 Task: Find connections with filter location Jewar with filter topic #jobsearching with filter profile language French with filter current company Delhivery with filter school Siddharth Institute of Engineering & Technology, Puttur with filter industry Online and Mail Order Retail with filter service category Relocation with filter keywords title Cruise Director
Action: Mouse moved to (642, 81)
Screenshot: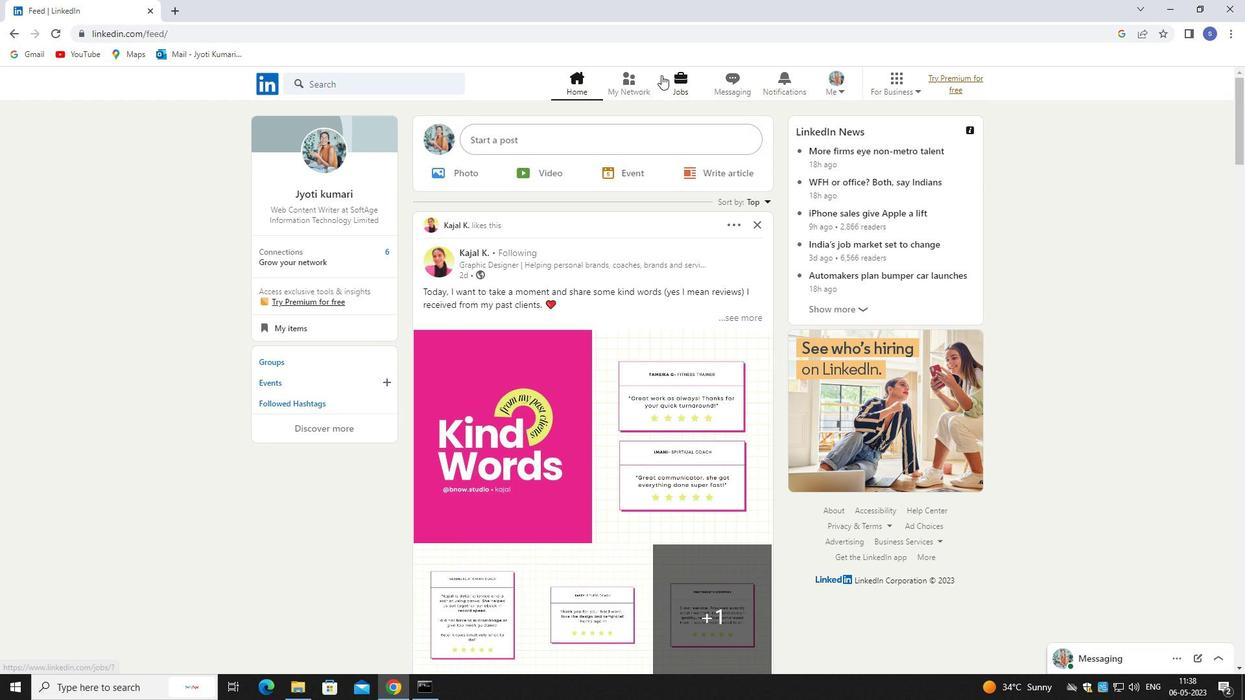 
Action: Mouse pressed left at (642, 81)
Screenshot: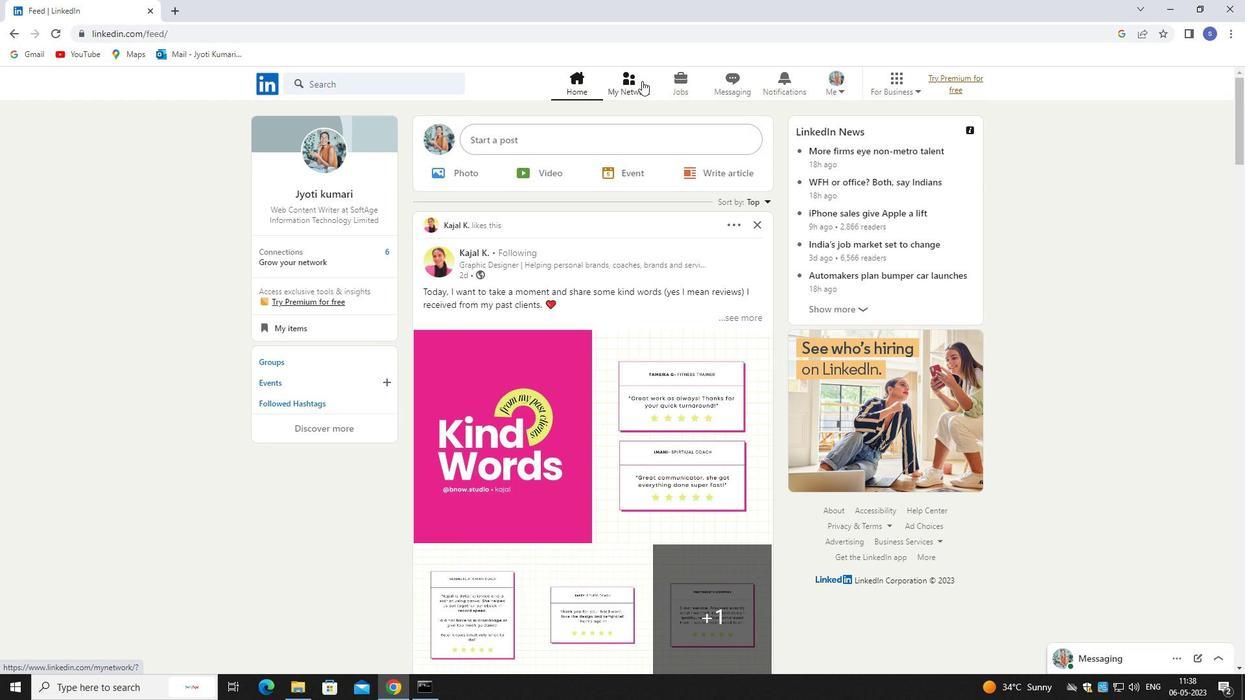 
Action: Mouse moved to (642, 82)
Screenshot: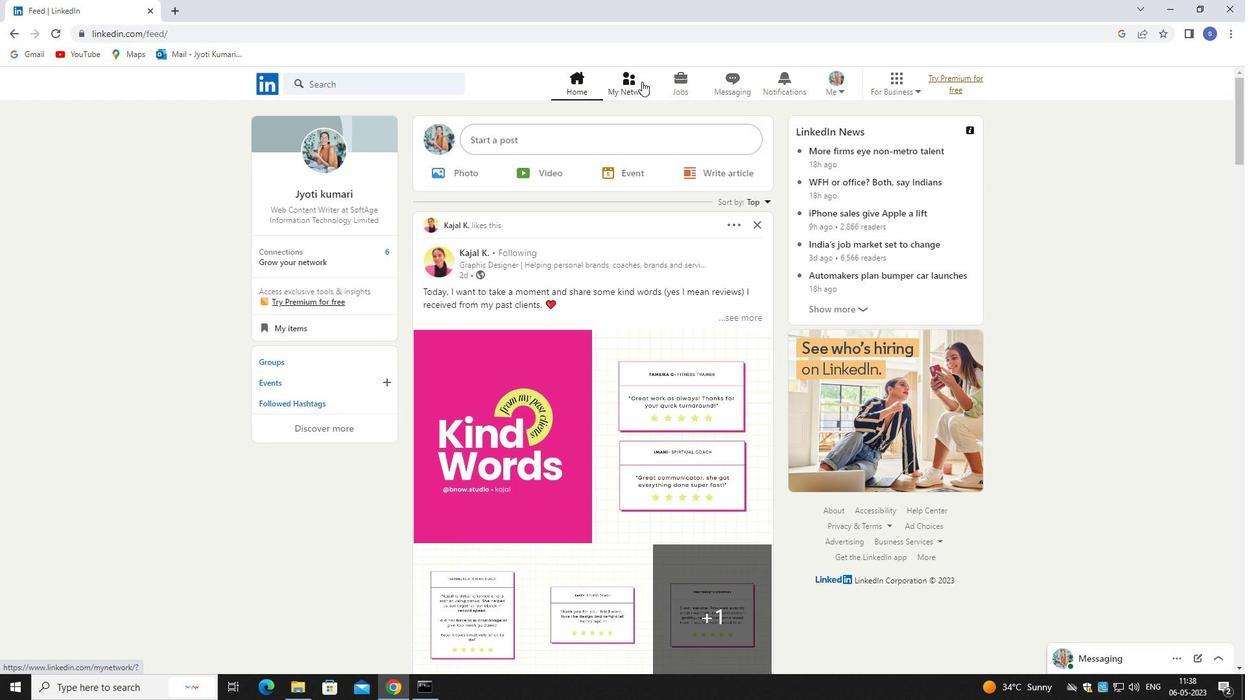 
Action: Mouse pressed left at (642, 82)
Screenshot: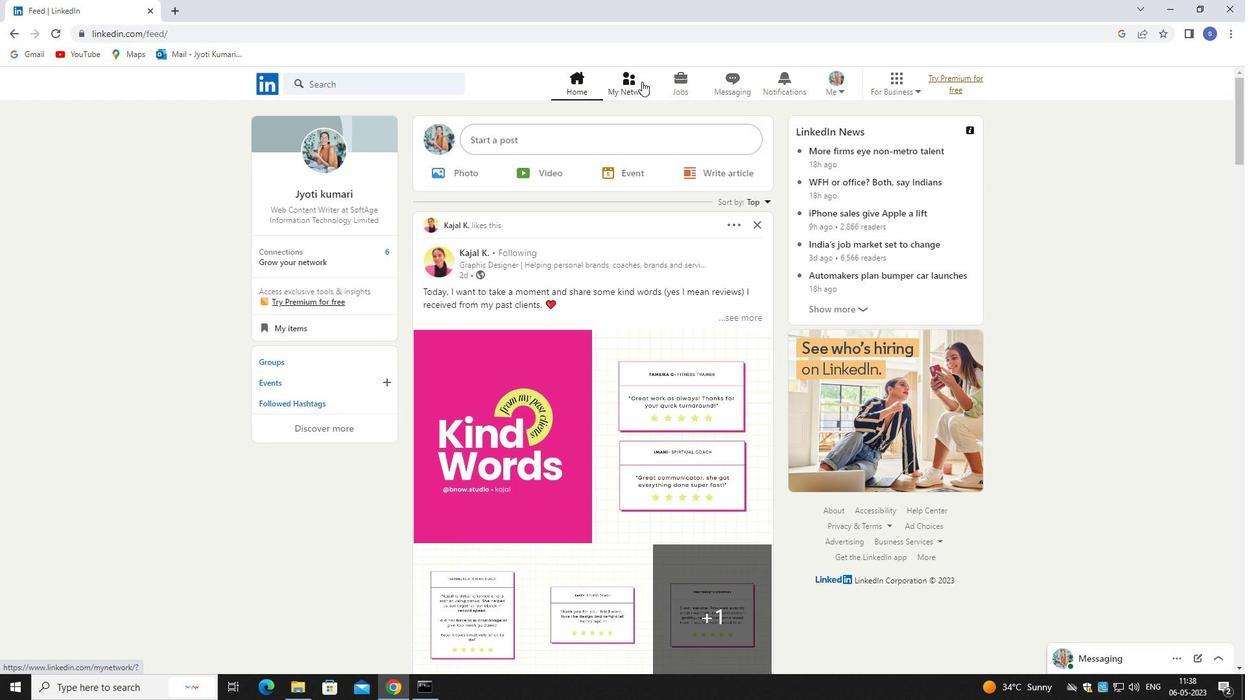
Action: Mouse moved to (378, 147)
Screenshot: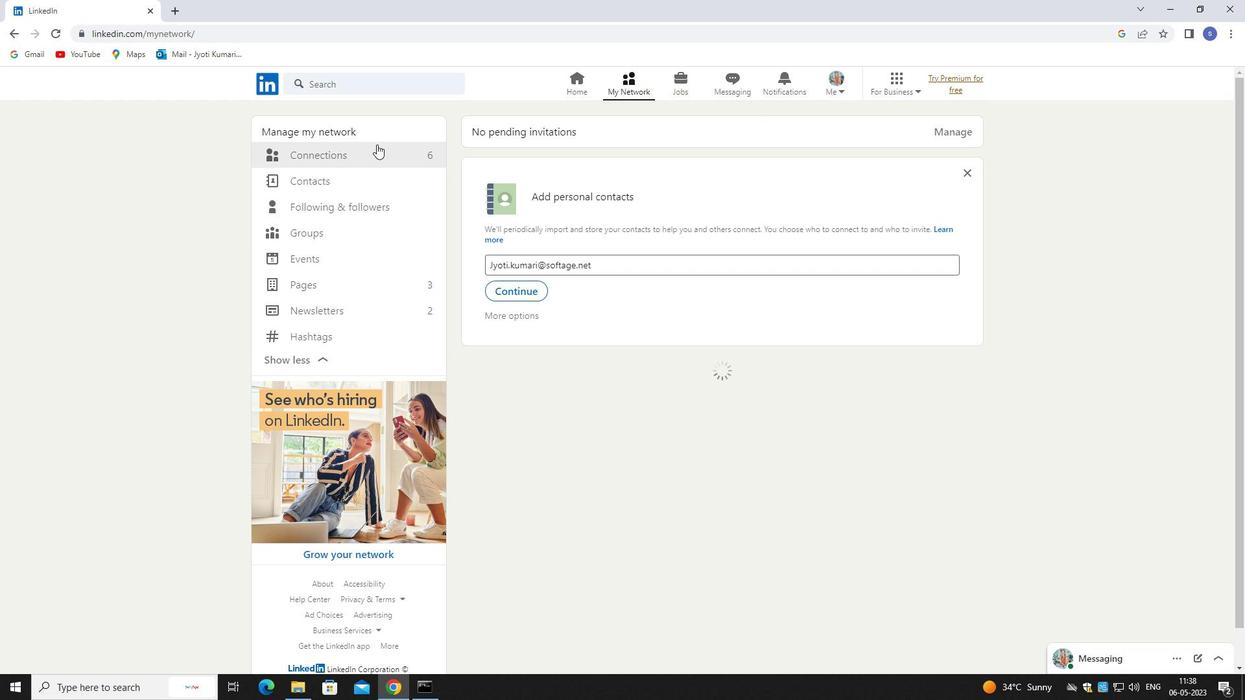 
Action: Mouse pressed left at (378, 147)
Screenshot: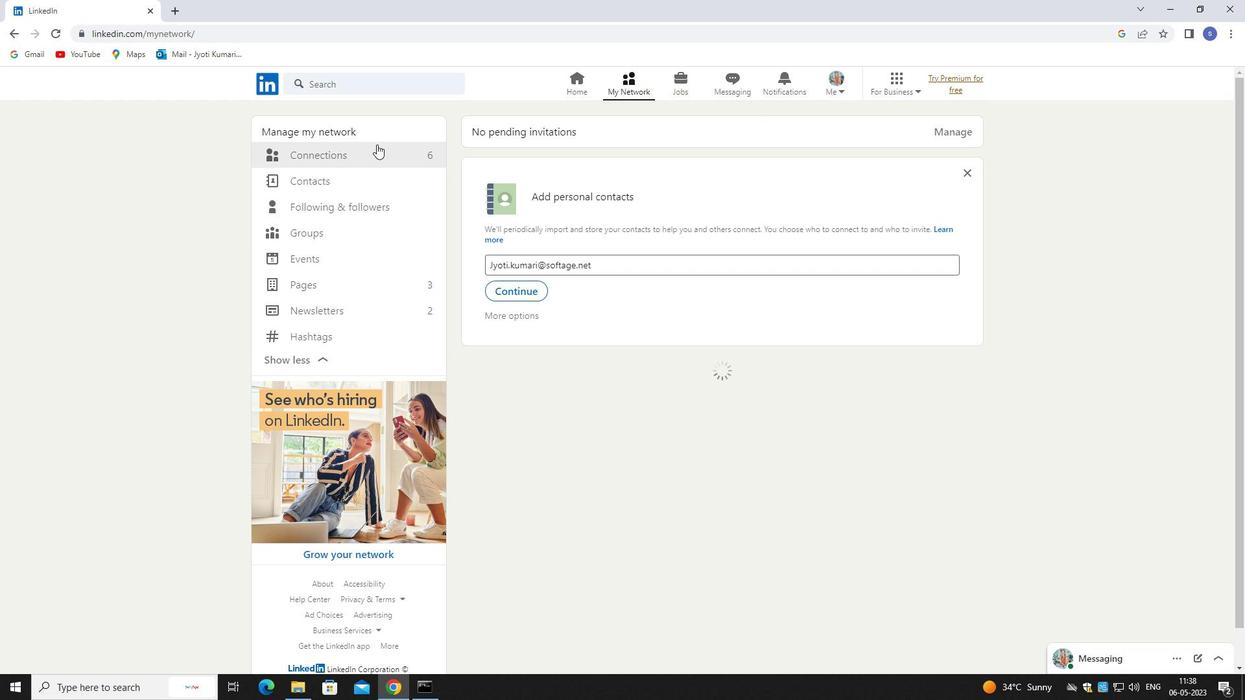 
Action: Mouse moved to (378, 147)
Screenshot: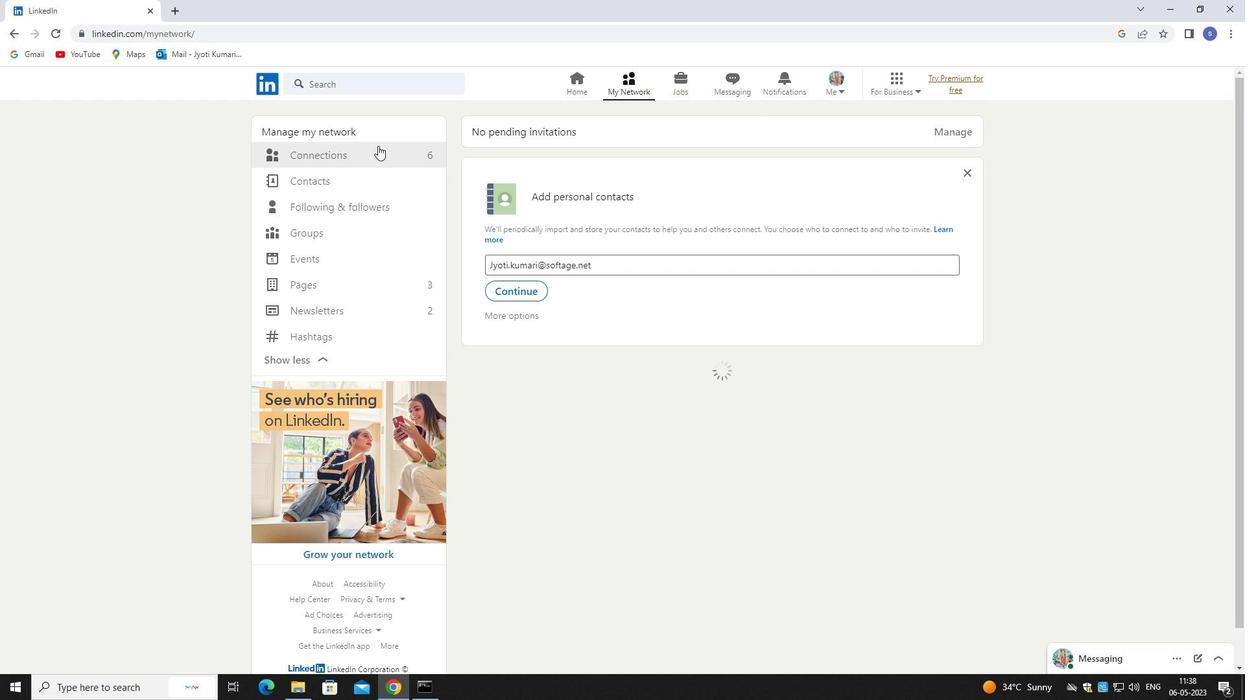 
Action: Mouse pressed left at (378, 147)
Screenshot: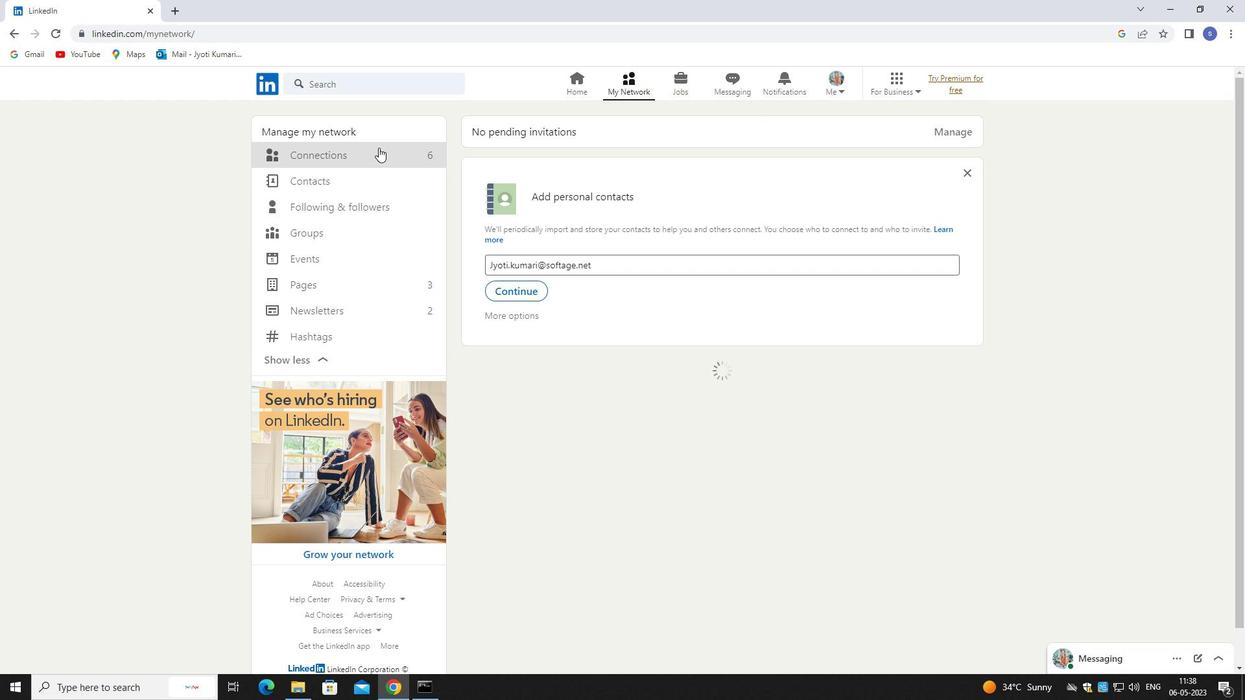 
Action: Mouse moved to (694, 153)
Screenshot: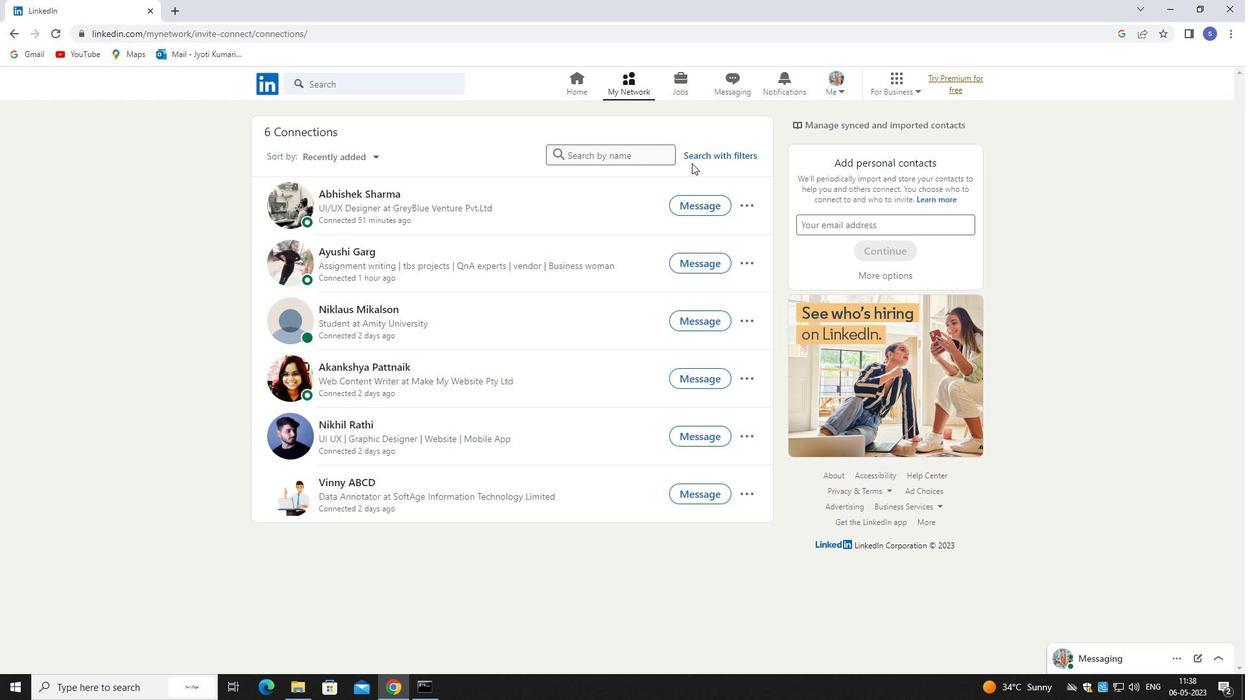 
Action: Mouse pressed left at (694, 153)
Screenshot: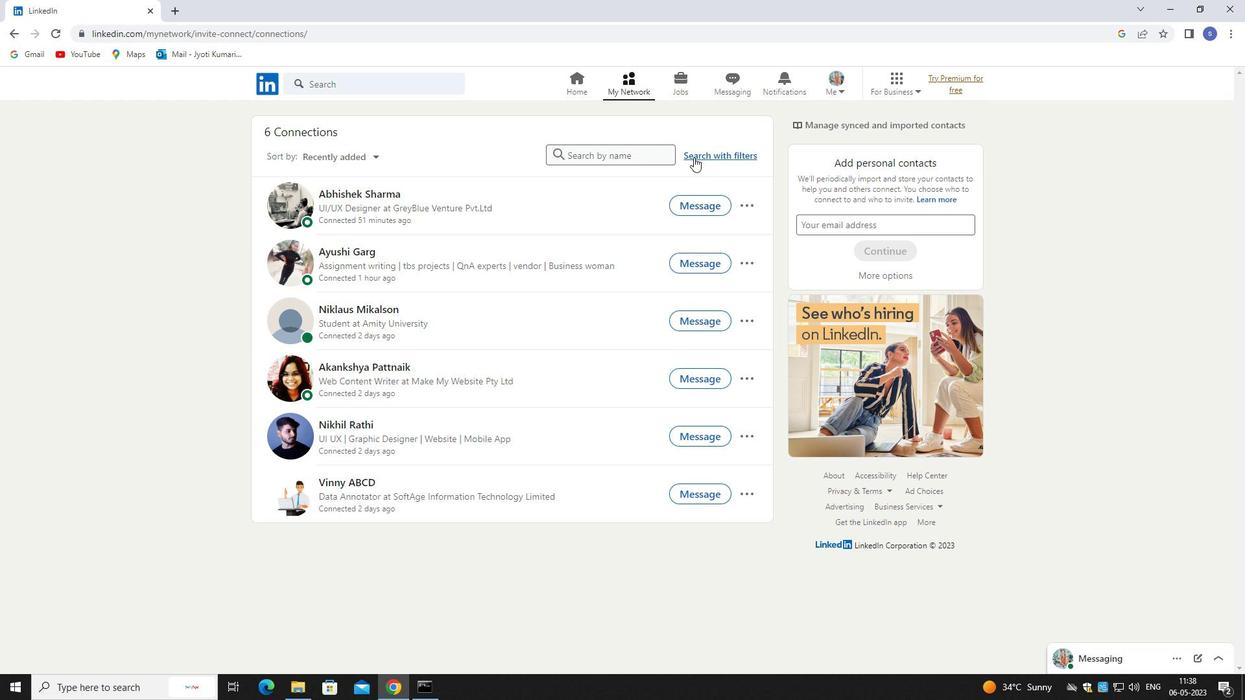 
Action: Mouse moved to (672, 121)
Screenshot: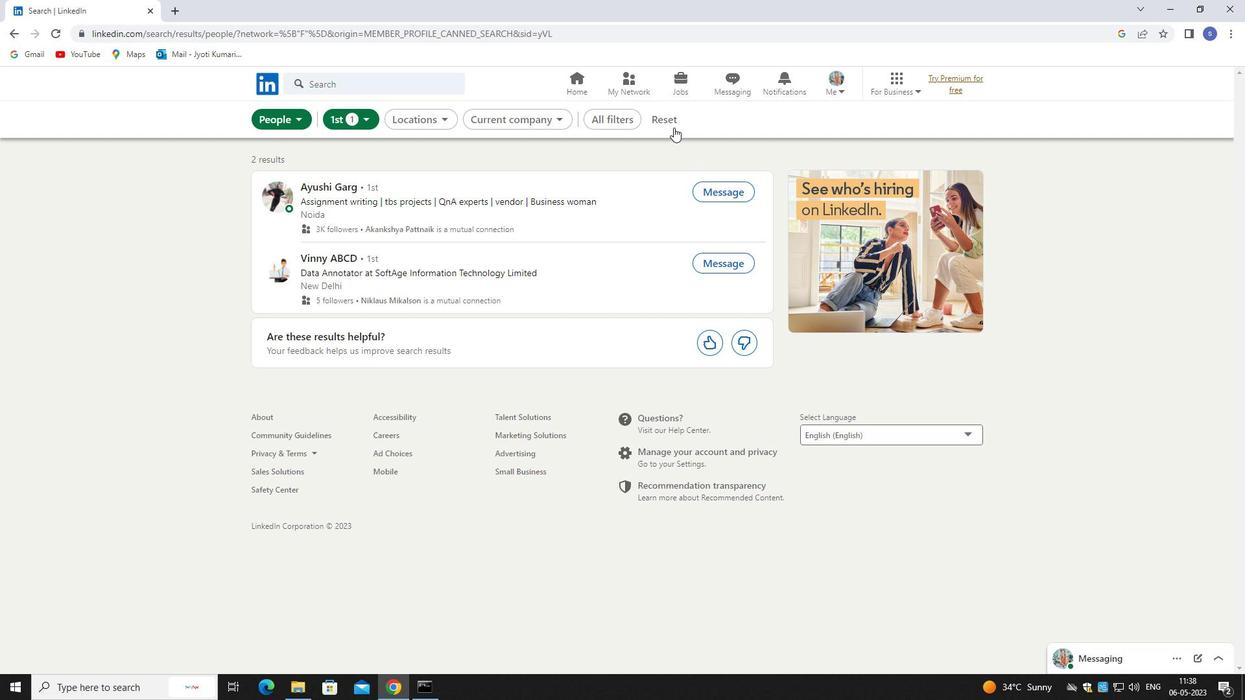 
Action: Mouse pressed left at (672, 121)
Screenshot: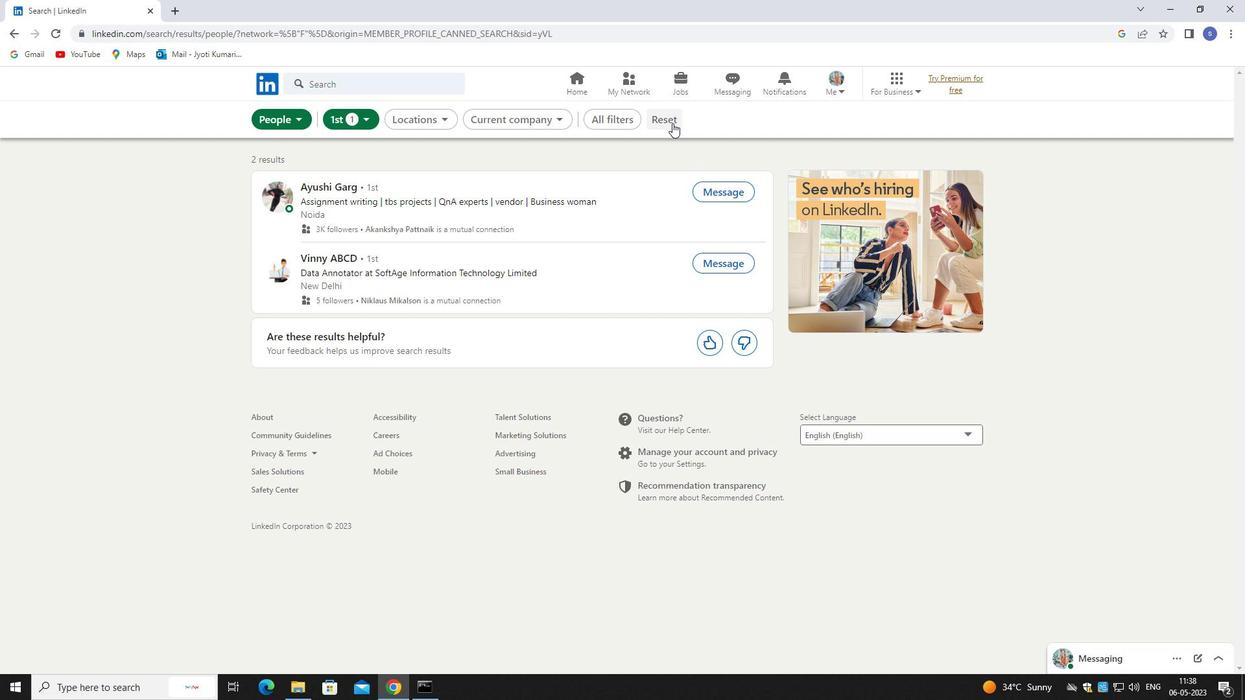 
Action: Mouse moved to (653, 119)
Screenshot: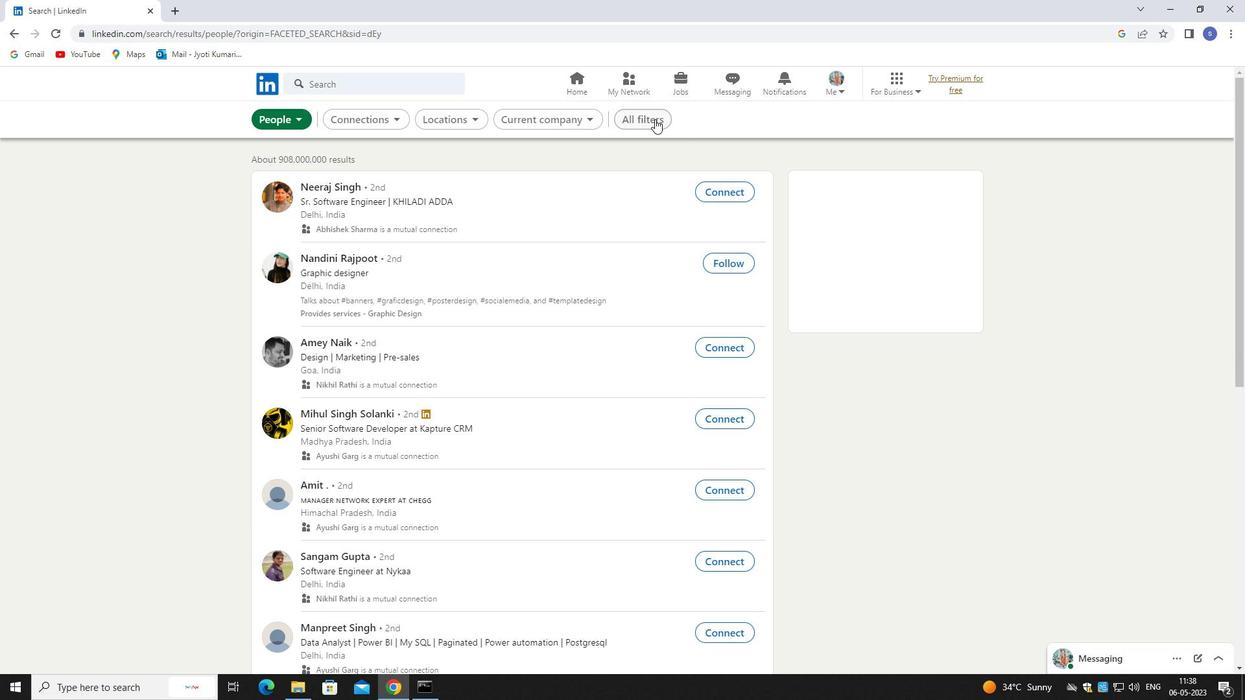 
Action: Mouse pressed left at (653, 119)
Screenshot: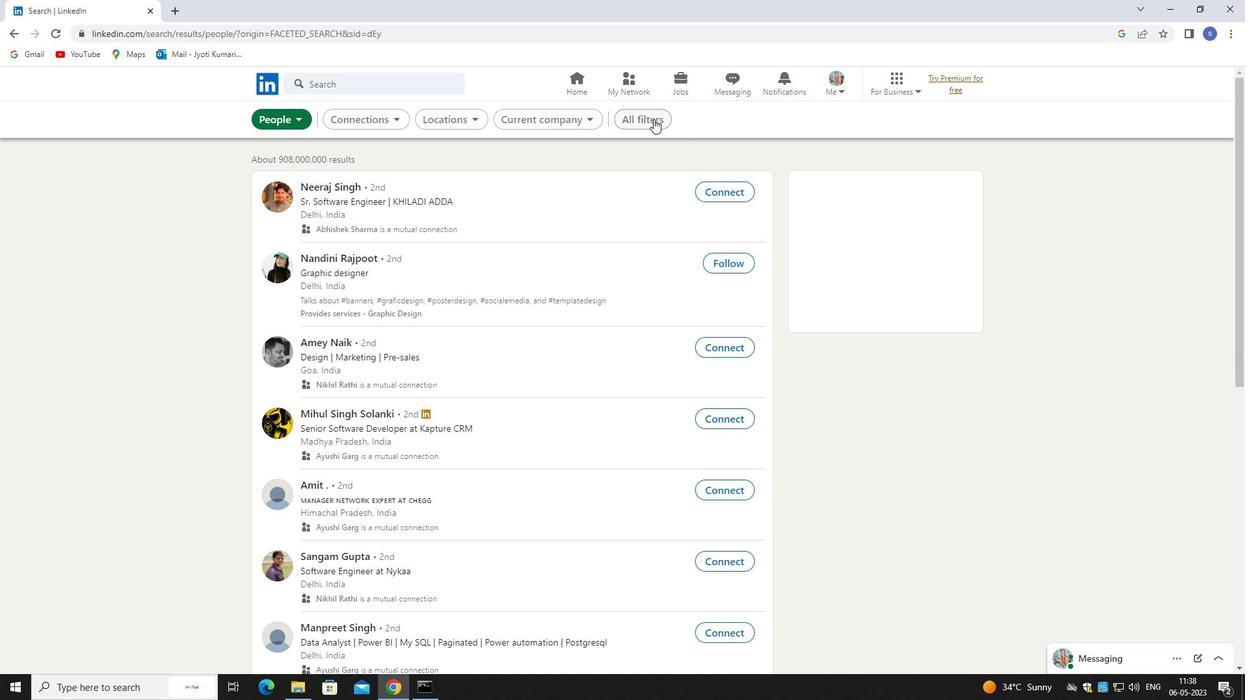 
Action: Mouse moved to (1107, 505)
Screenshot: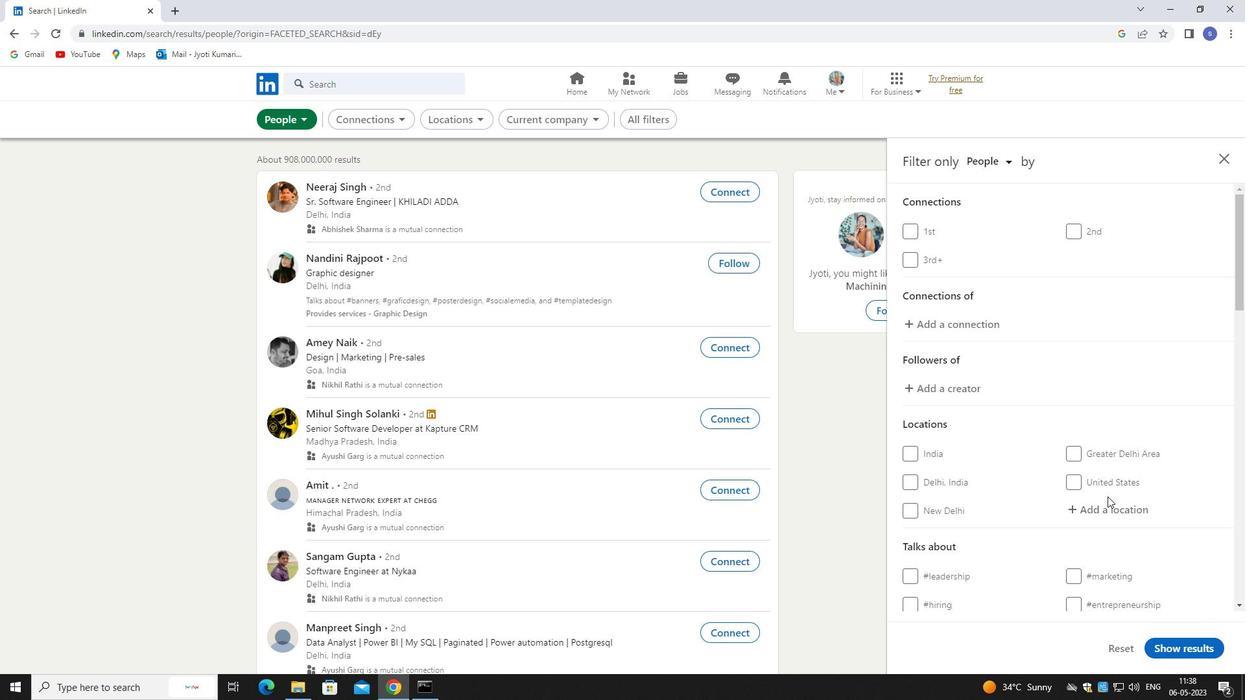 
Action: Mouse pressed left at (1107, 505)
Screenshot: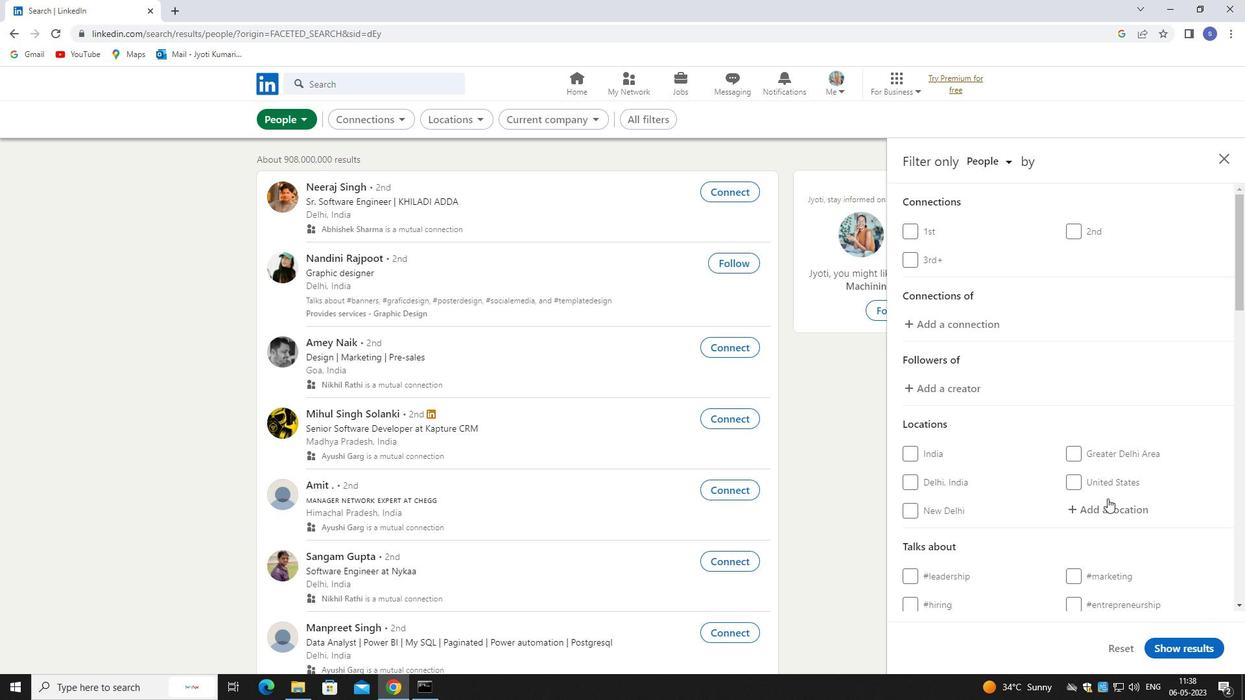 
Action: Mouse moved to (1107, 505)
Screenshot: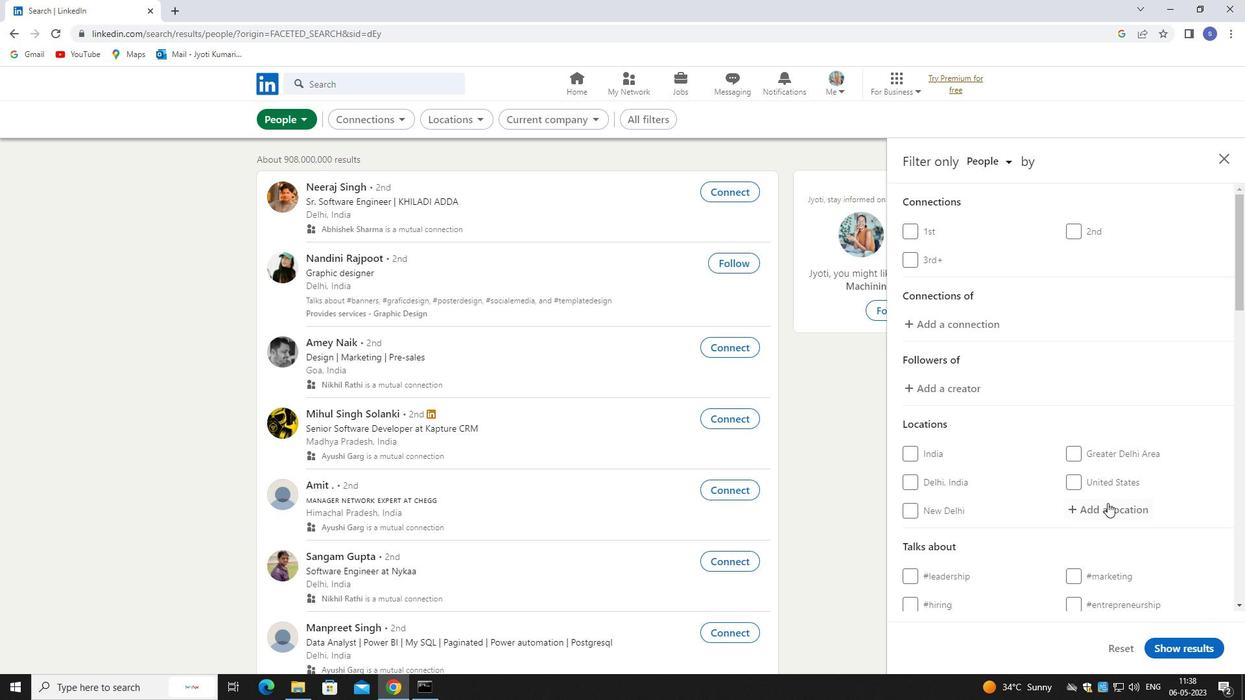 
Action: Key pressed jewar
Screenshot: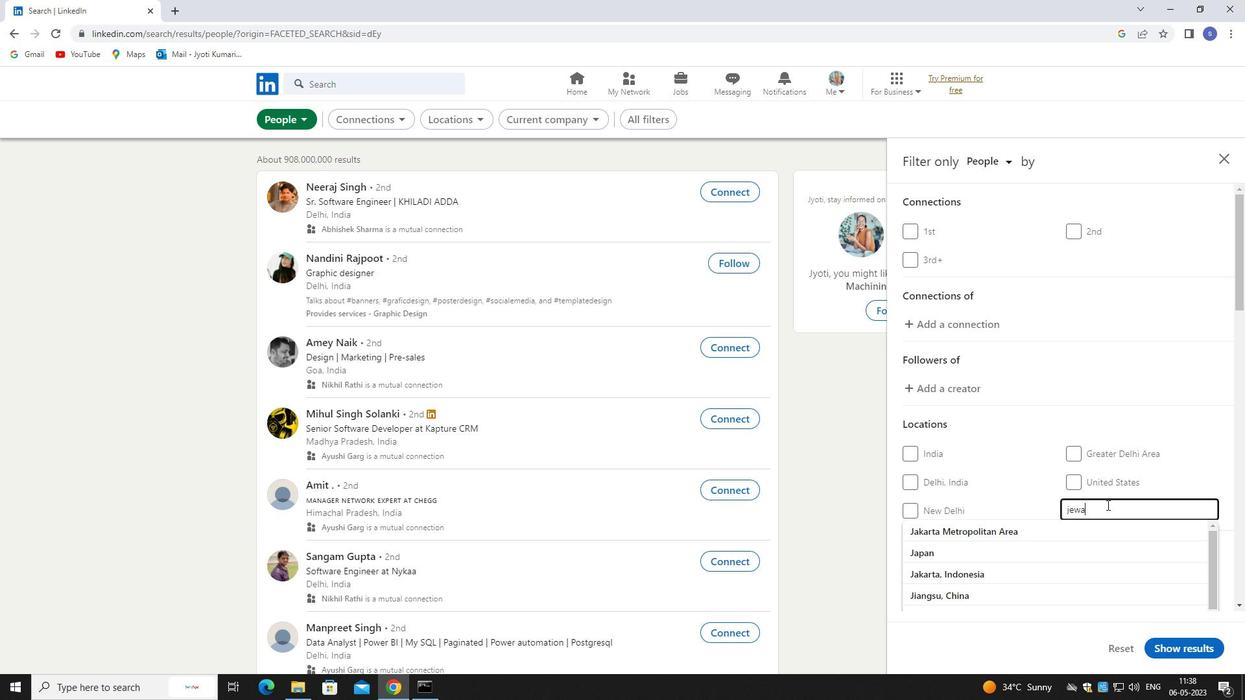 
Action: Mouse moved to (1099, 530)
Screenshot: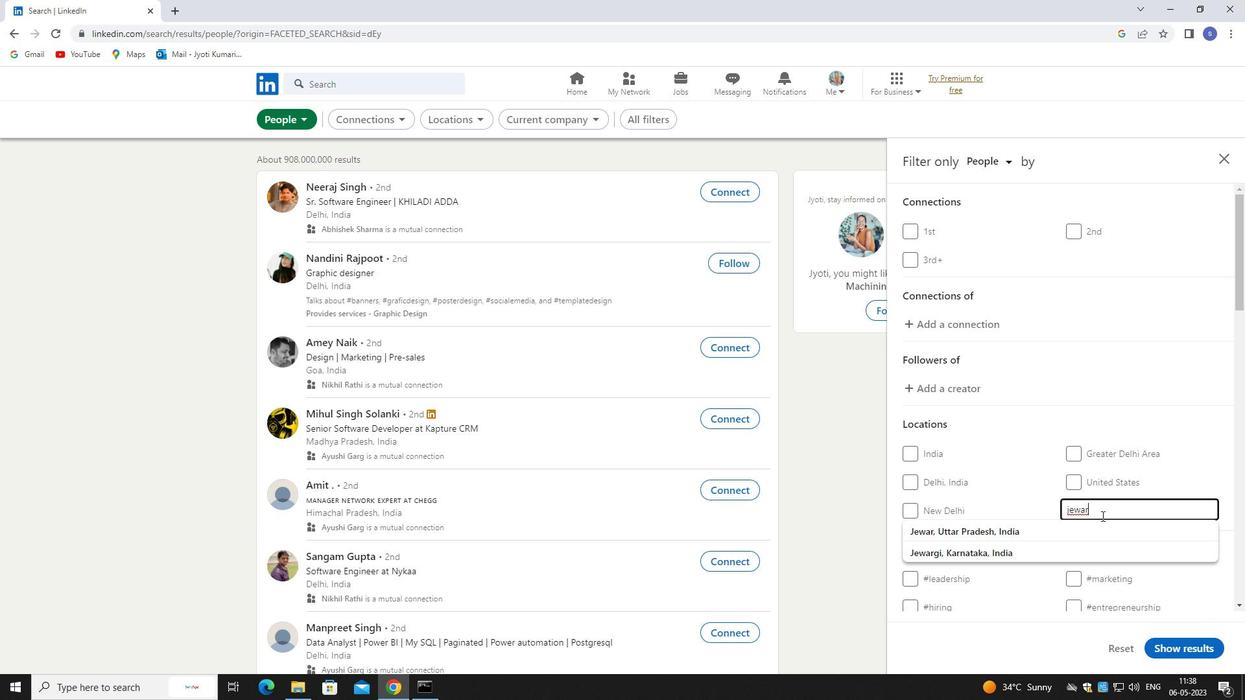 
Action: Mouse pressed left at (1099, 530)
Screenshot: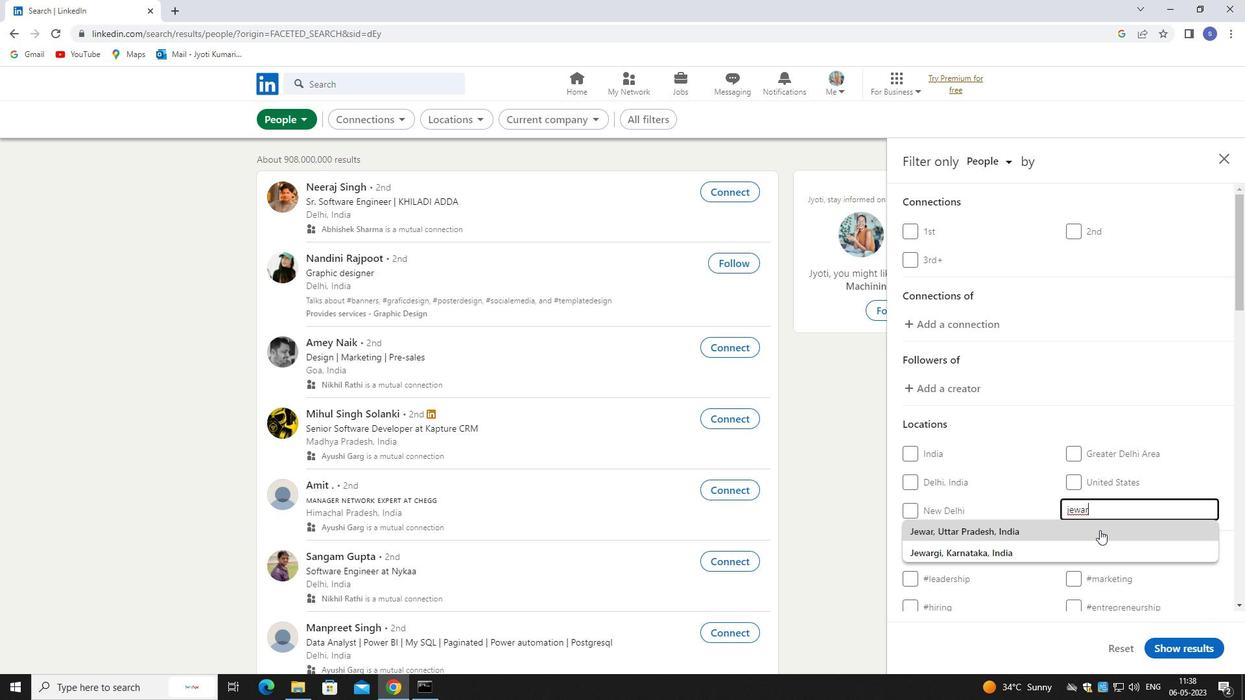 
Action: Mouse moved to (1099, 531)
Screenshot: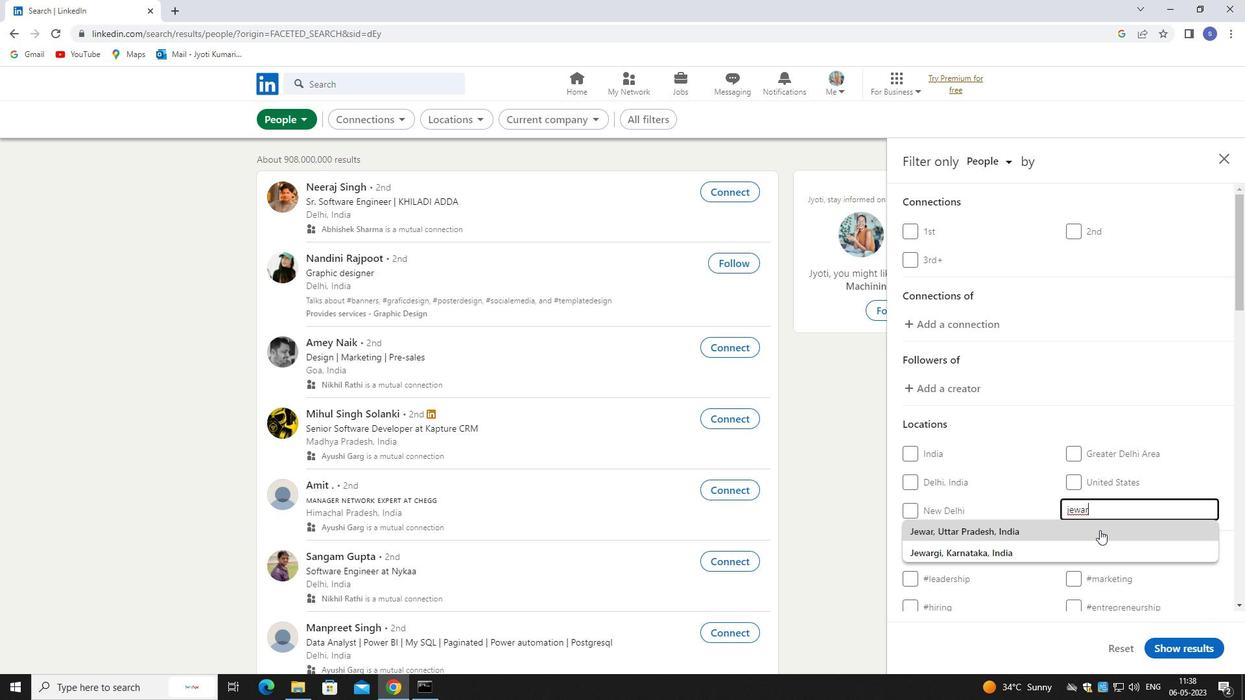 
Action: Mouse scrolled (1099, 530) with delta (0, 0)
Screenshot: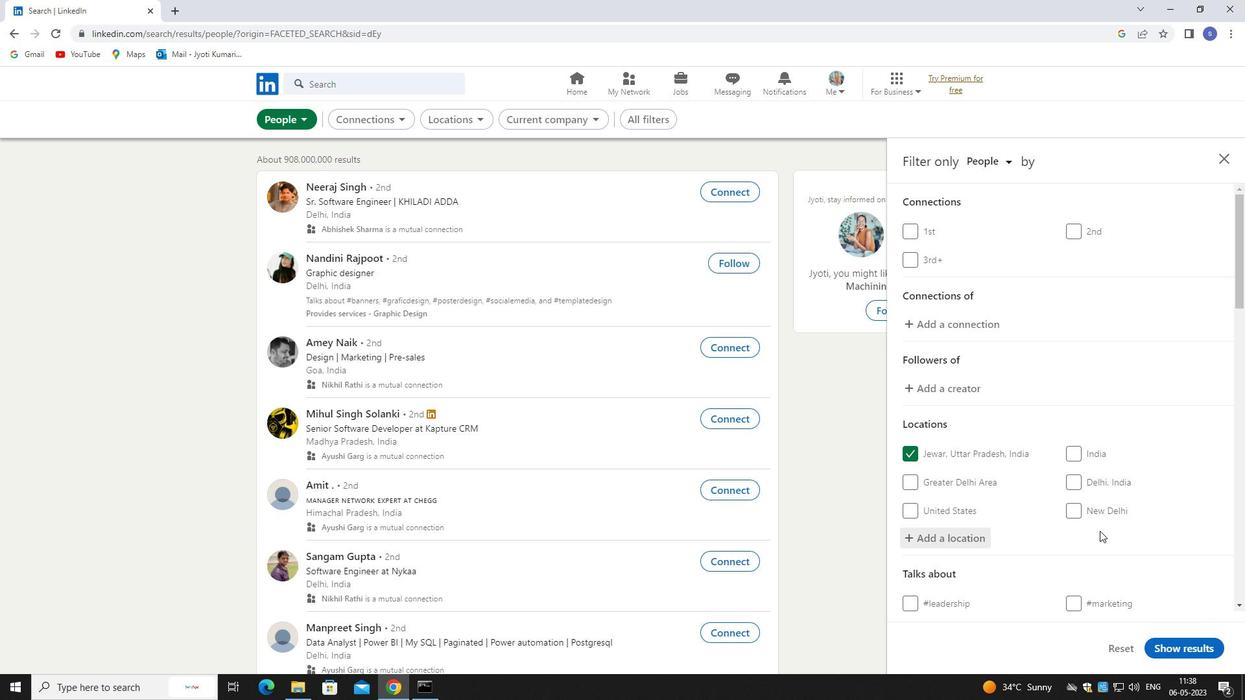 
Action: Mouse scrolled (1099, 530) with delta (0, 0)
Screenshot: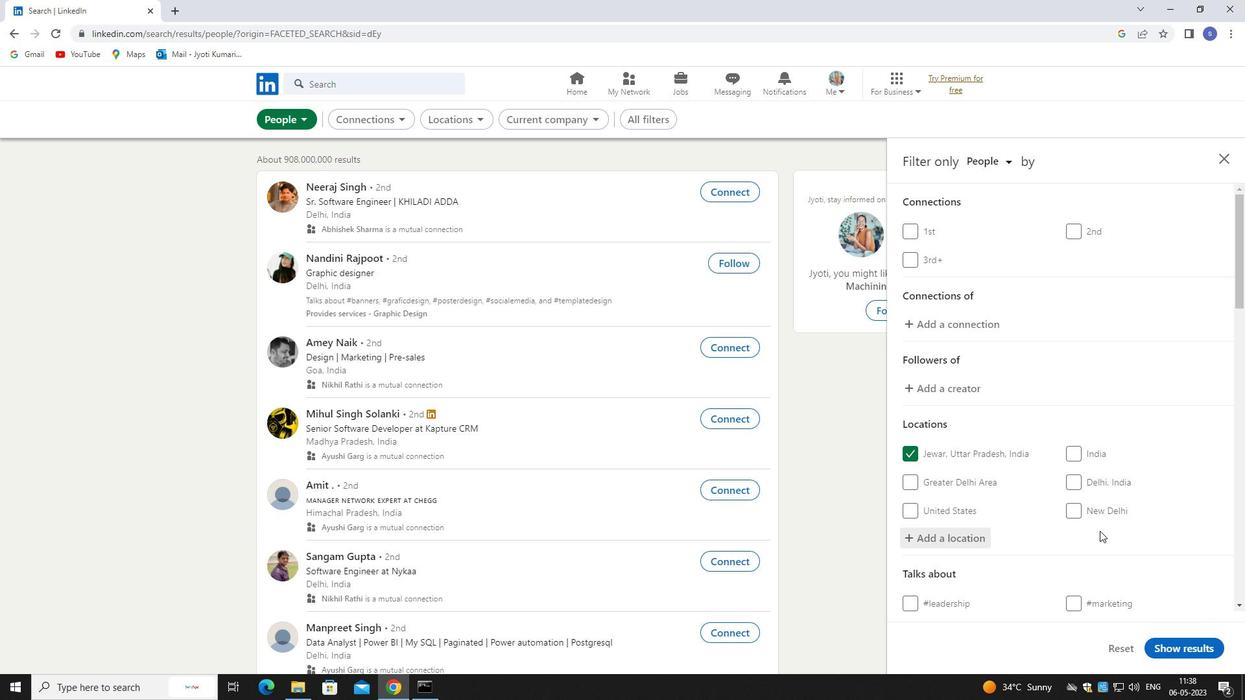 
Action: Mouse scrolled (1099, 530) with delta (0, 0)
Screenshot: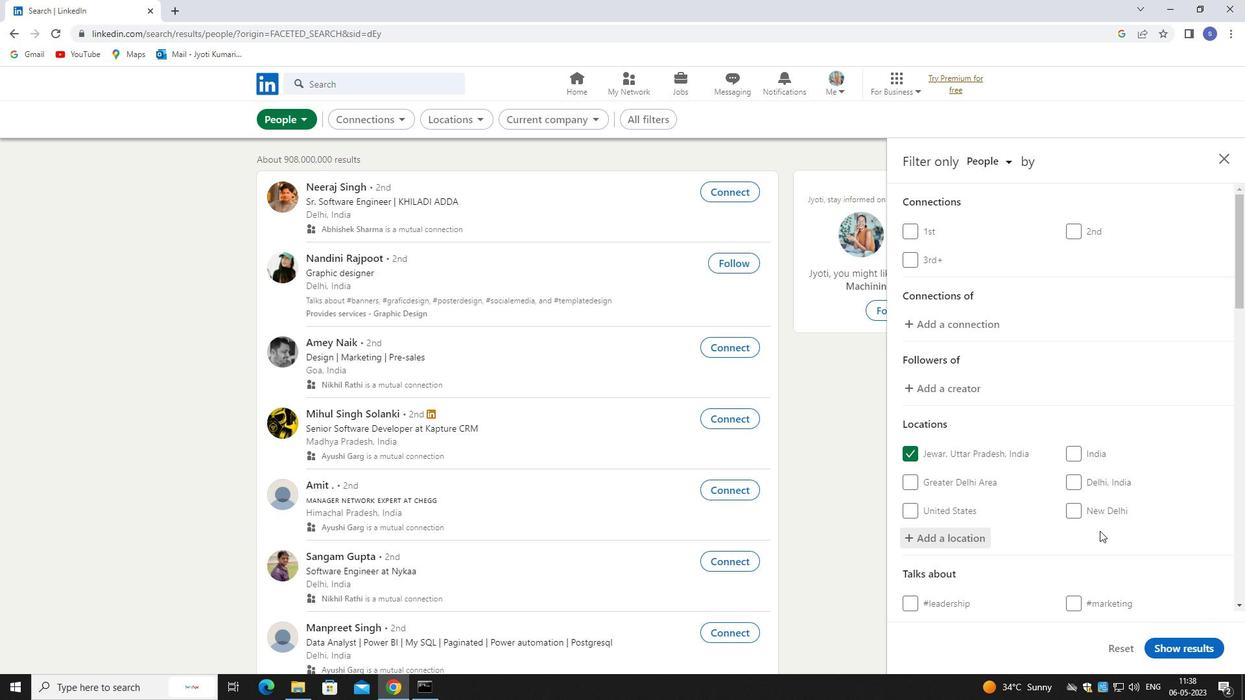 
Action: Mouse scrolled (1099, 530) with delta (0, 0)
Screenshot: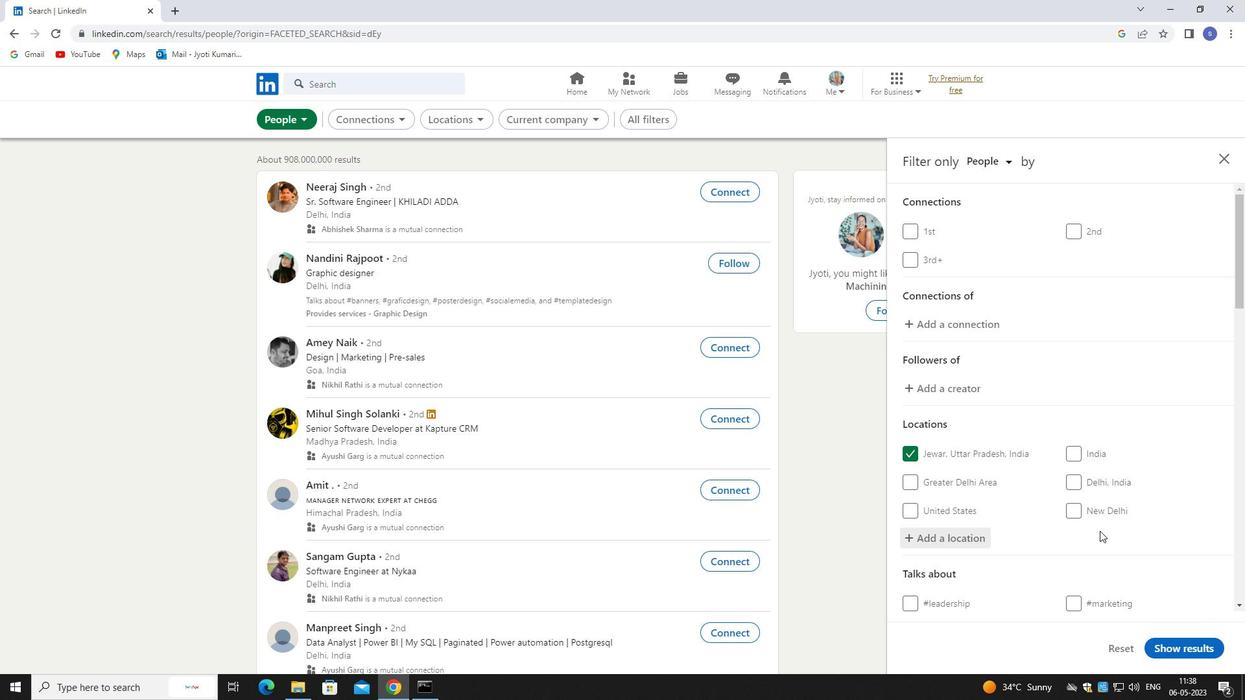 
Action: Mouse moved to (1100, 396)
Screenshot: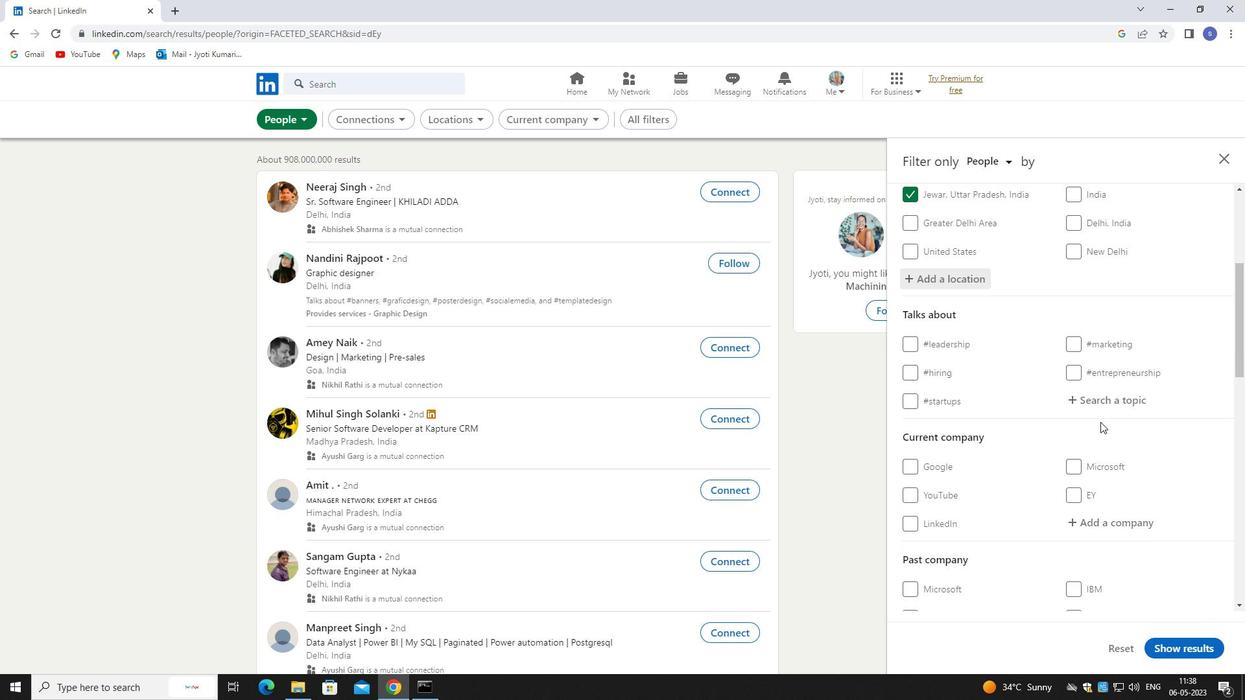 
Action: Mouse pressed left at (1100, 396)
Screenshot: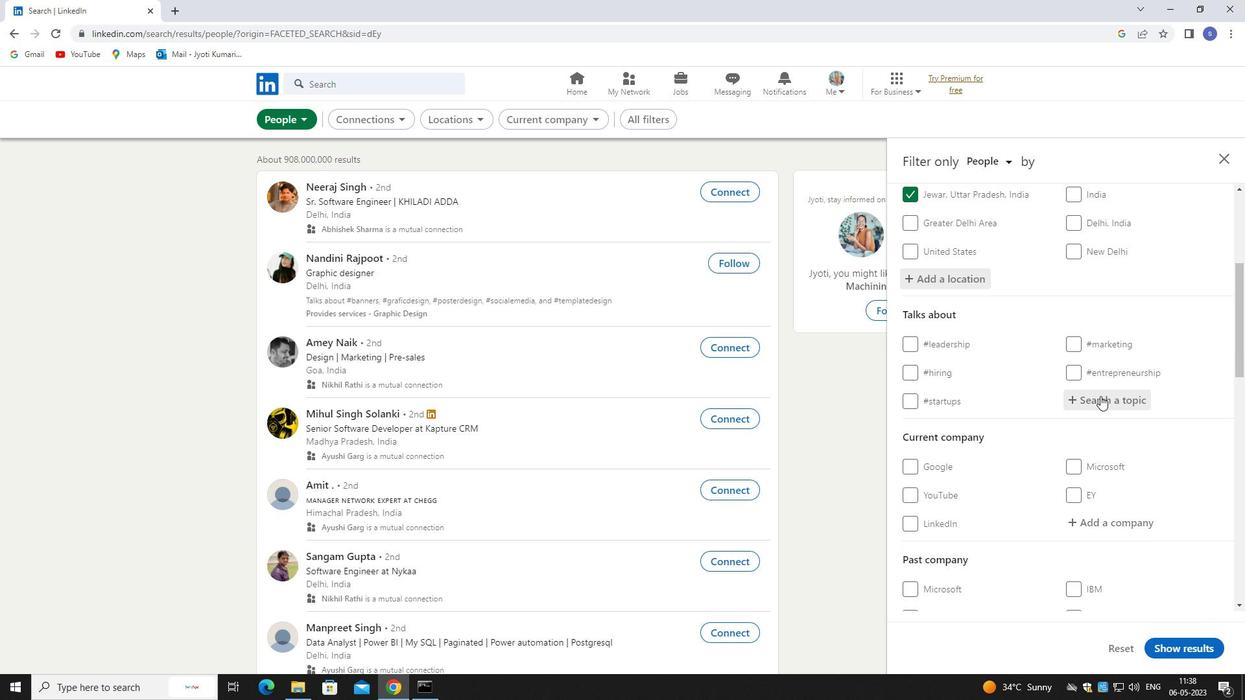 
Action: Key pressed jobsea
Screenshot: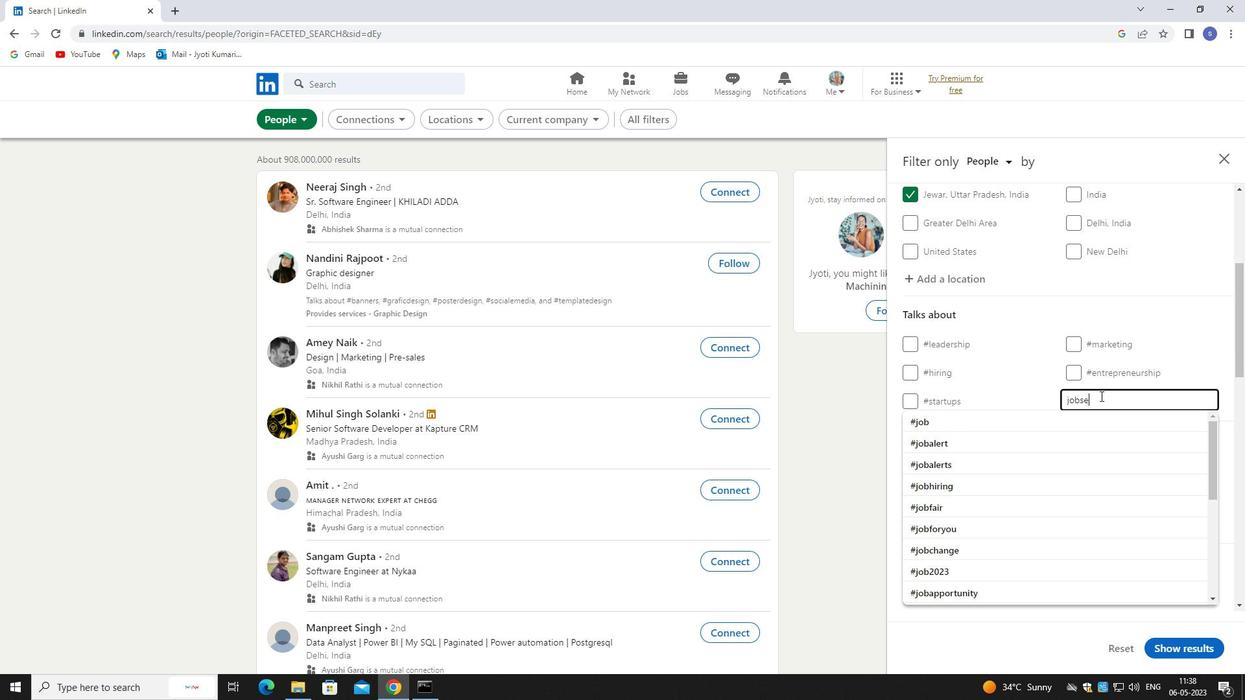 
Action: Mouse moved to (1091, 440)
Screenshot: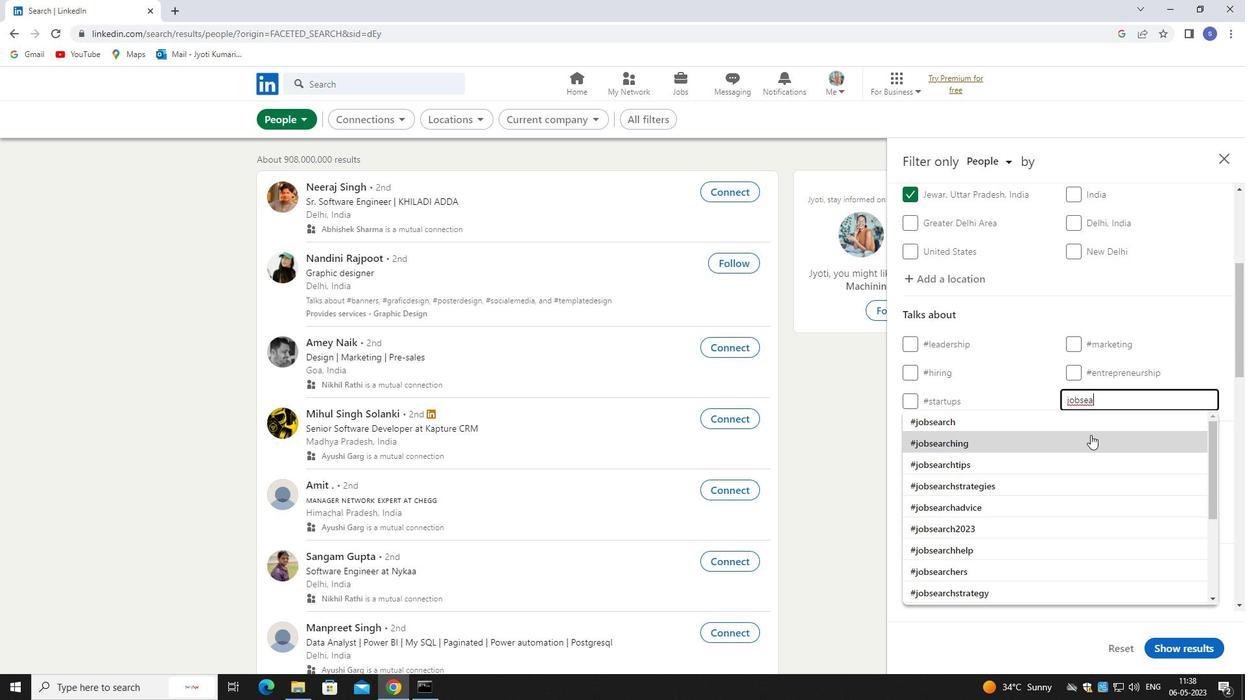 
Action: Mouse pressed left at (1091, 440)
Screenshot: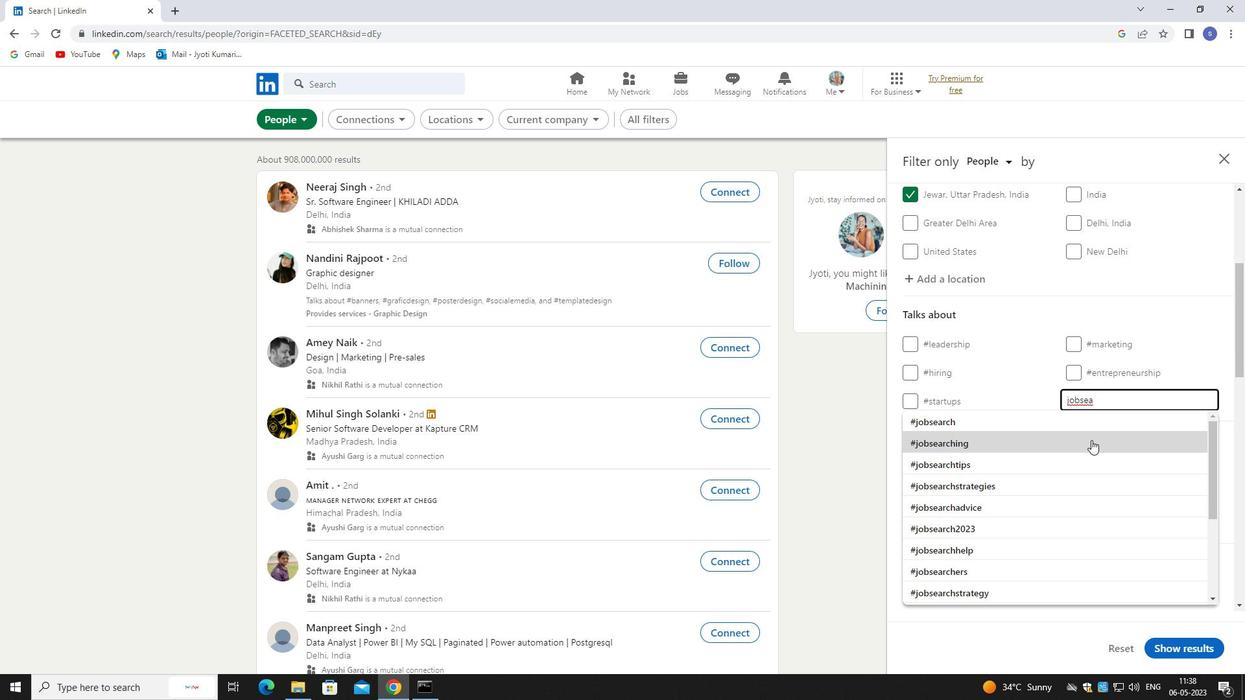 
Action: Mouse moved to (1073, 449)
Screenshot: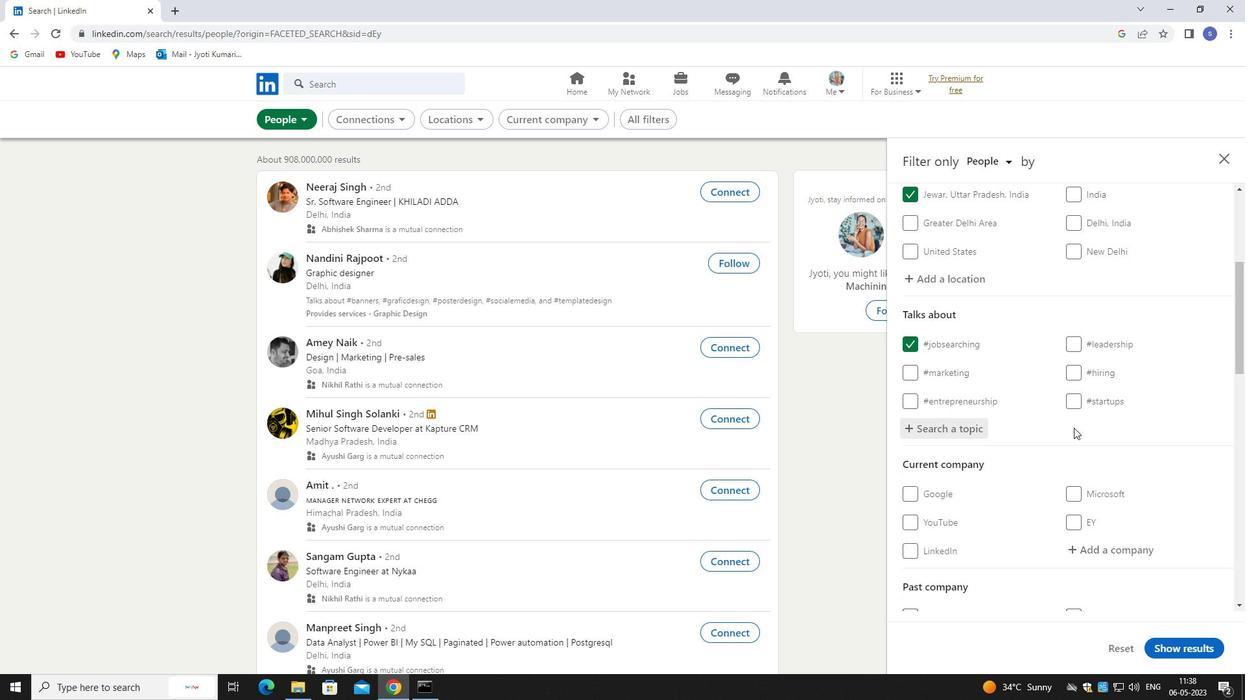 
Action: Mouse scrolled (1073, 448) with delta (0, 0)
Screenshot: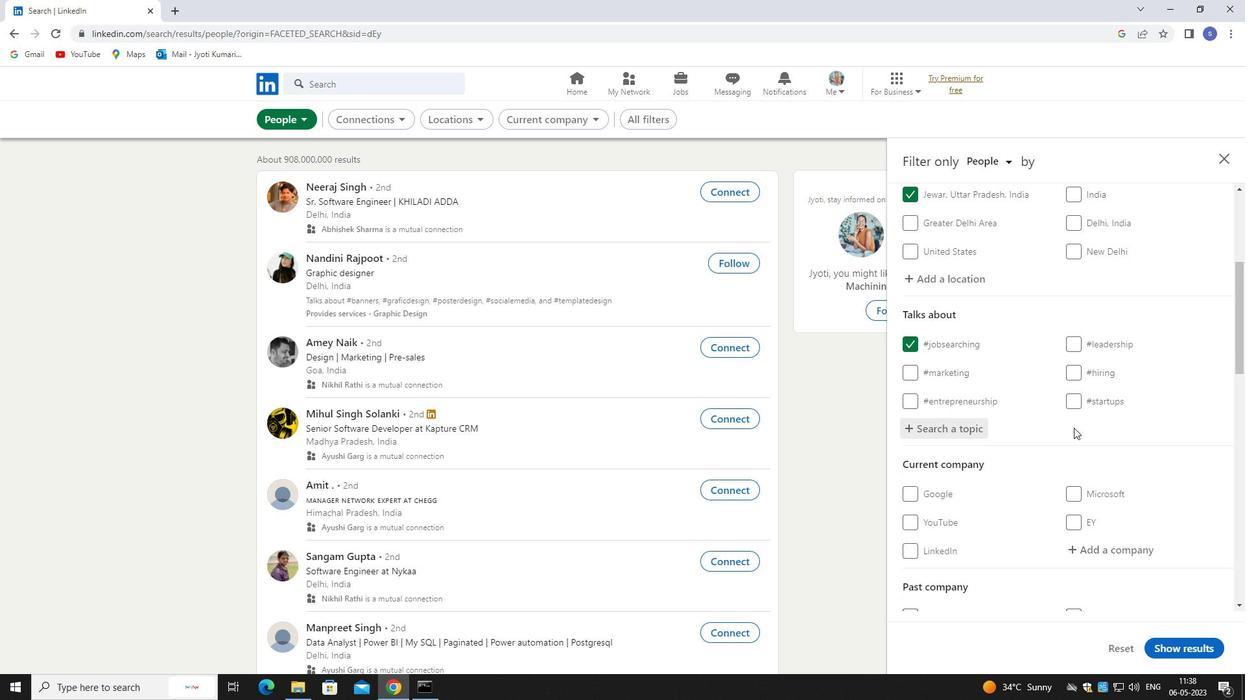 
Action: Mouse moved to (1074, 454)
Screenshot: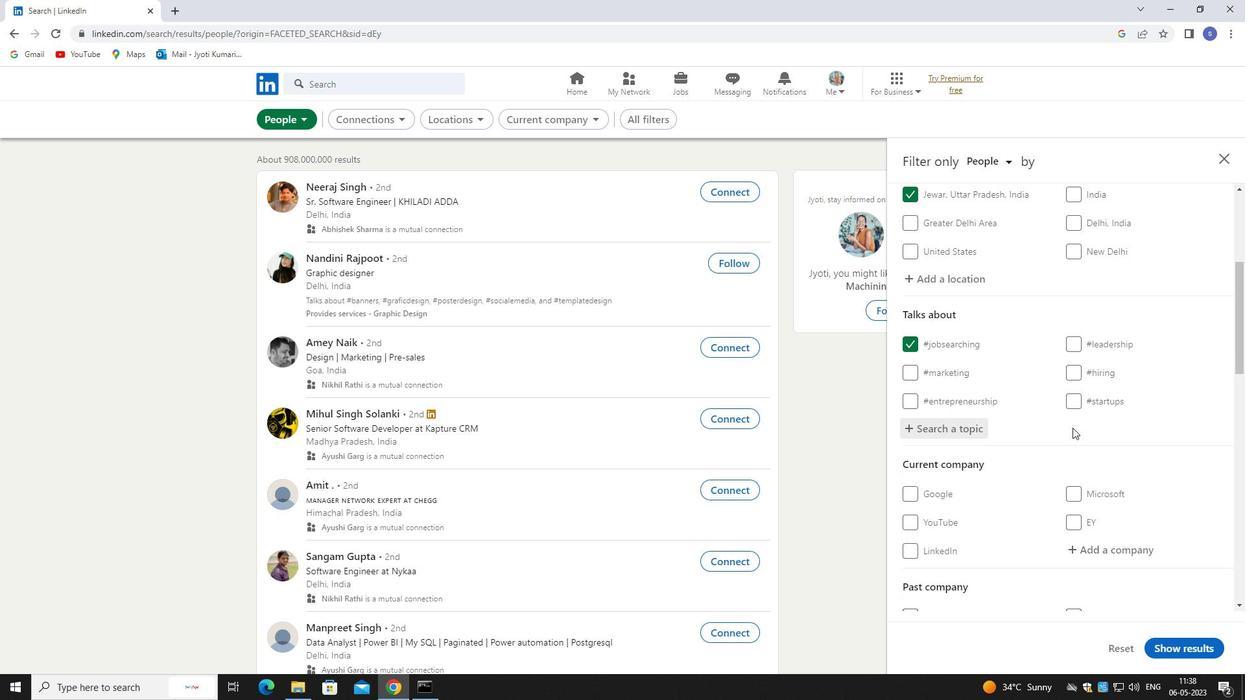 
Action: Mouse scrolled (1074, 453) with delta (0, 0)
Screenshot: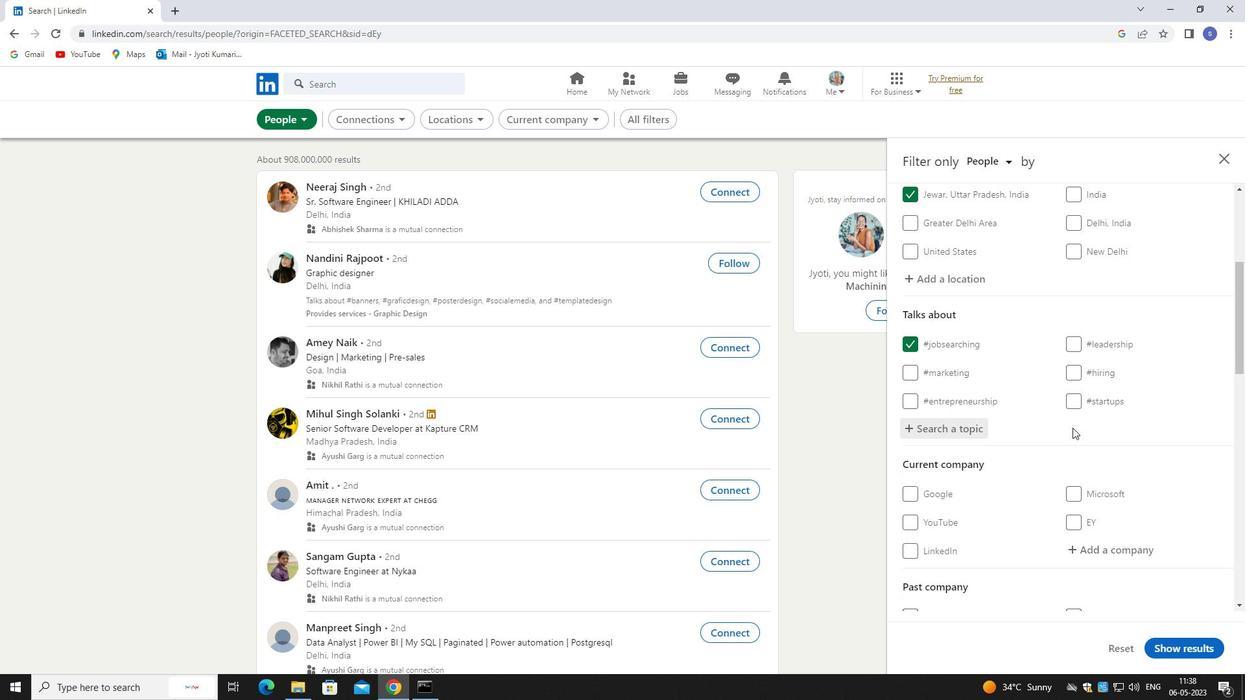 
Action: Mouse moved to (1088, 422)
Screenshot: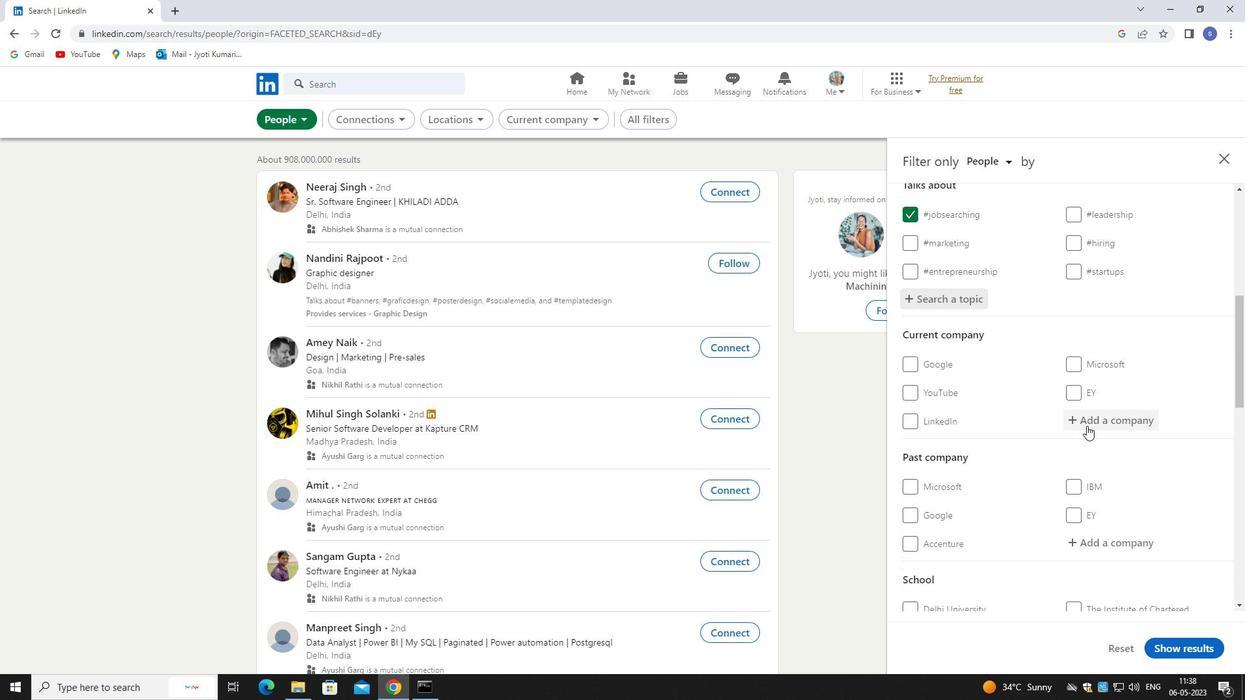 
Action: Mouse pressed left at (1088, 422)
Screenshot: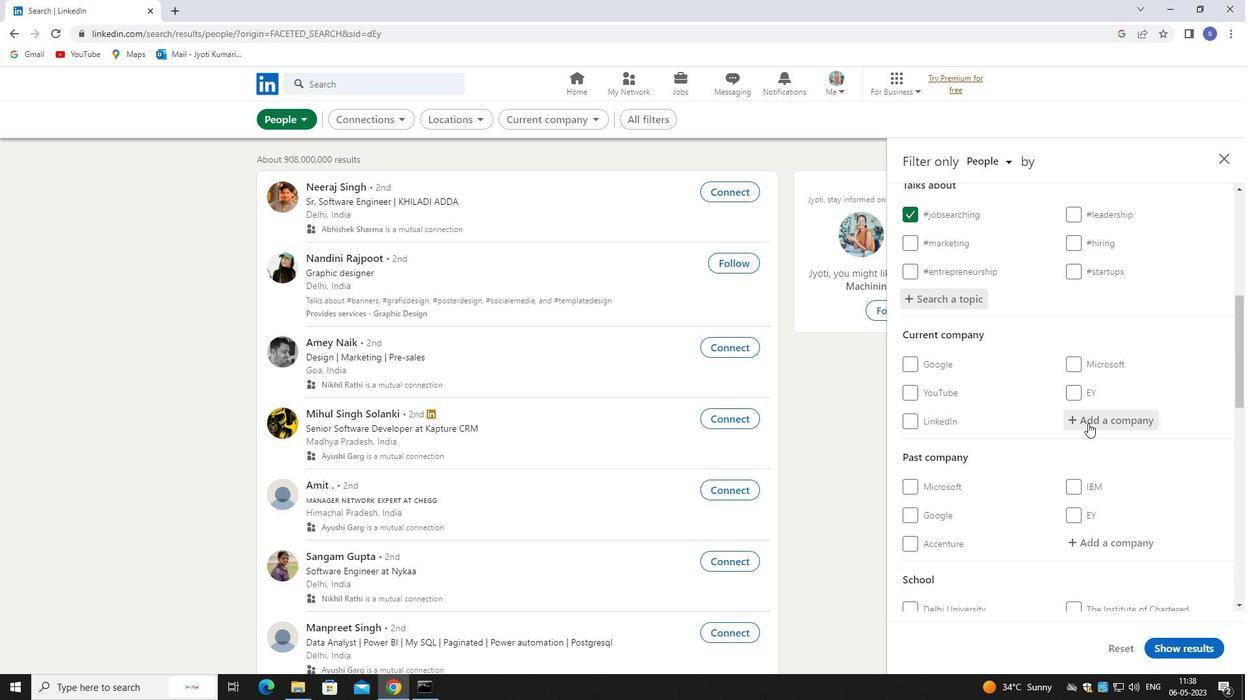 
Action: Mouse moved to (1086, 422)
Screenshot: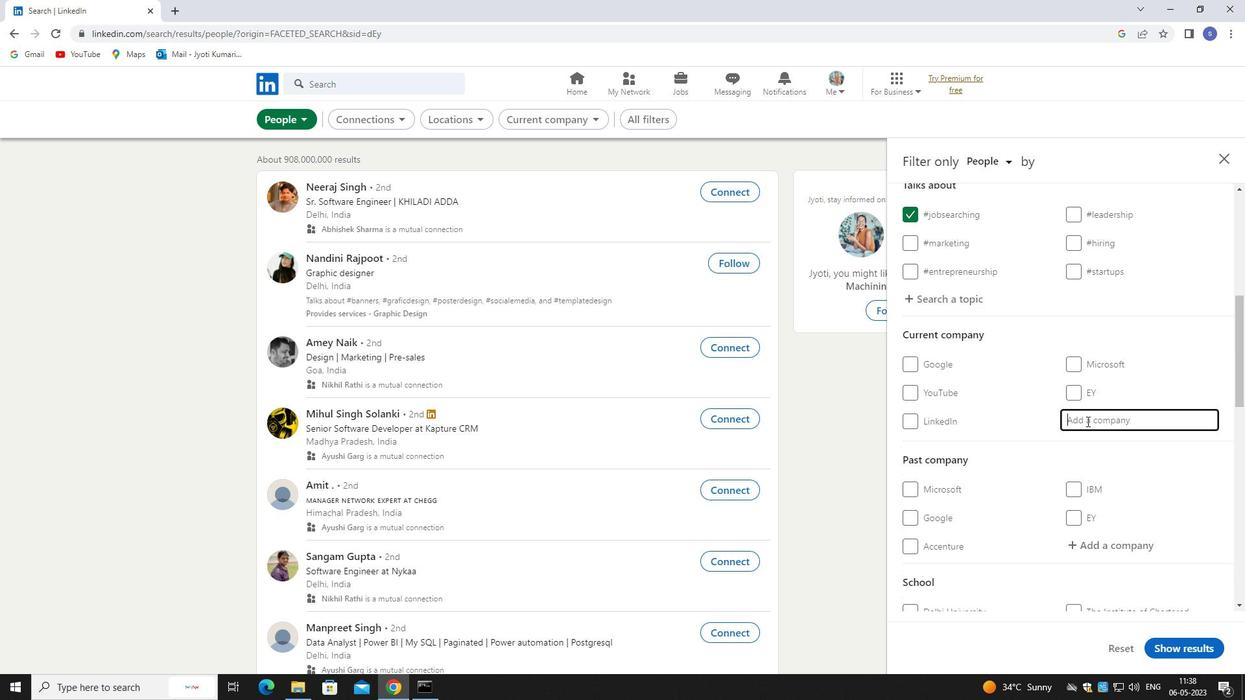 
Action: Key pressed delhi
Screenshot: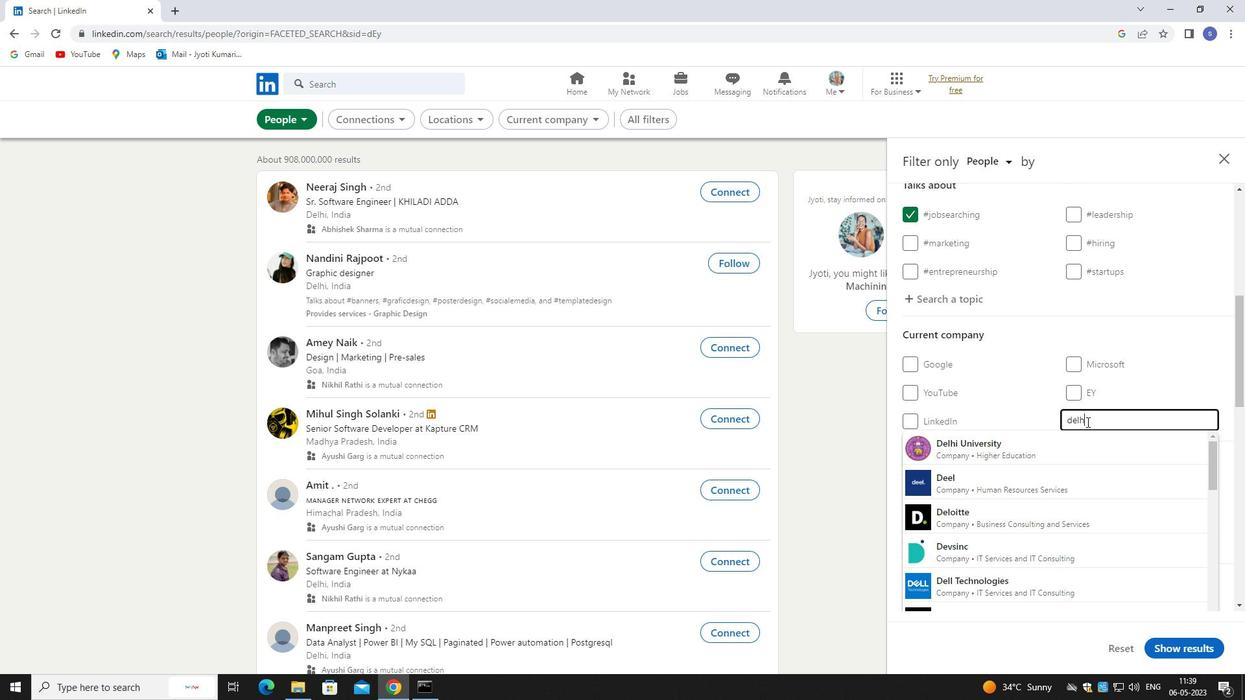 
Action: Mouse moved to (1029, 480)
Screenshot: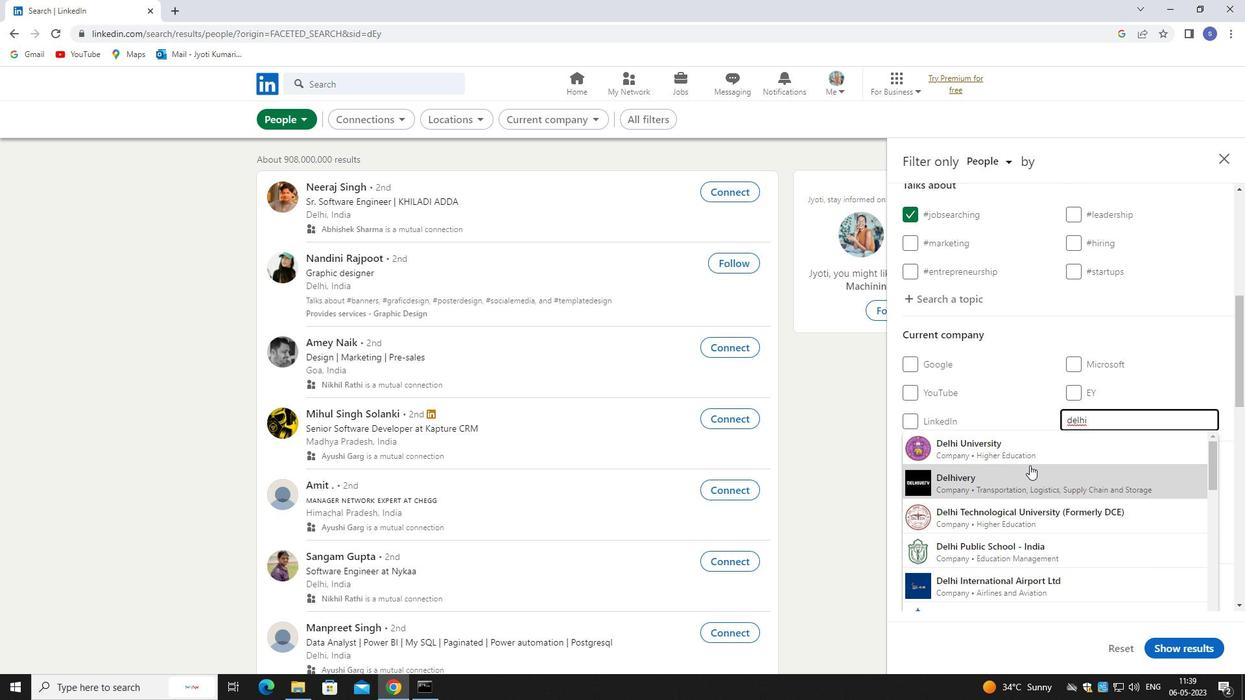 
Action: Mouse pressed left at (1029, 480)
Screenshot: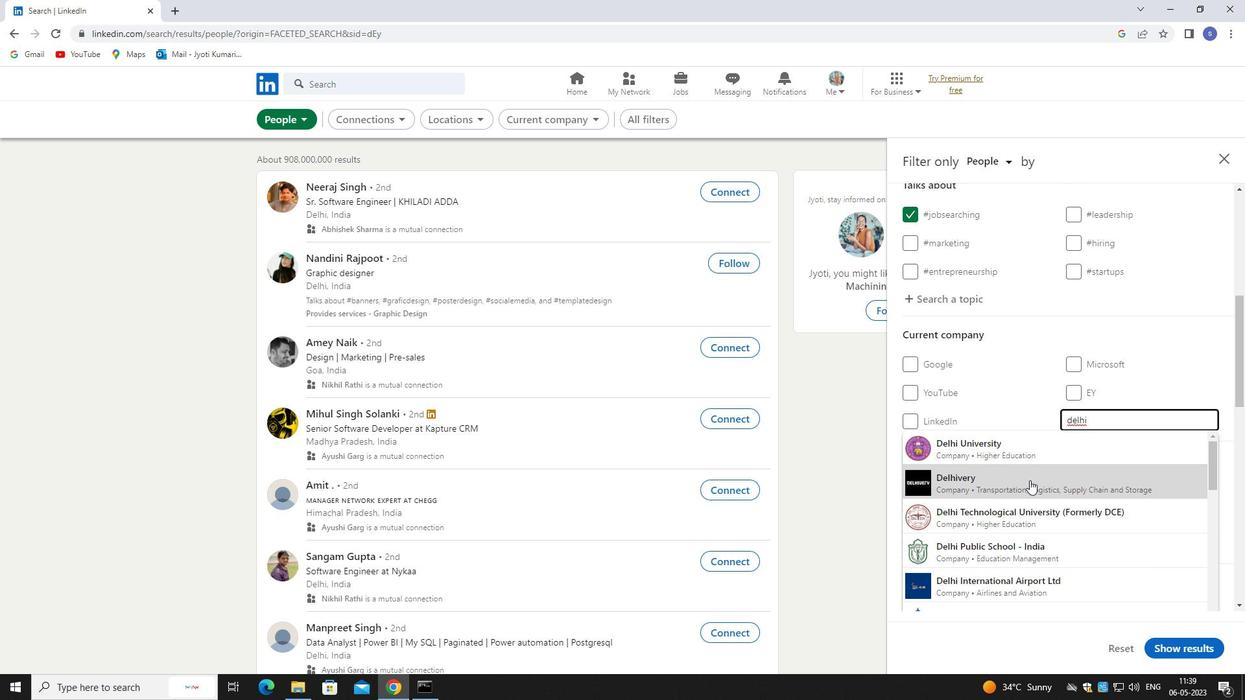 
Action: Mouse scrolled (1029, 479) with delta (0, 0)
Screenshot: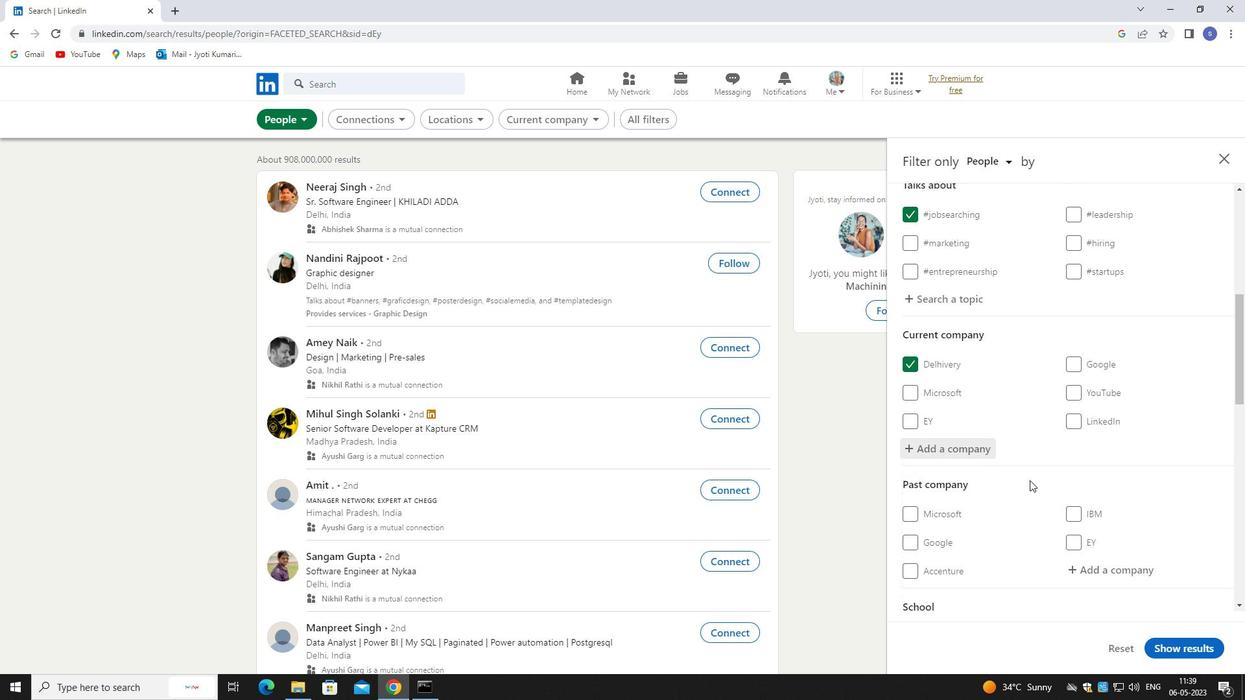 
Action: Mouse moved to (1031, 481)
Screenshot: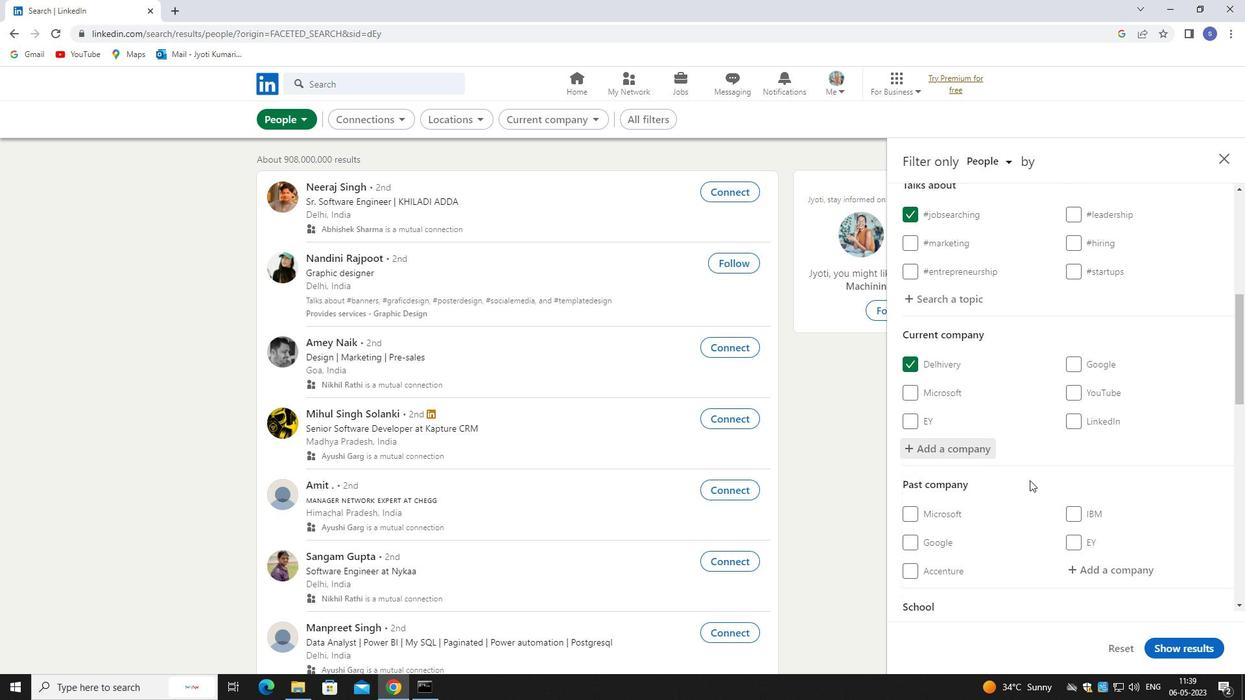 
Action: Mouse scrolled (1031, 481) with delta (0, 0)
Screenshot: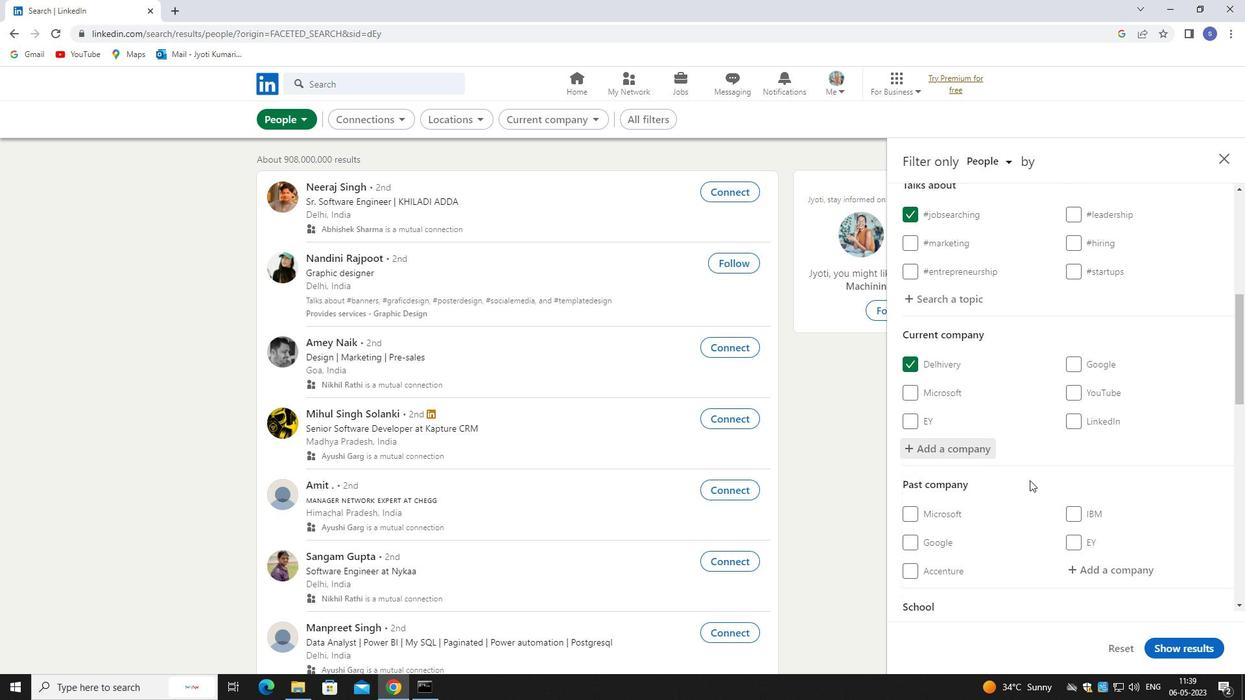 
Action: Mouse moved to (1032, 482)
Screenshot: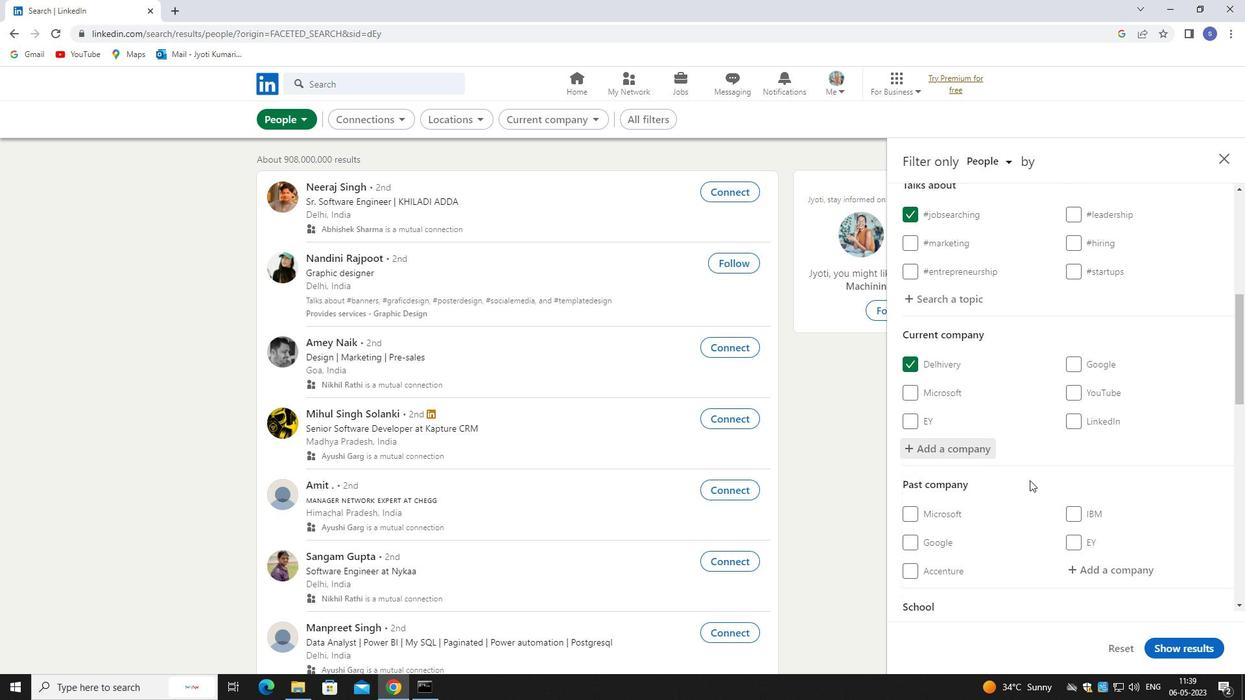 
Action: Mouse scrolled (1032, 481) with delta (0, 0)
Screenshot: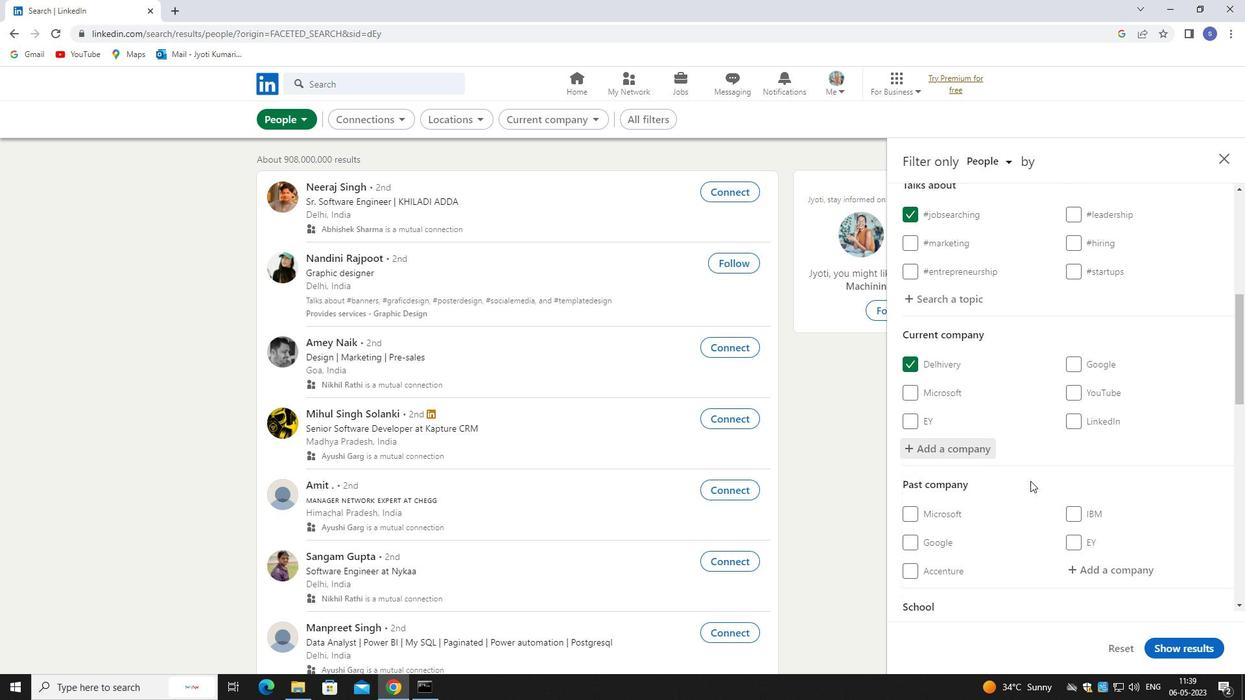 
Action: Mouse moved to (1115, 508)
Screenshot: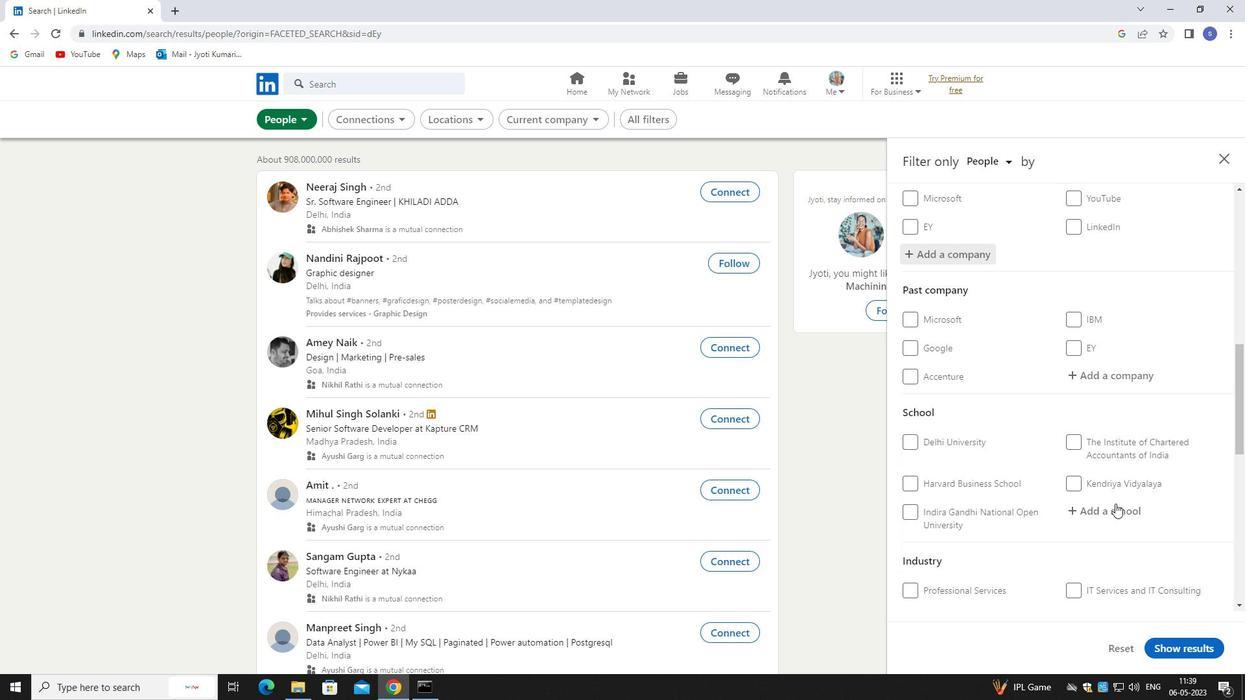
Action: Mouse pressed left at (1115, 508)
Screenshot: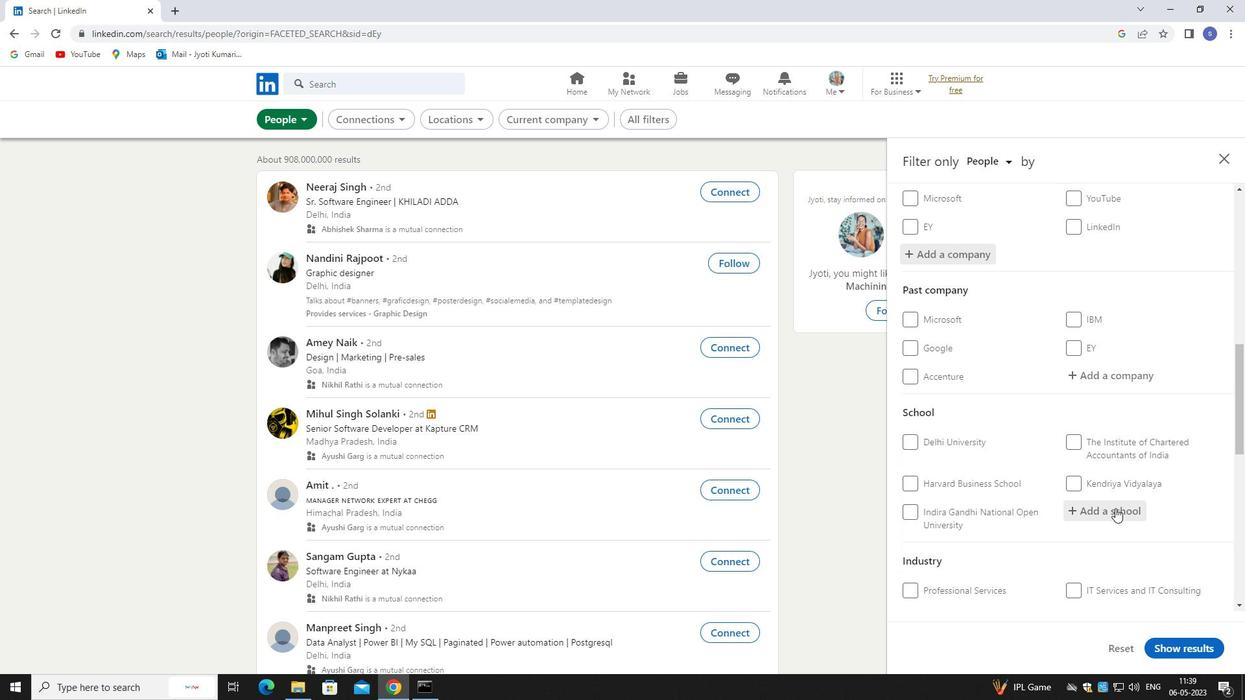 
Action: Mouse moved to (1104, 517)
Screenshot: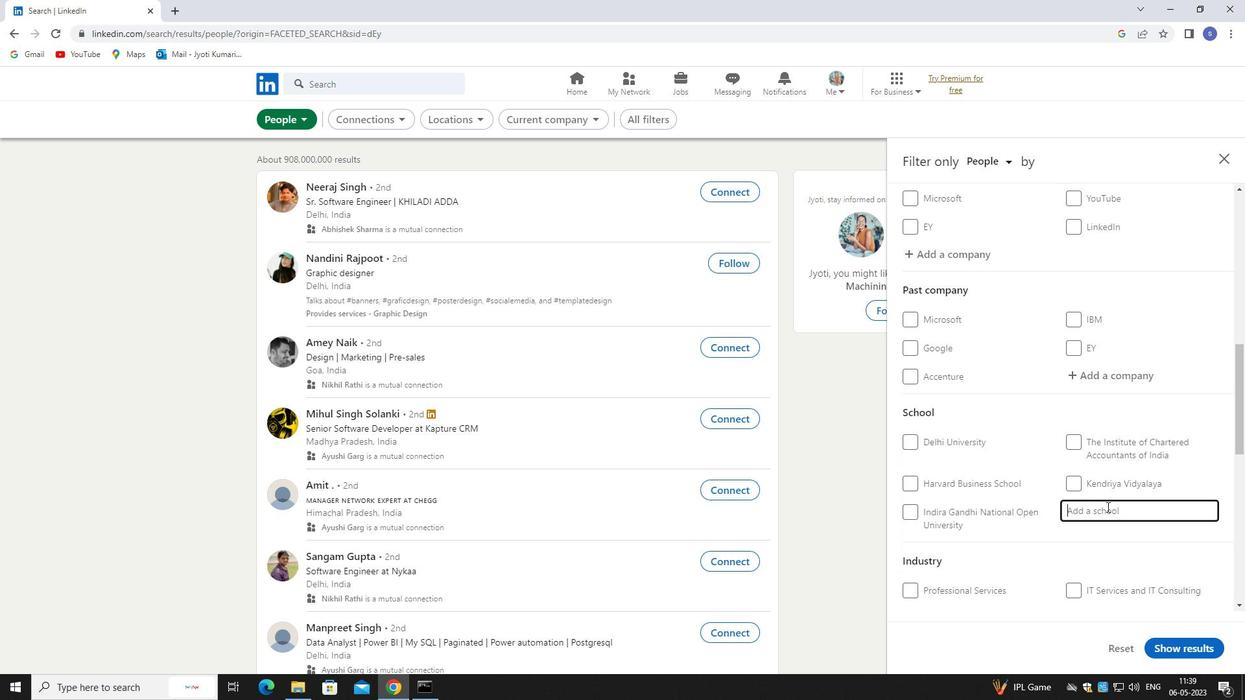 
Action: Key pressed sidd
Screenshot: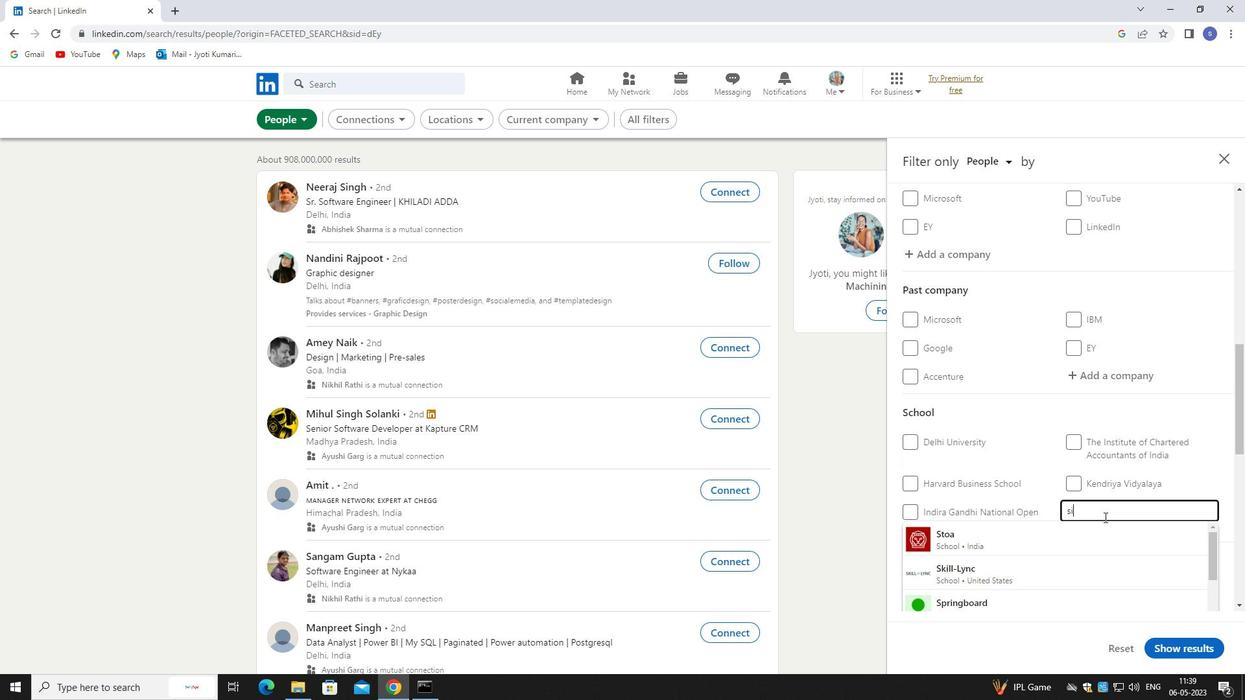 
Action: Mouse moved to (1093, 597)
Screenshot: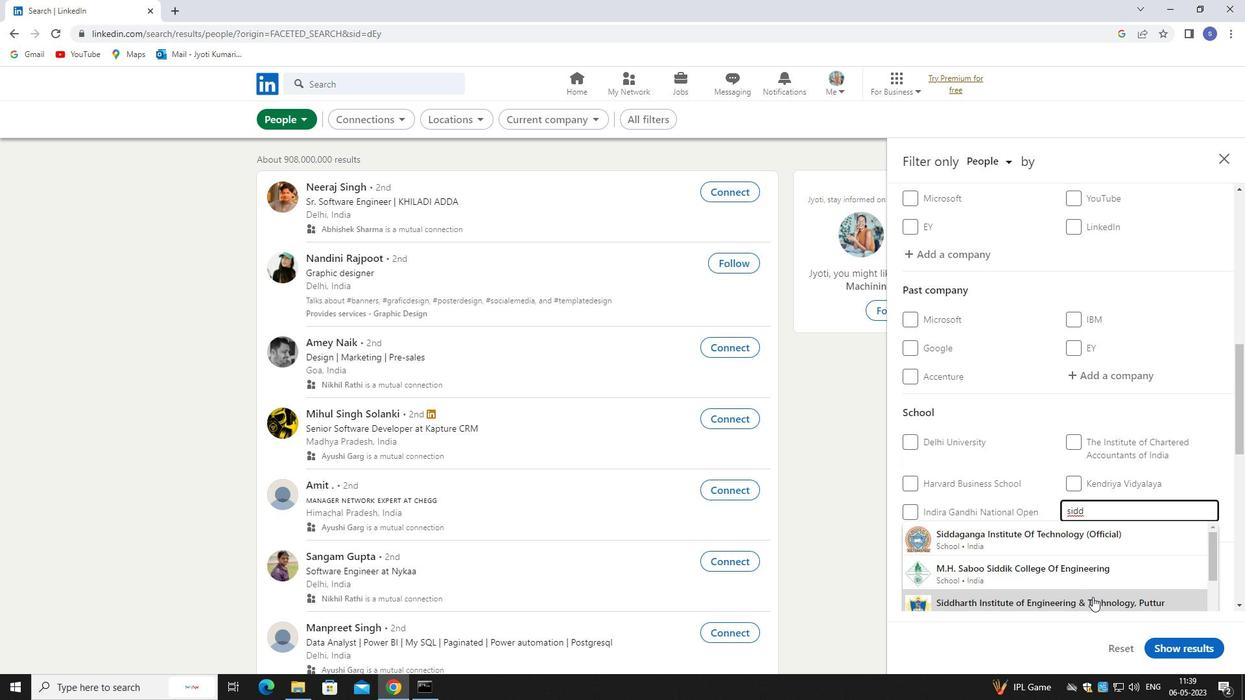 
Action: Mouse pressed left at (1093, 597)
Screenshot: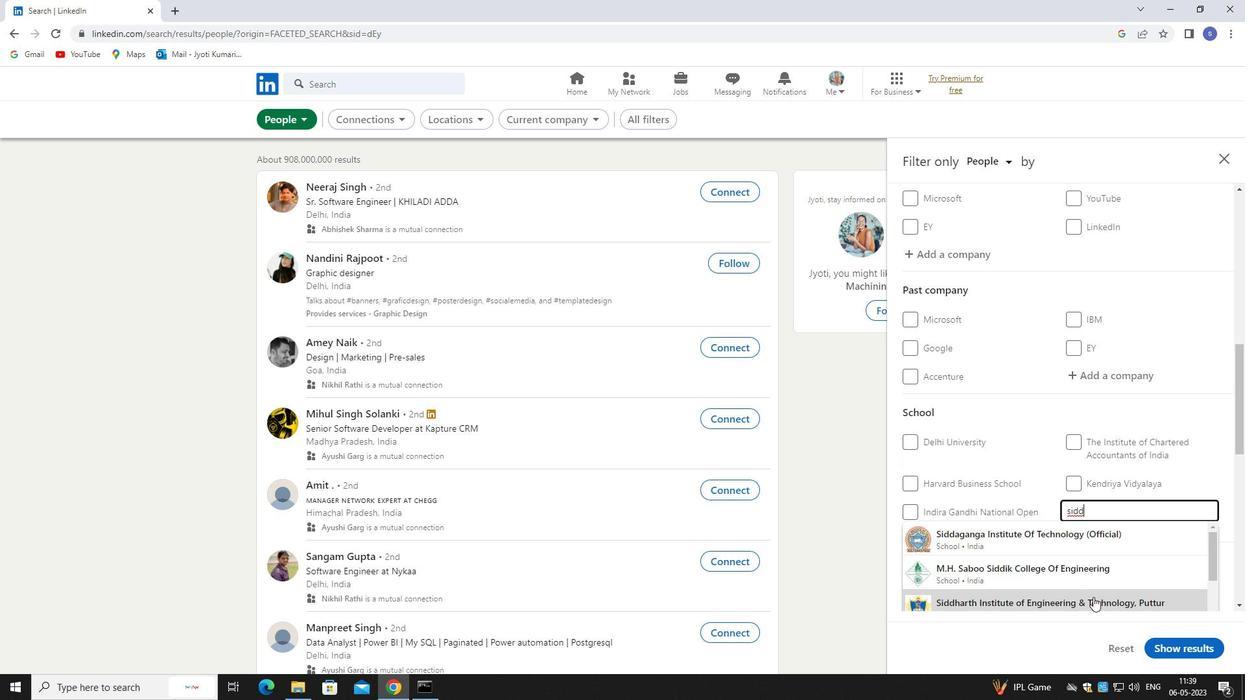 
Action: Mouse moved to (1096, 544)
Screenshot: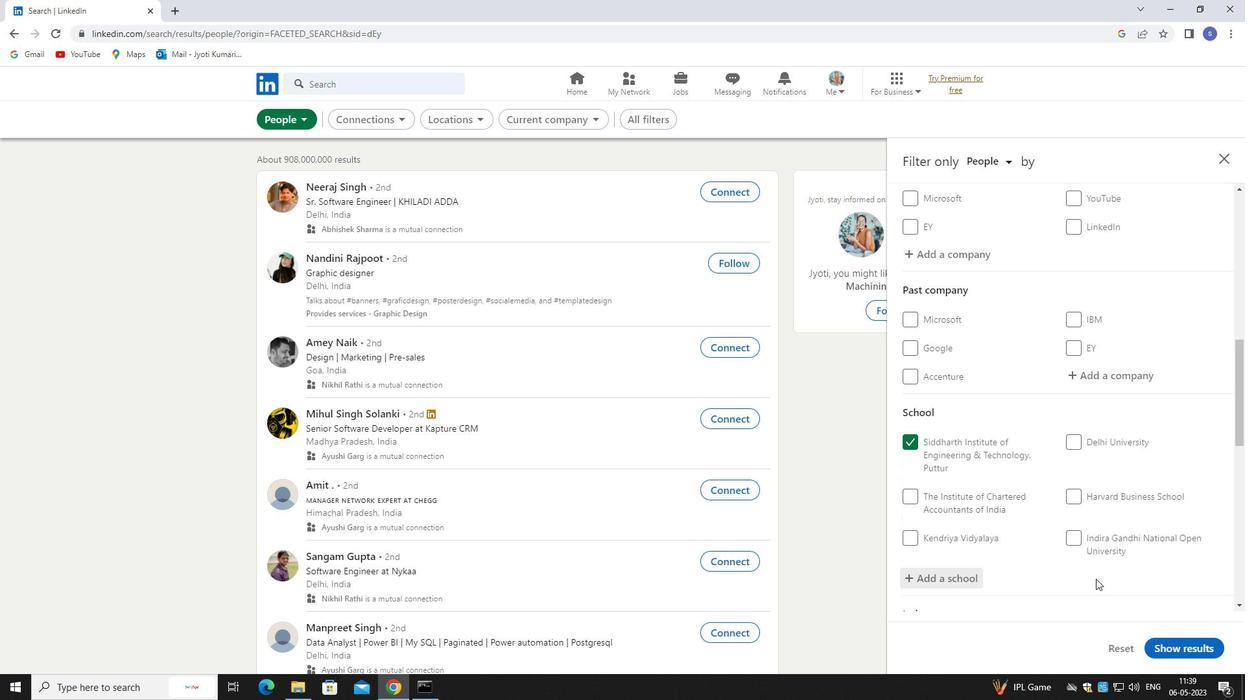 
Action: Mouse scrolled (1096, 543) with delta (0, 0)
Screenshot: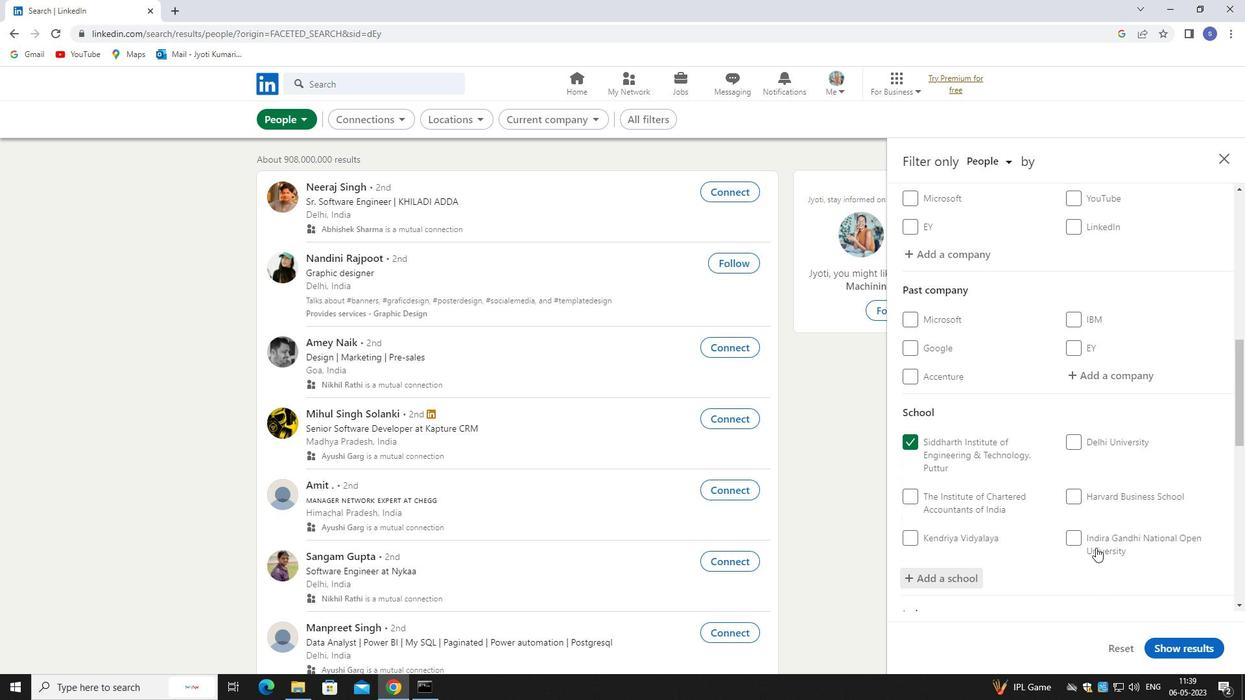 
Action: Mouse scrolled (1096, 543) with delta (0, 0)
Screenshot: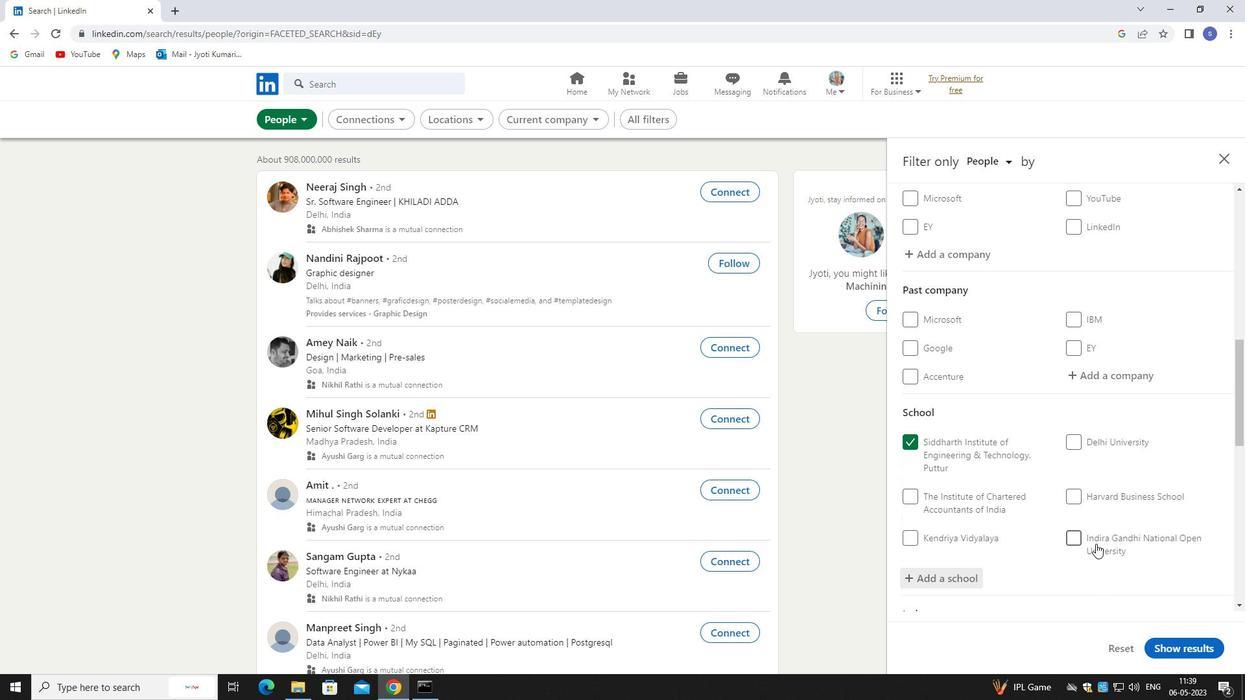 
Action: Mouse scrolled (1096, 543) with delta (0, 0)
Screenshot: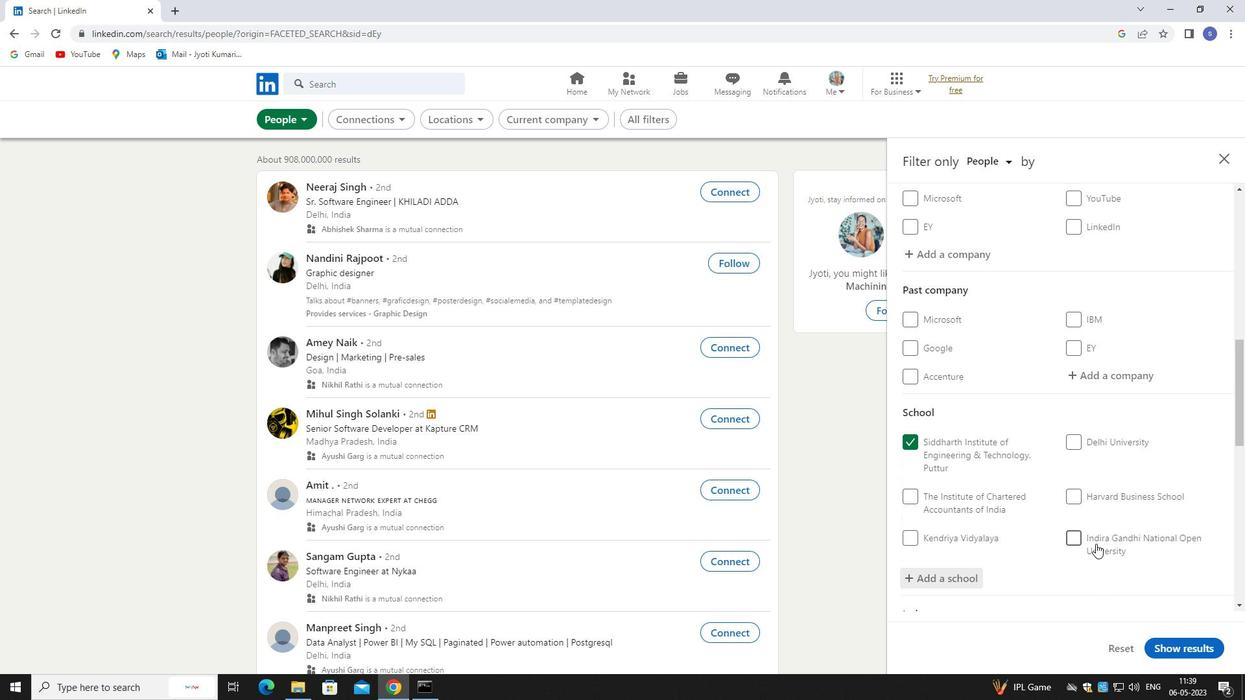 
Action: Mouse scrolled (1096, 543) with delta (0, 0)
Screenshot: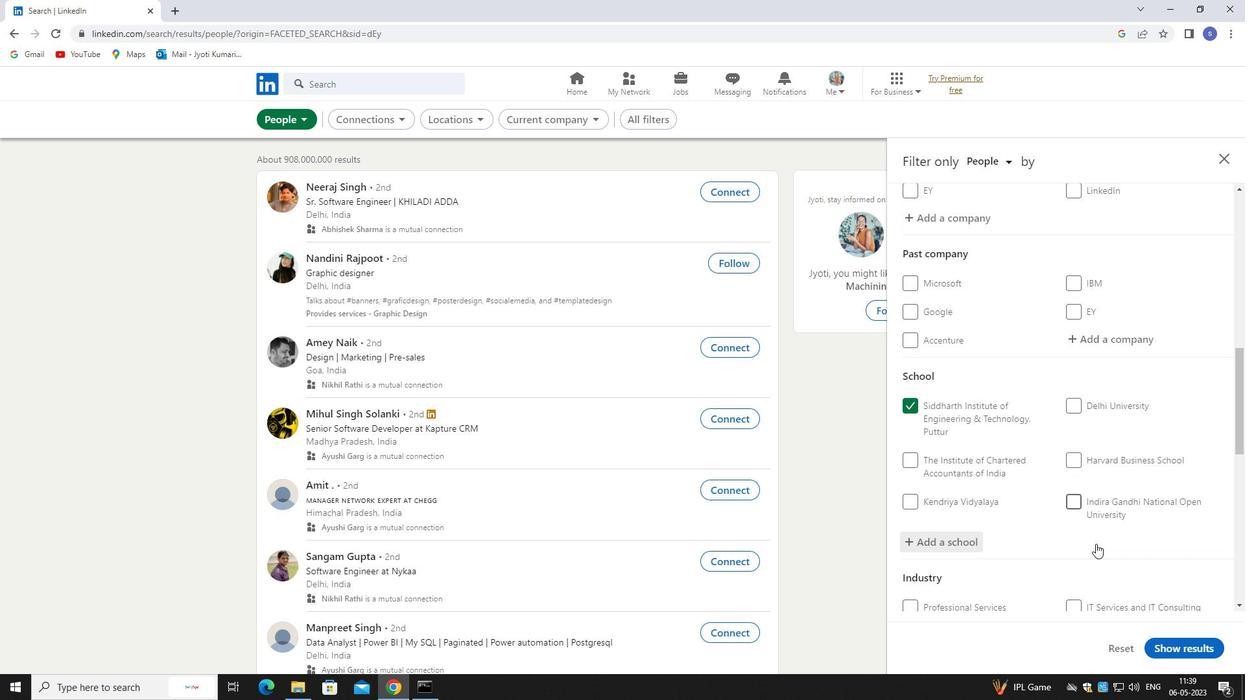 
Action: Mouse moved to (1096, 449)
Screenshot: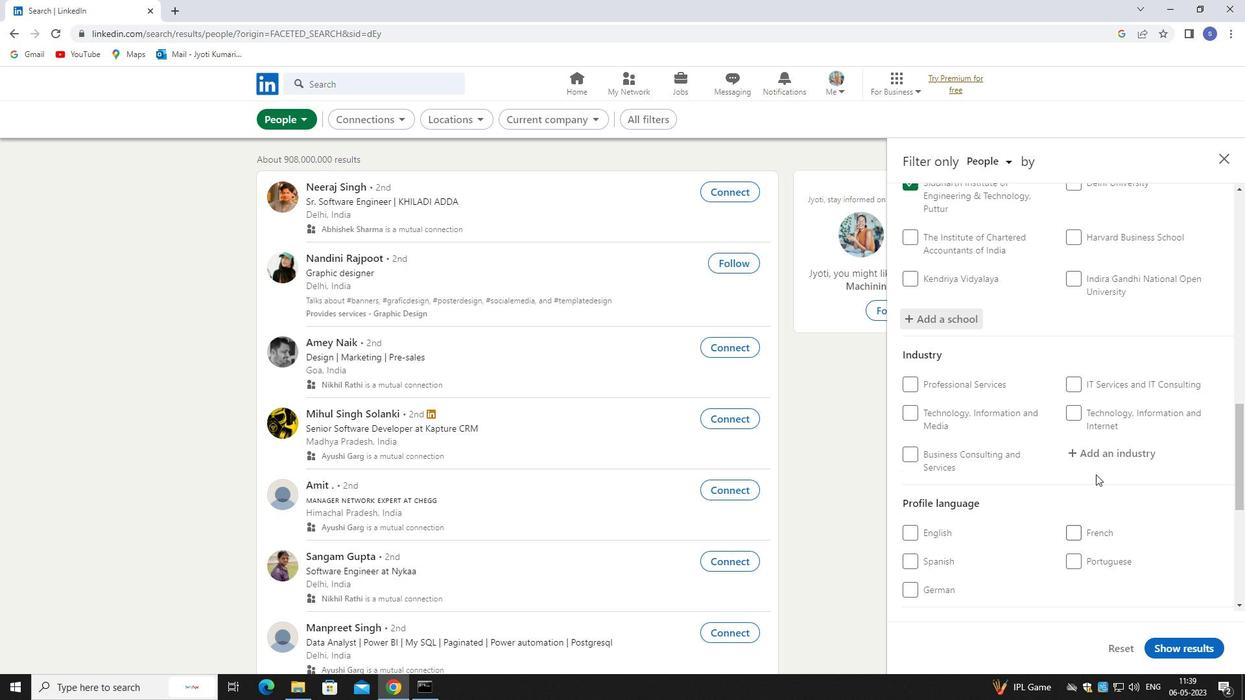 
Action: Mouse pressed left at (1096, 449)
Screenshot: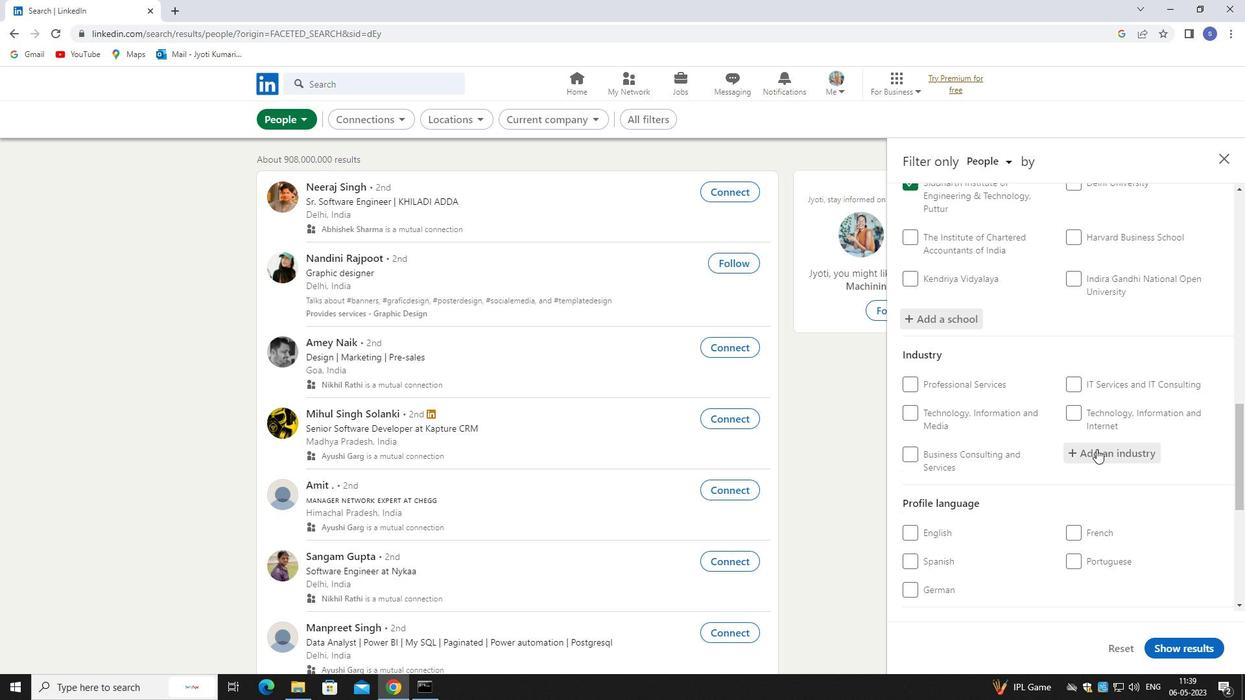 
Action: Key pressed onlie
Screenshot: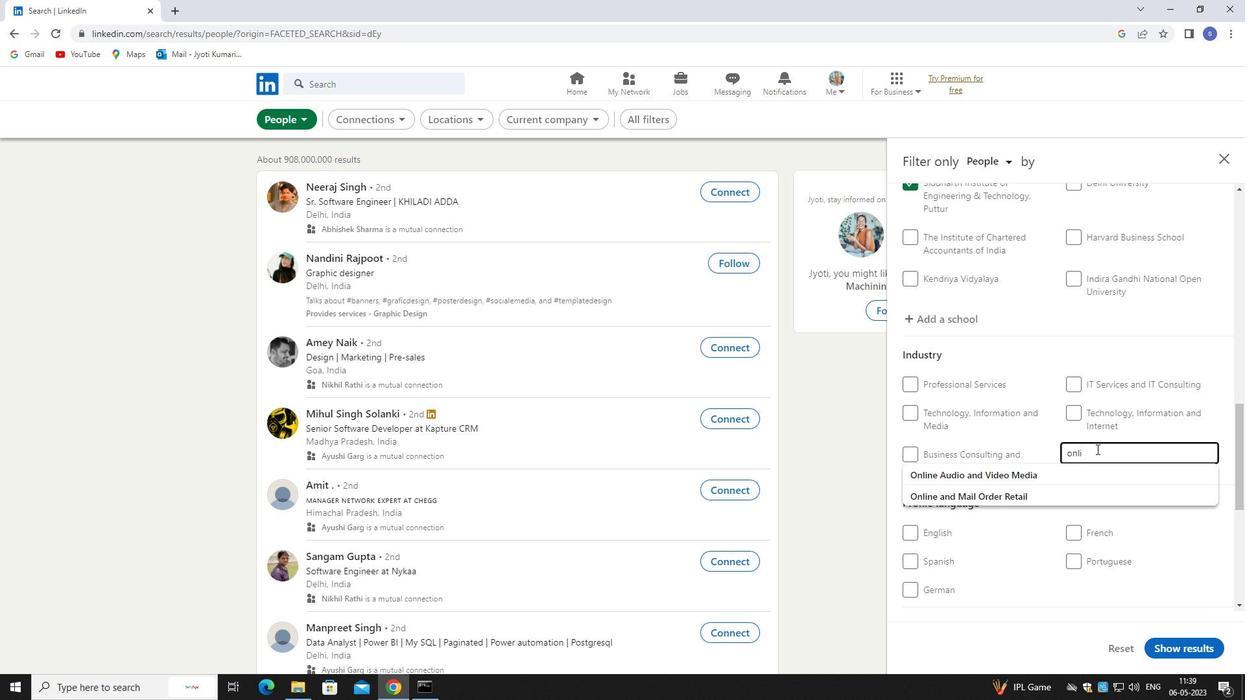 
Action: Mouse moved to (1101, 466)
Screenshot: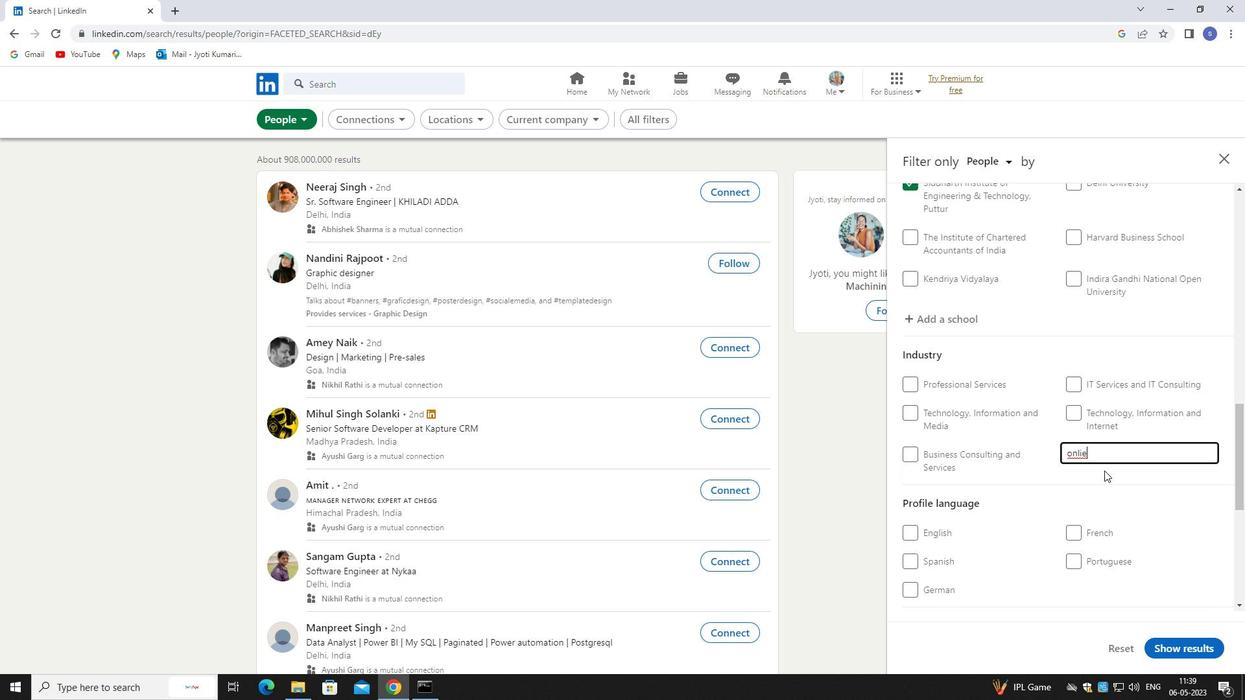 
Action: Key pressed <Key.backspace>
Screenshot: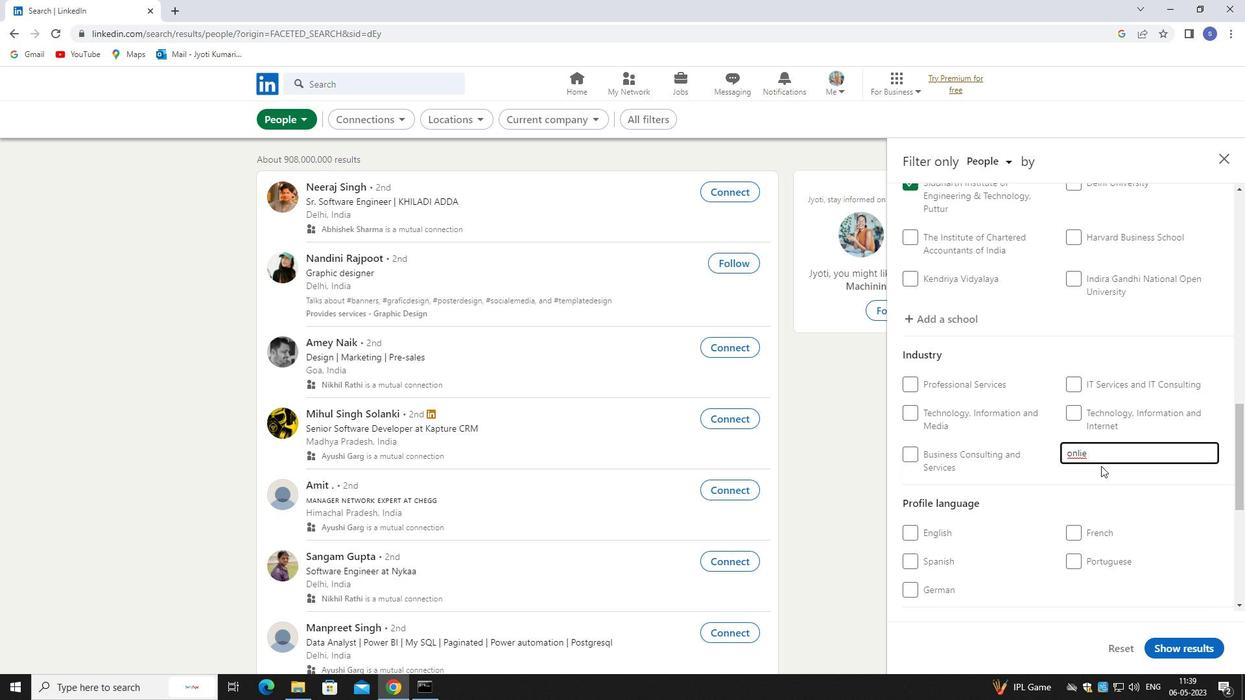 
Action: Mouse moved to (1097, 490)
Screenshot: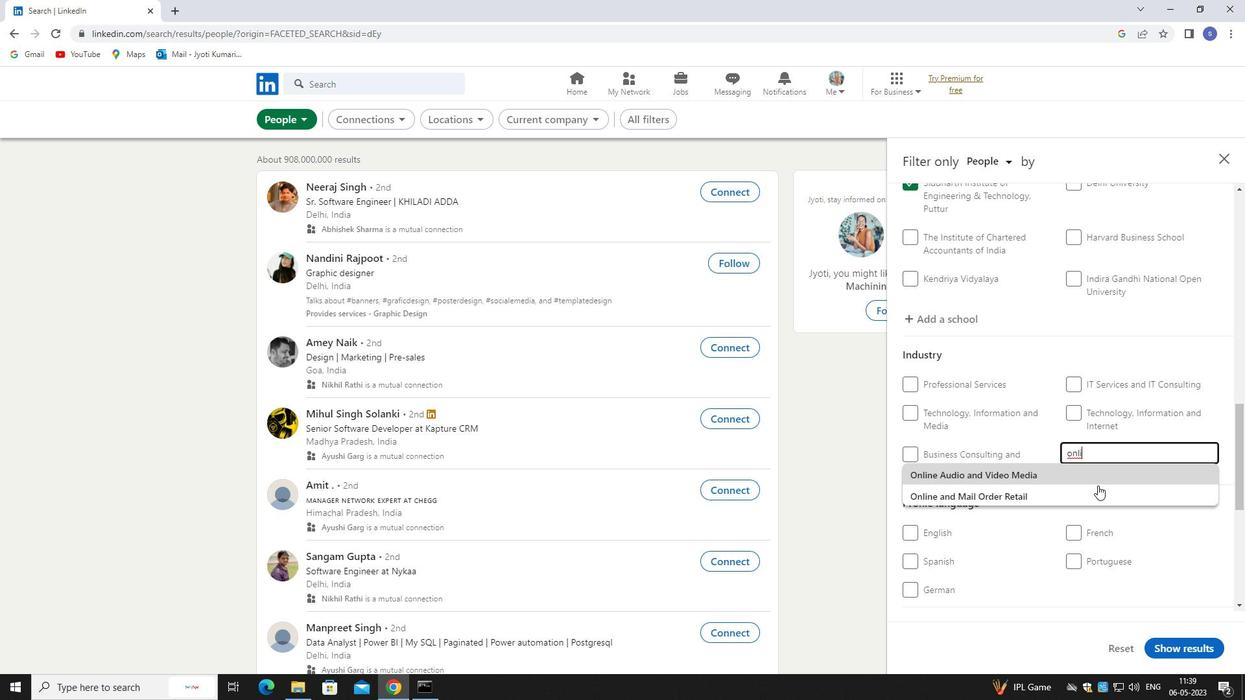 
Action: Mouse pressed left at (1097, 490)
Screenshot: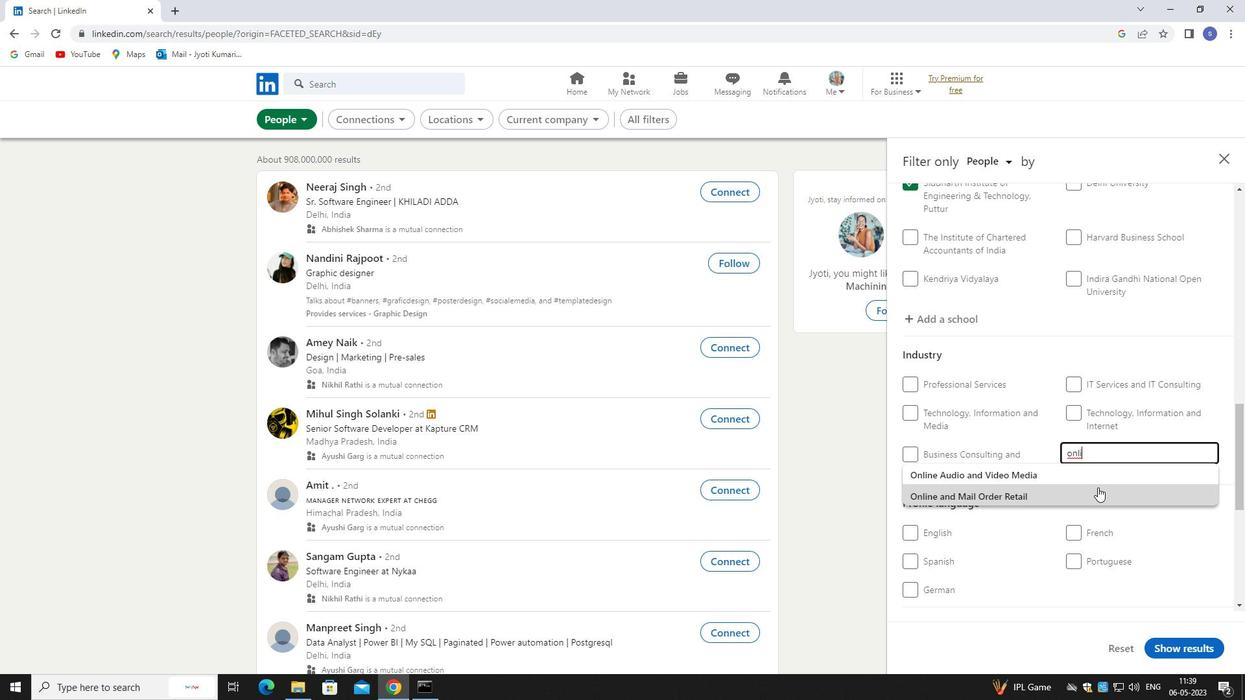 
Action: Mouse moved to (1096, 489)
Screenshot: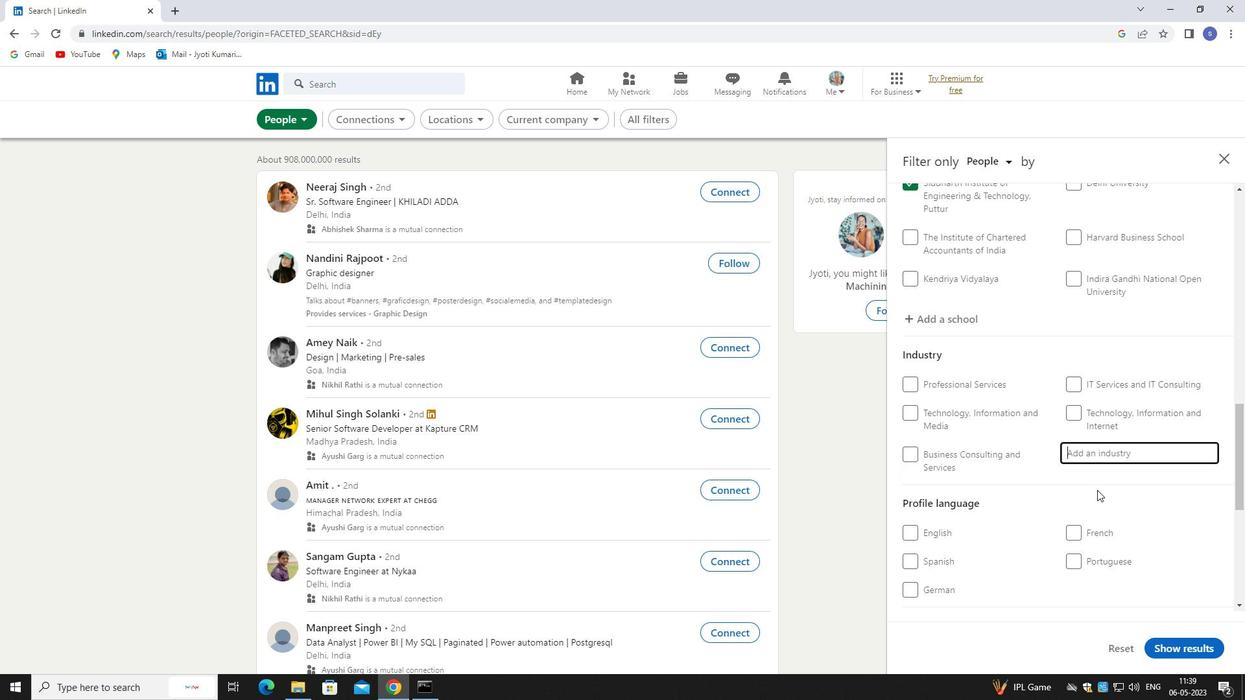 
Action: Mouse scrolled (1096, 488) with delta (0, 0)
Screenshot: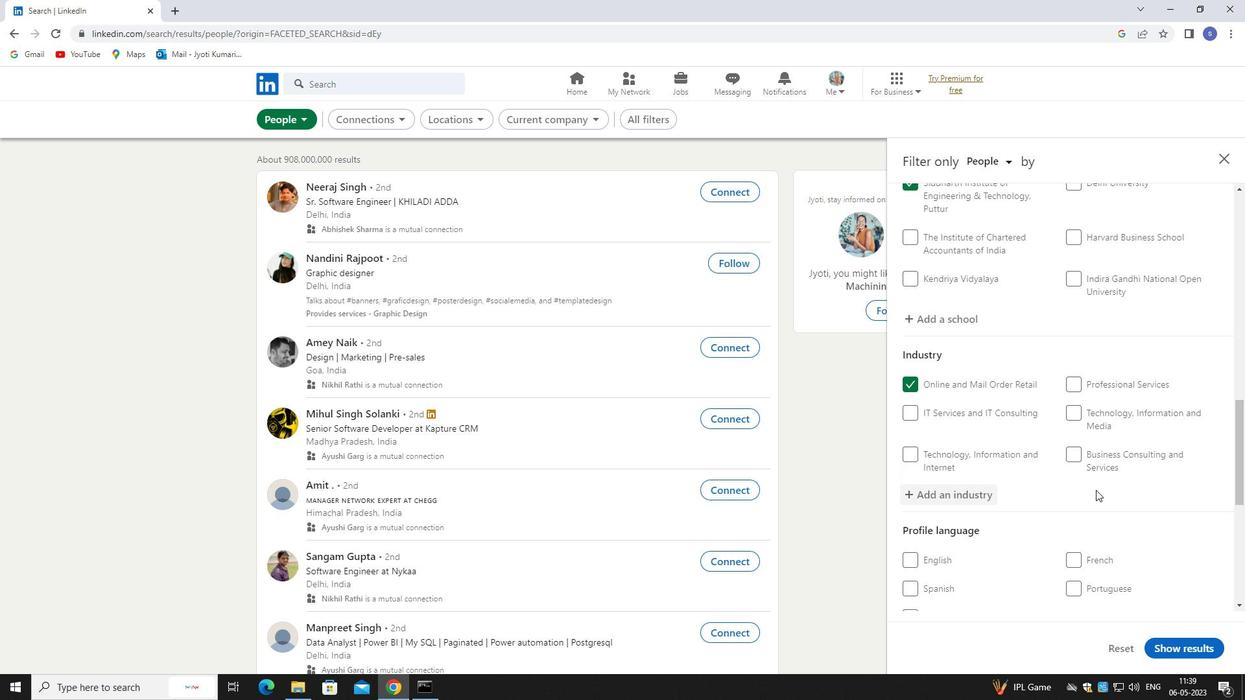 
Action: Mouse scrolled (1096, 488) with delta (0, 0)
Screenshot: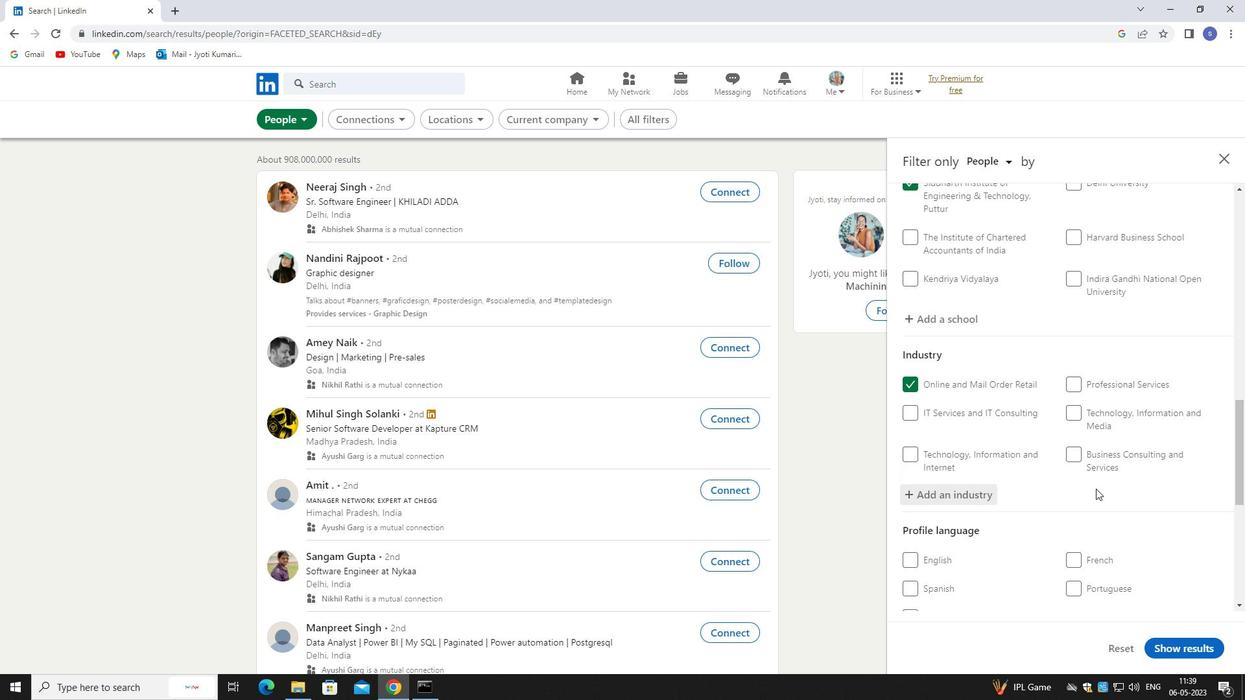
Action: Mouse scrolled (1096, 488) with delta (0, 0)
Screenshot: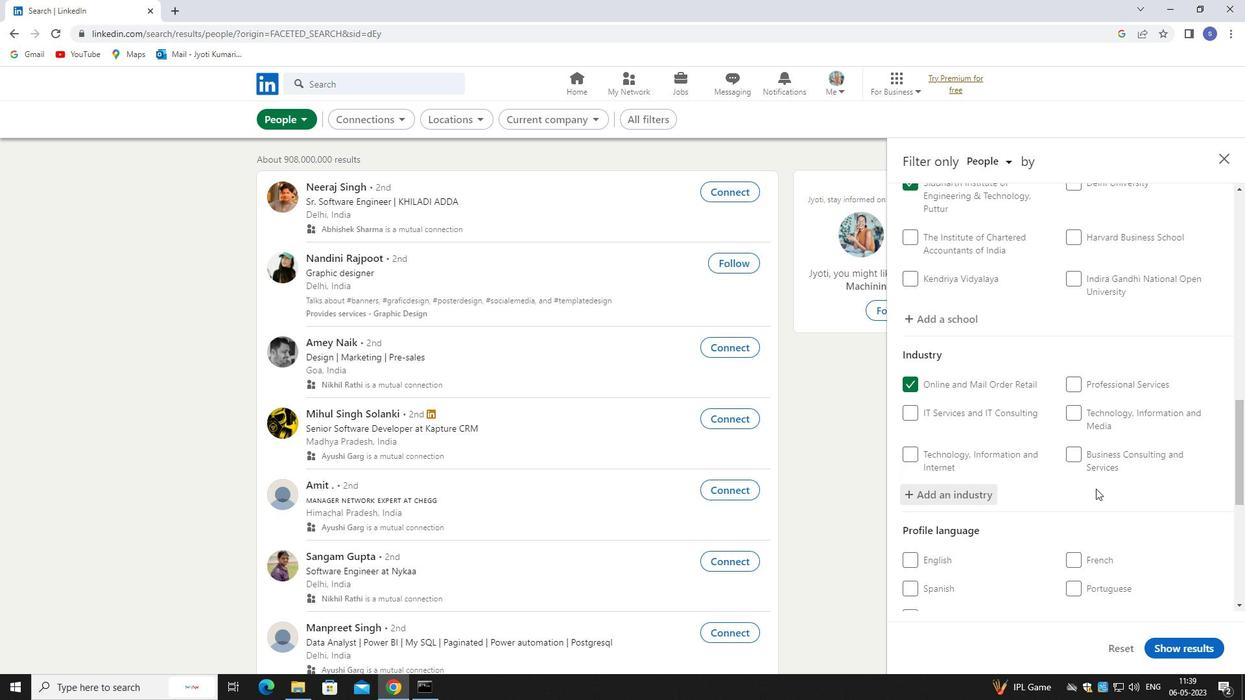 
Action: Mouse moved to (1077, 361)
Screenshot: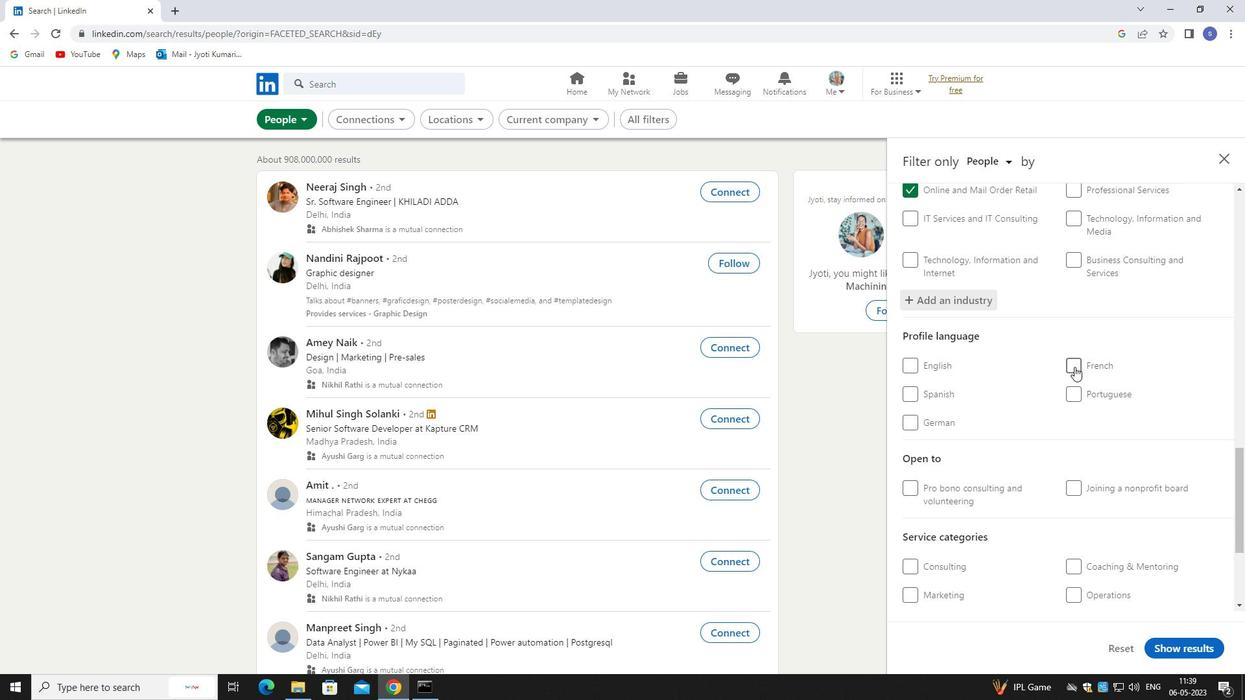 
Action: Mouse pressed left at (1077, 361)
Screenshot: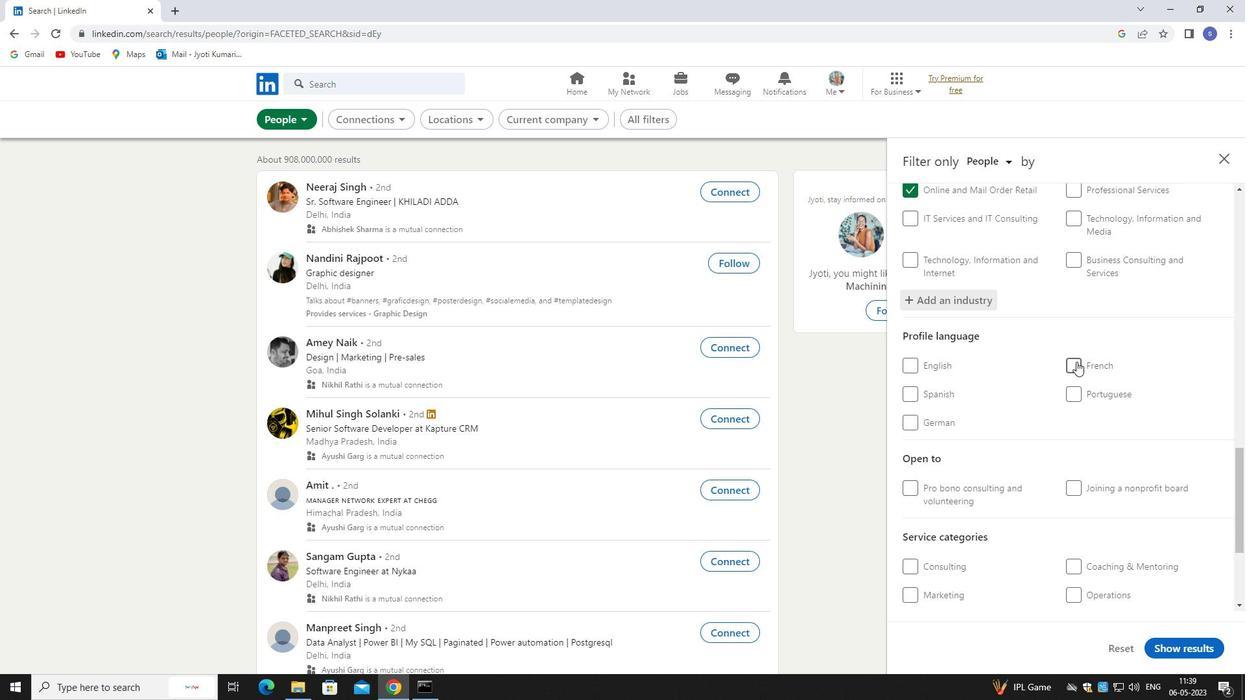 
Action: Mouse moved to (1073, 398)
Screenshot: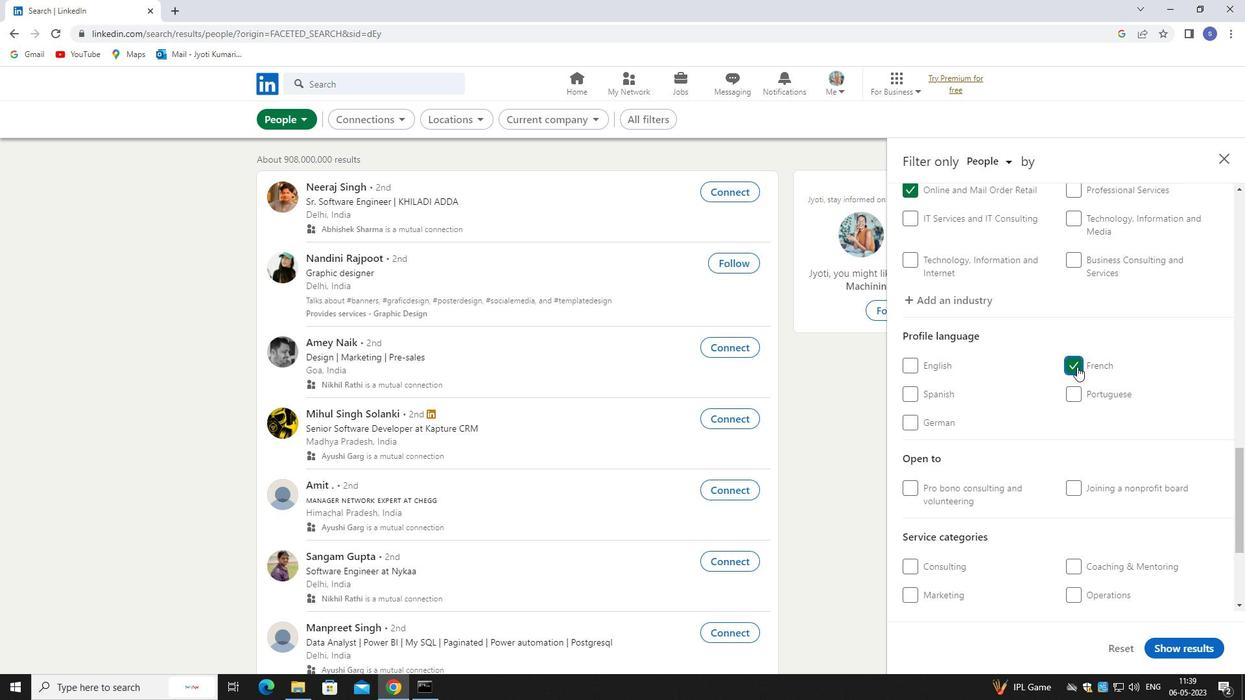 
Action: Mouse scrolled (1073, 397) with delta (0, 0)
Screenshot: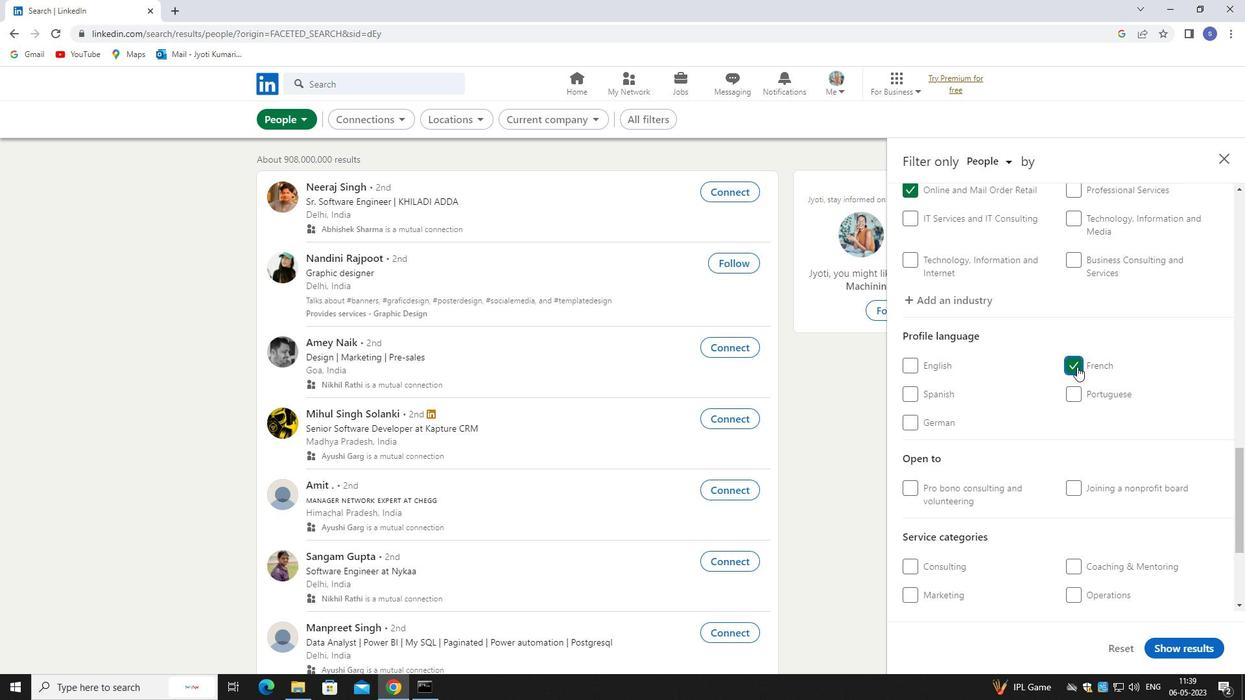 
Action: Mouse moved to (1072, 411)
Screenshot: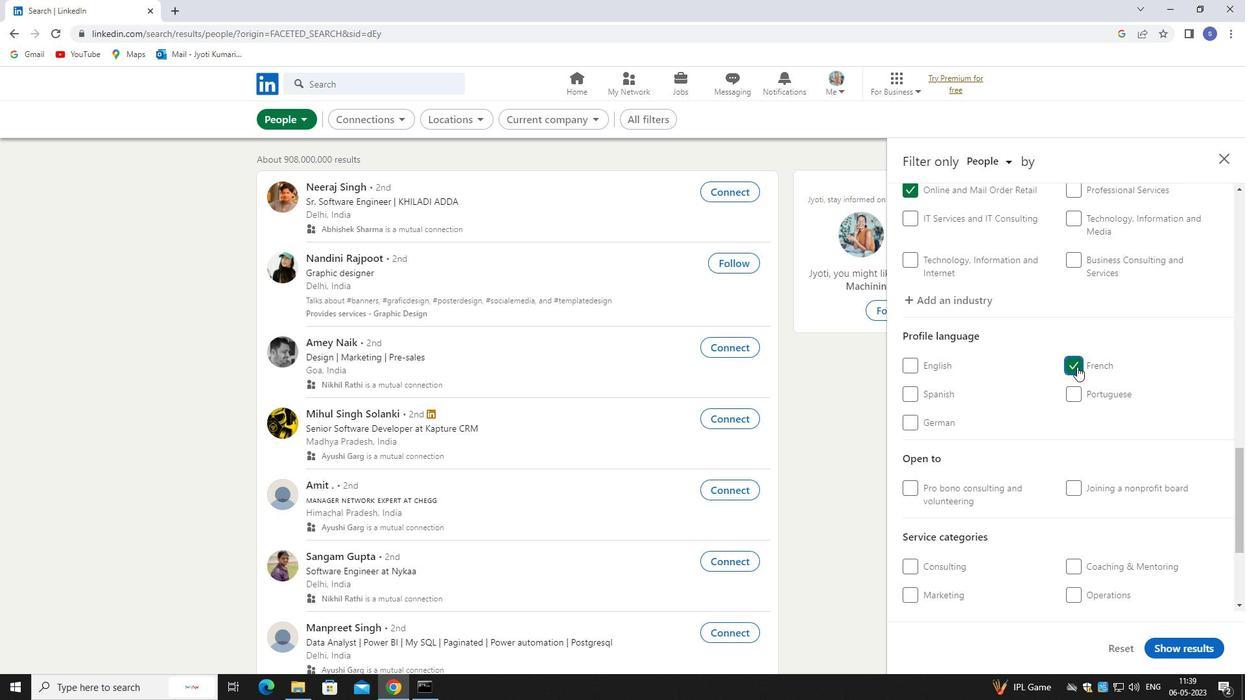 
Action: Mouse scrolled (1072, 411) with delta (0, 0)
Screenshot: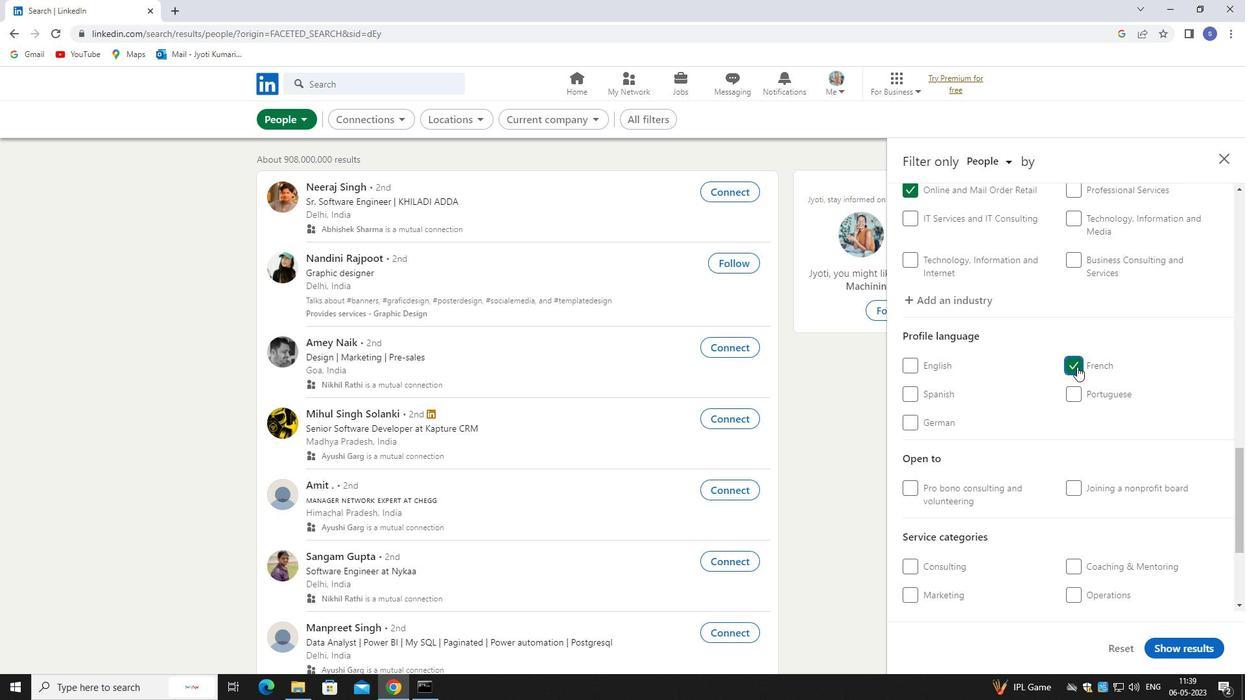 
Action: Mouse moved to (1072, 414)
Screenshot: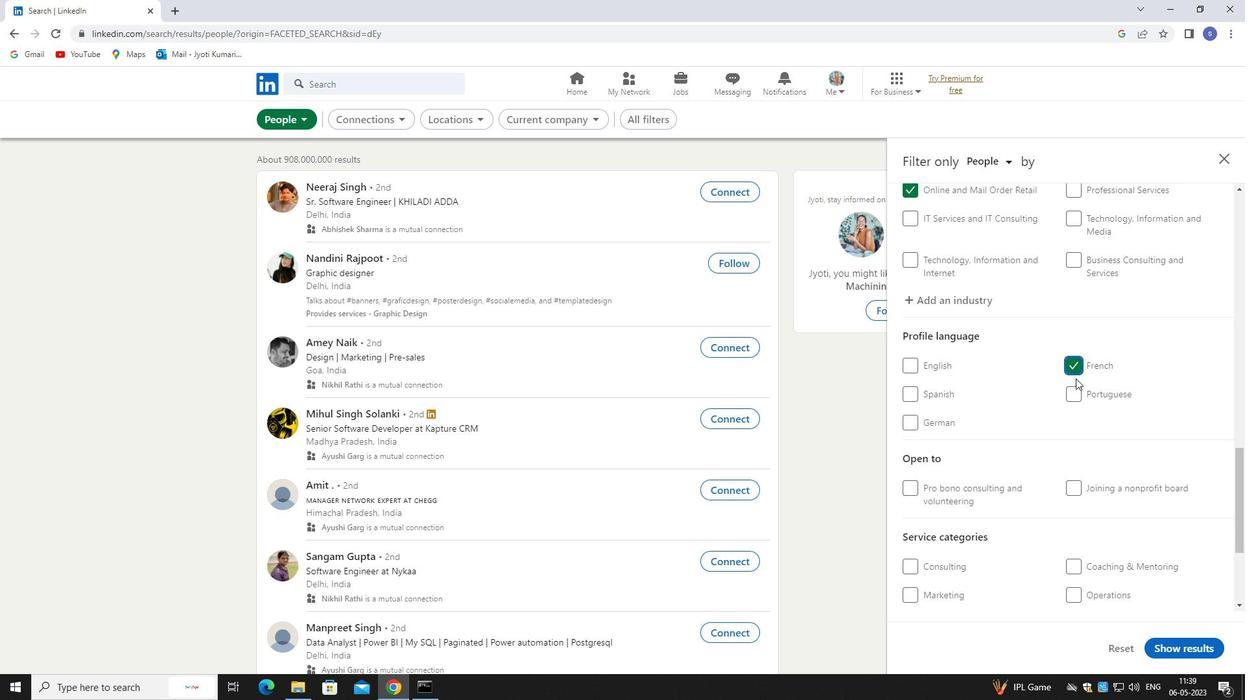 
Action: Mouse scrolled (1072, 413) with delta (0, 0)
Screenshot: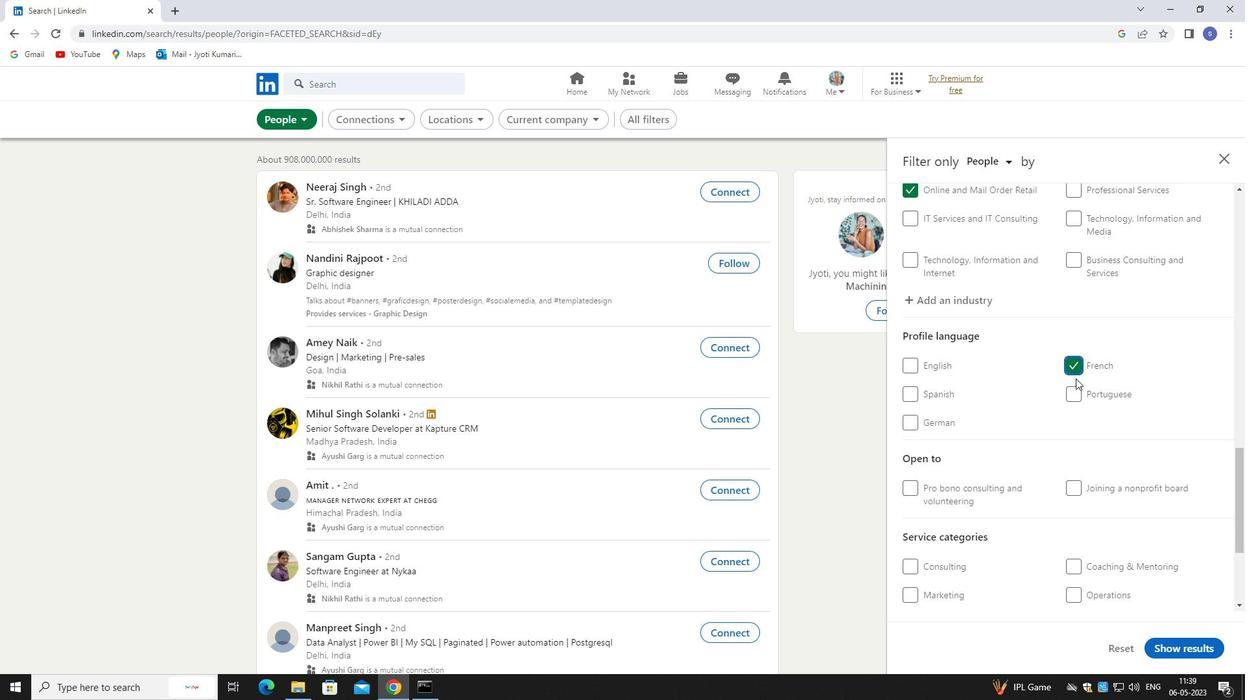 
Action: Mouse moved to (1072, 418)
Screenshot: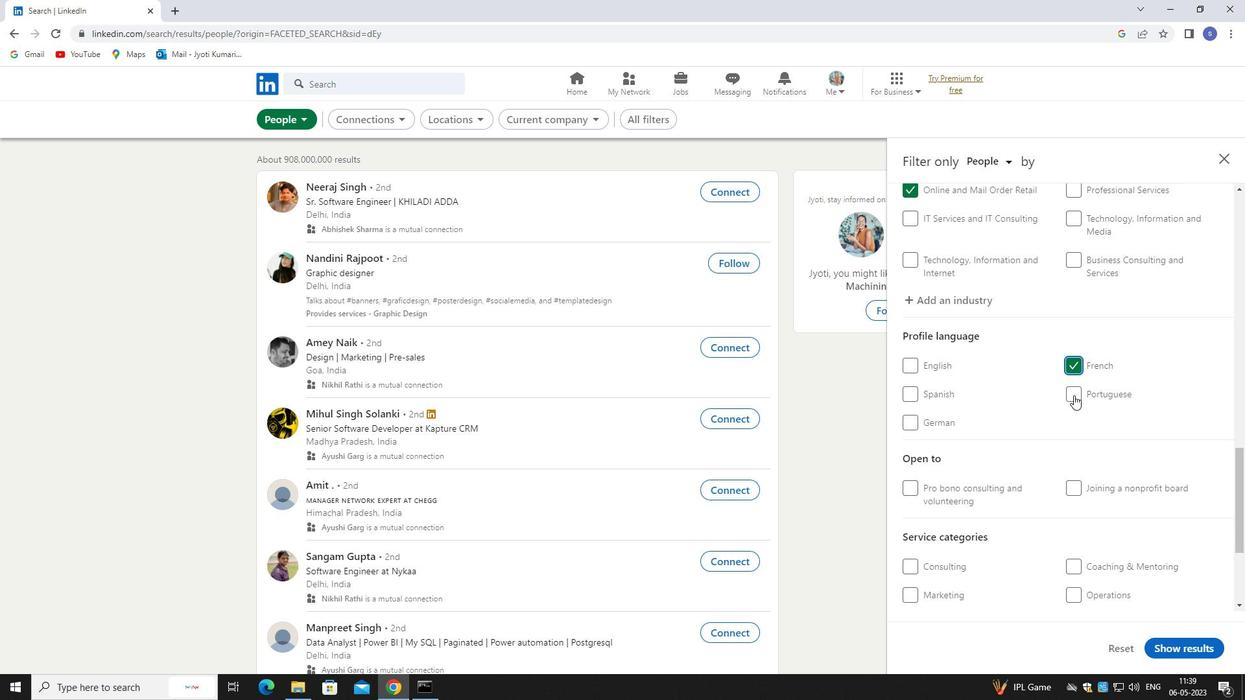 
Action: Mouse scrolled (1072, 417) with delta (0, 0)
Screenshot: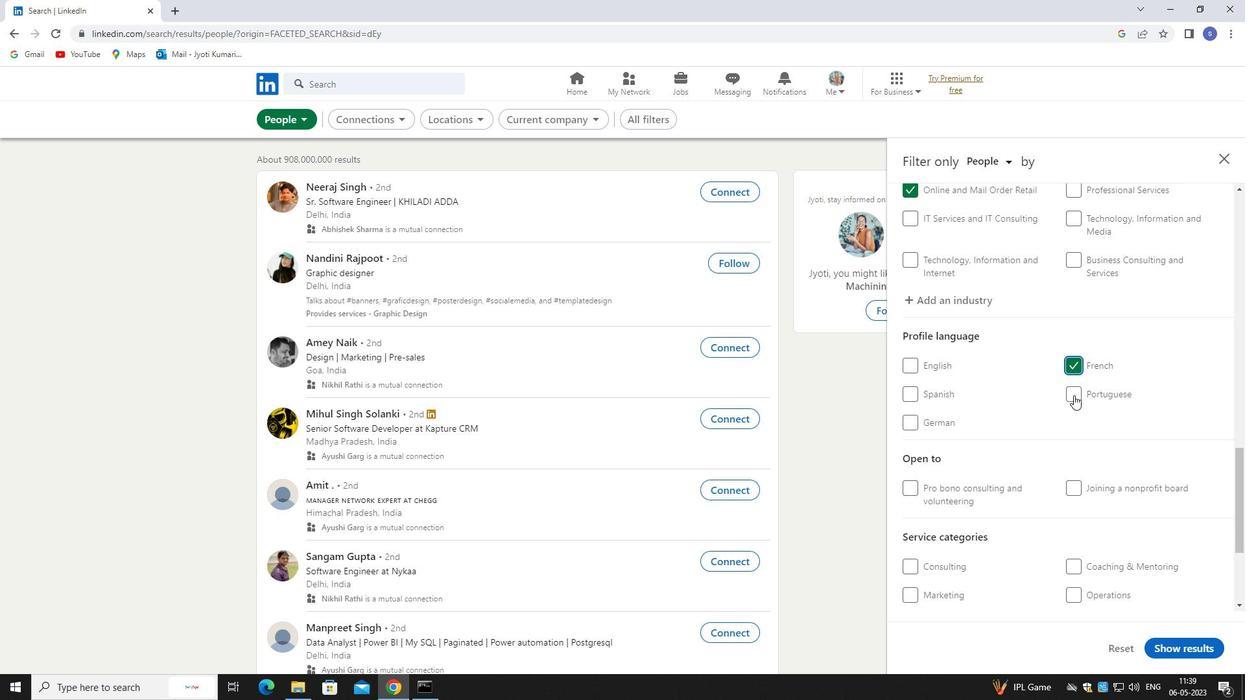 
Action: Mouse moved to (1075, 423)
Screenshot: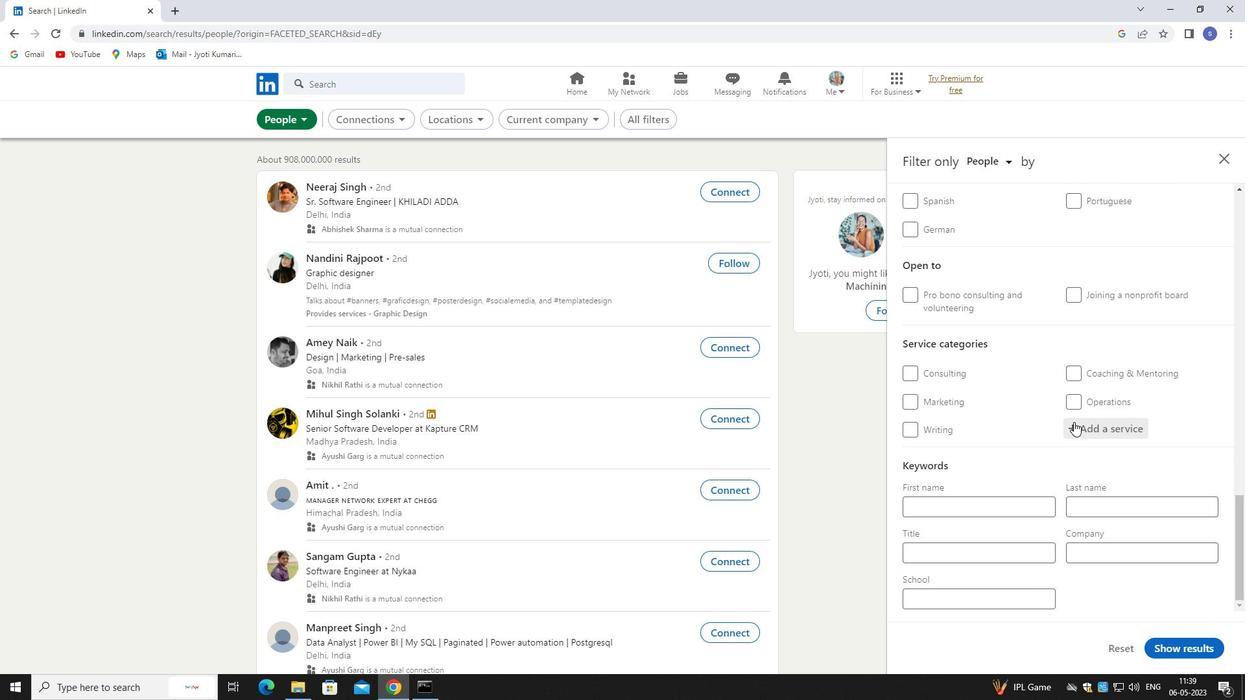 
Action: Mouse pressed left at (1075, 423)
Screenshot: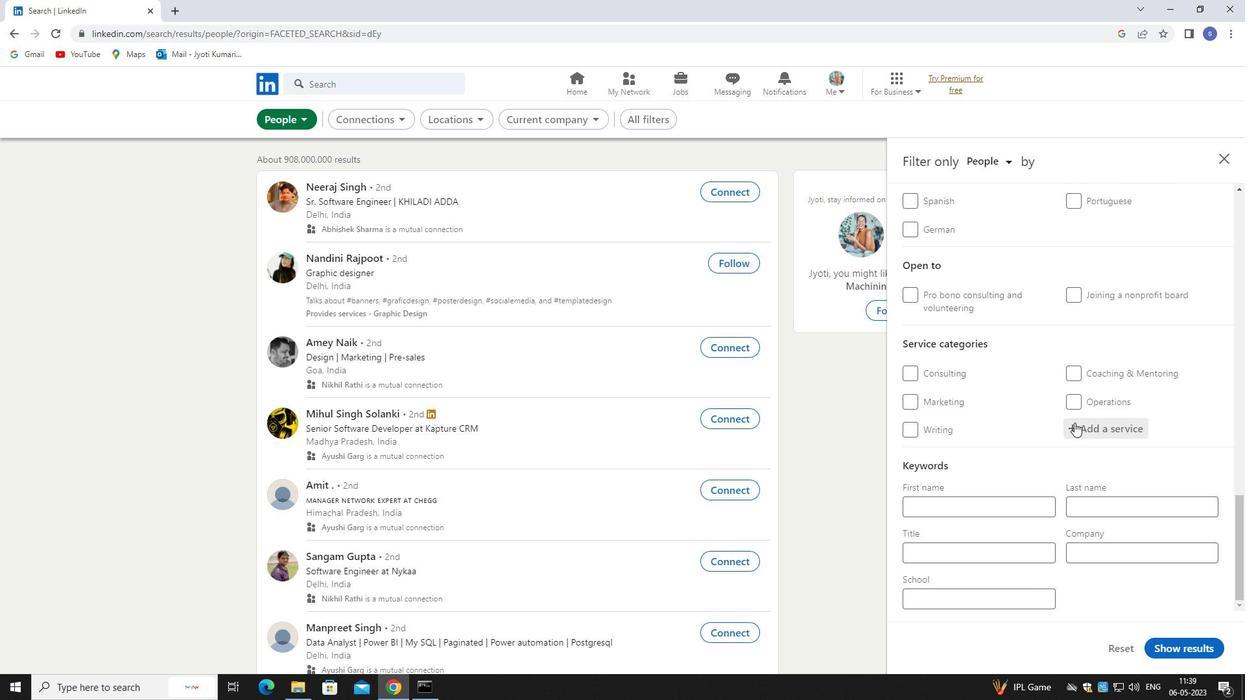 
Action: Mouse moved to (1069, 424)
Screenshot: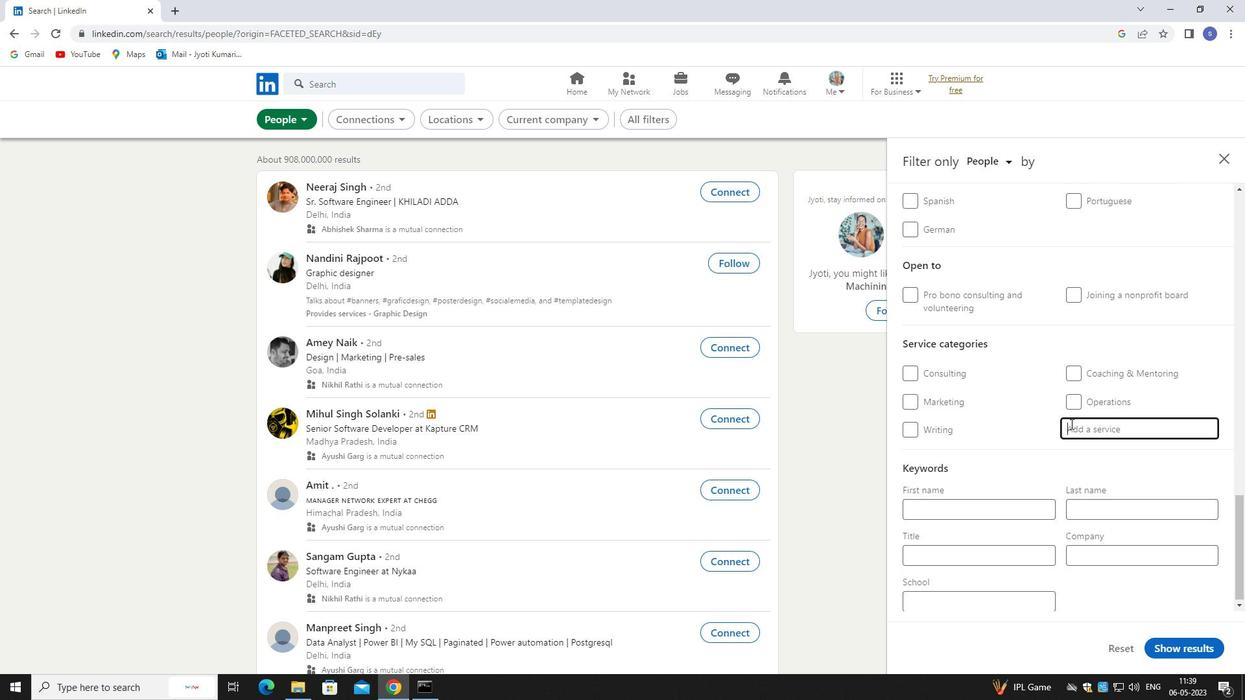
Action: Key pressed relocation
Screenshot: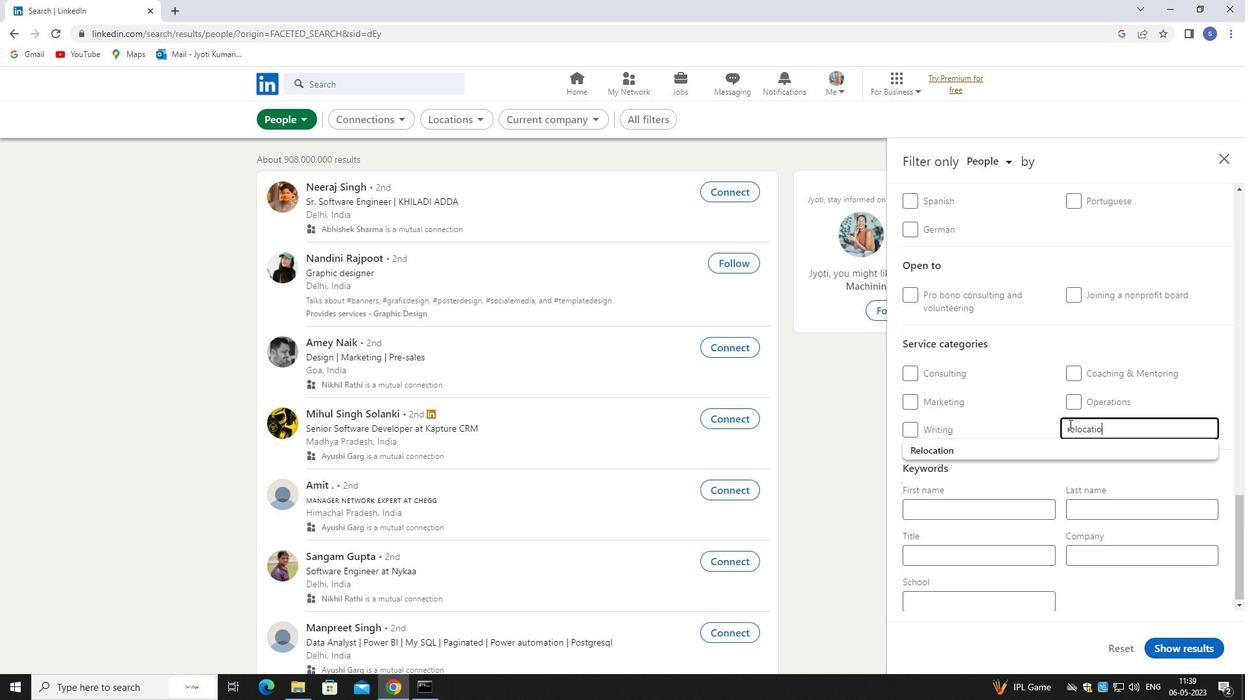 
Action: Mouse moved to (1075, 447)
Screenshot: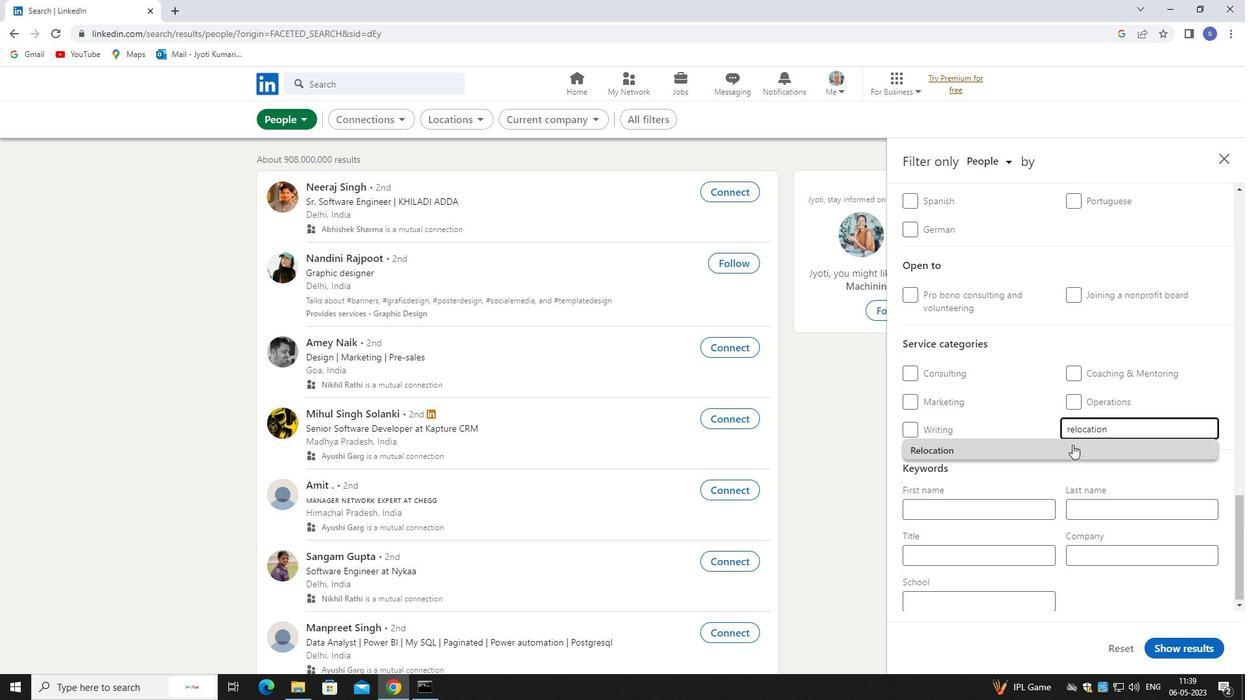 
Action: Mouse pressed left at (1075, 447)
Screenshot: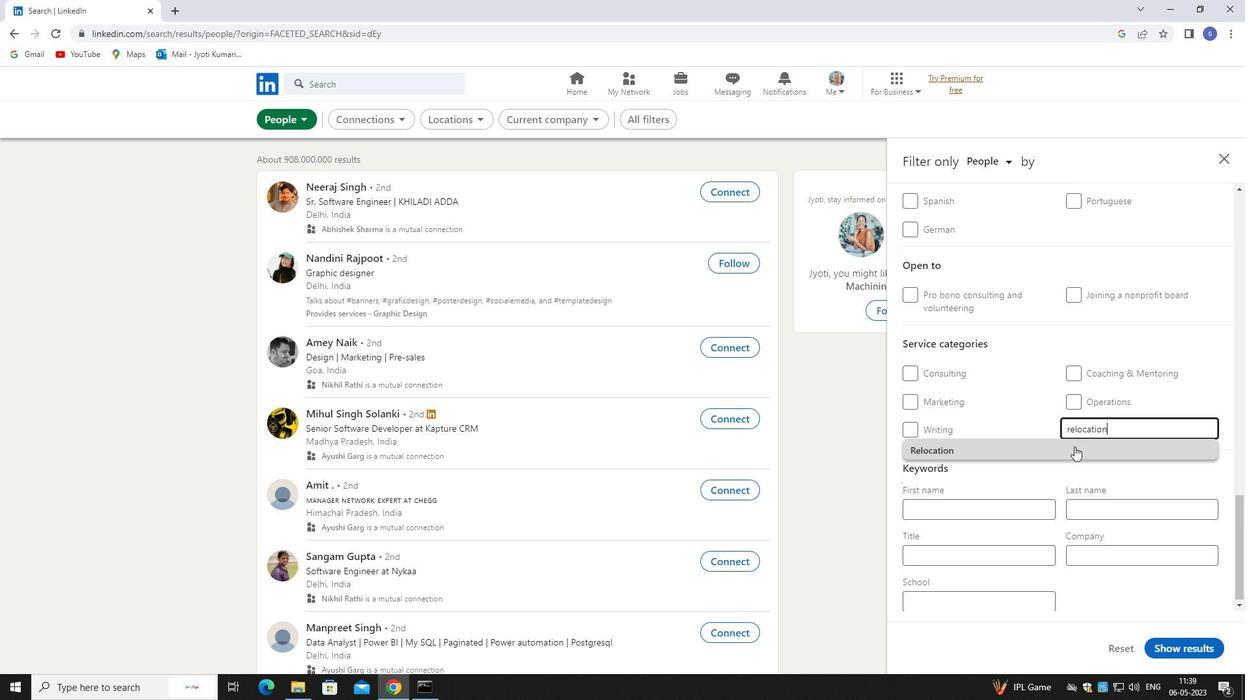 
Action: Mouse scrolled (1075, 446) with delta (0, 0)
Screenshot: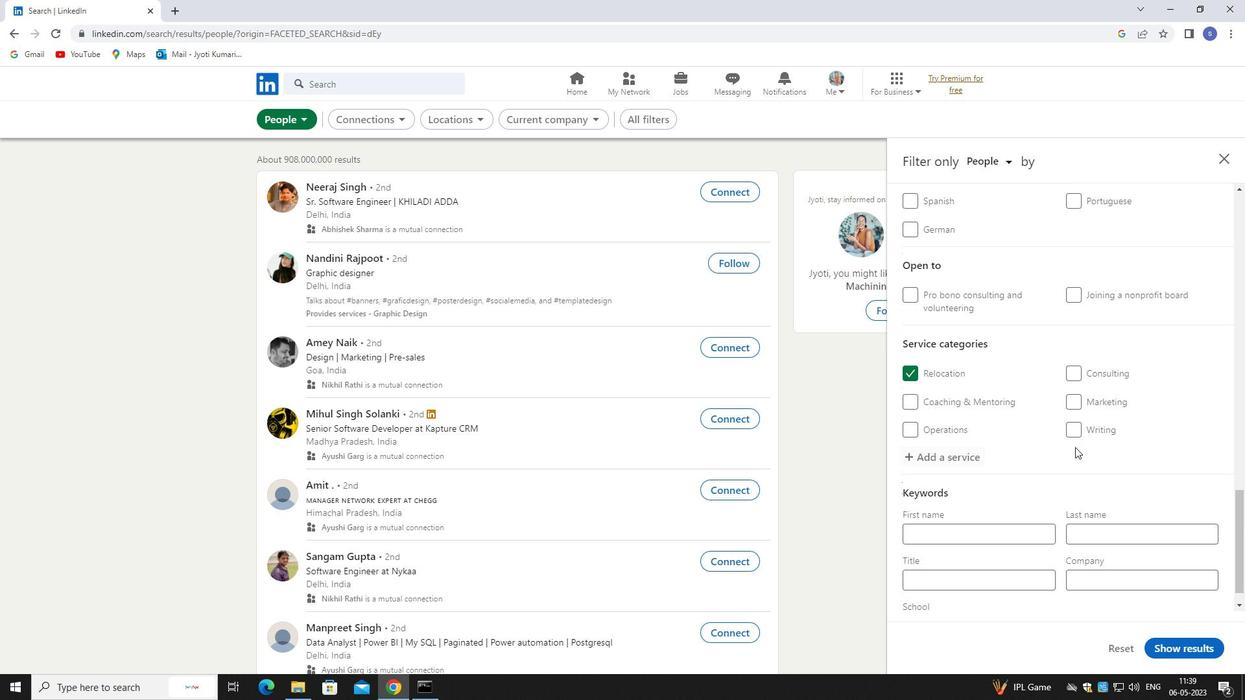 
Action: Mouse moved to (1077, 450)
Screenshot: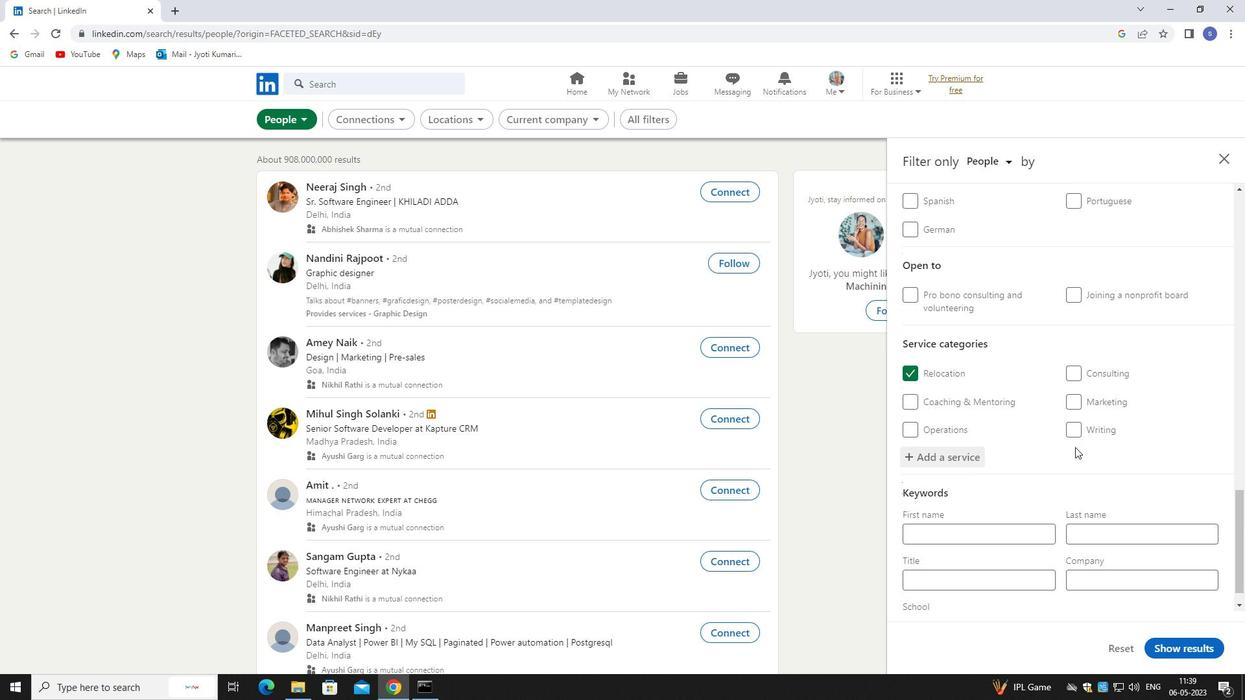 
Action: Mouse scrolled (1077, 450) with delta (0, 0)
Screenshot: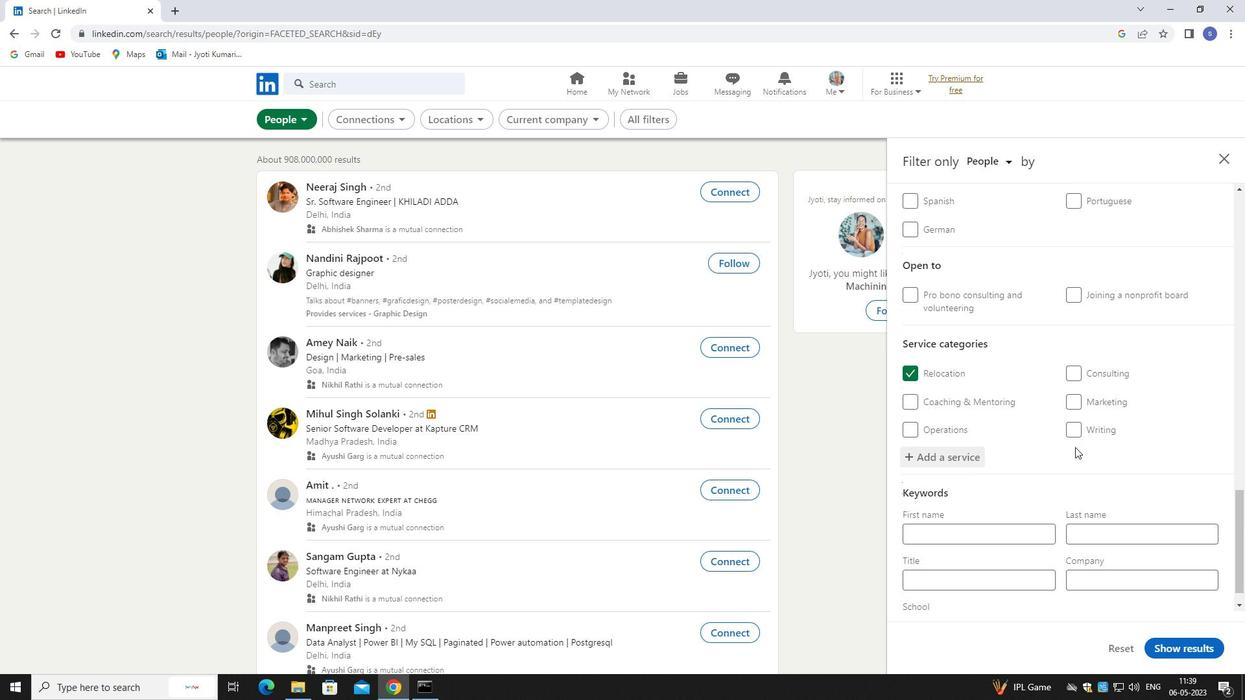 
Action: Mouse moved to (1077, 452)
Screenshot: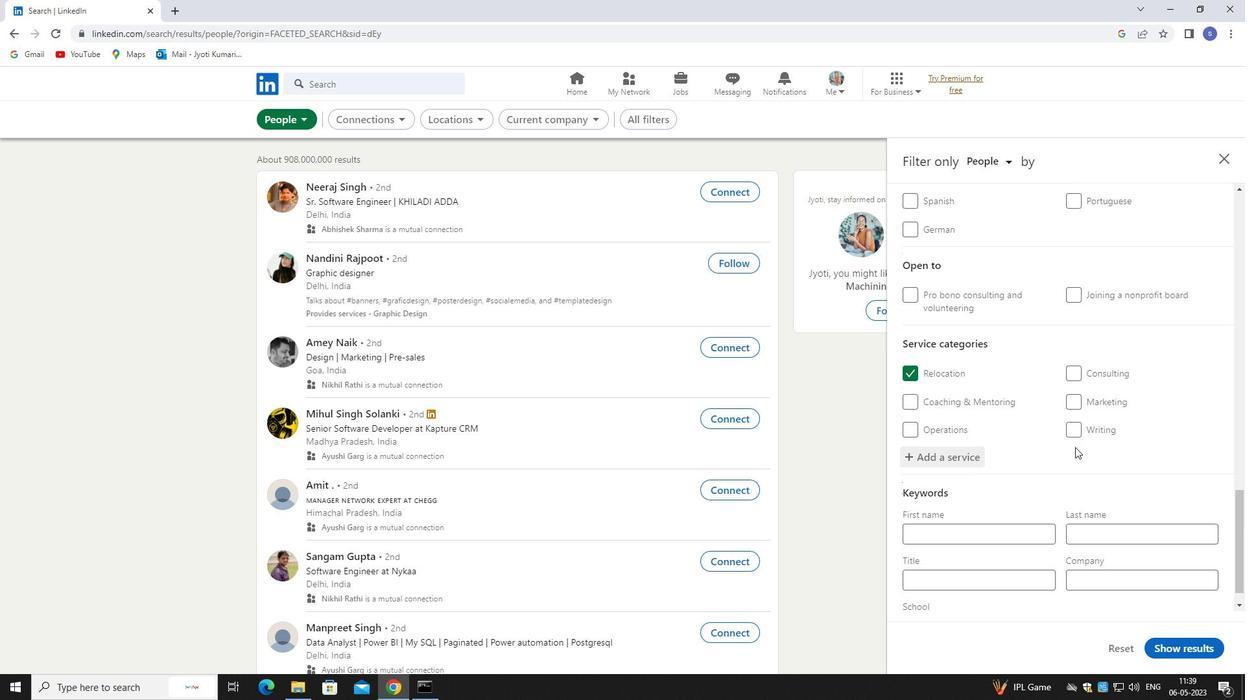 
Action: Mouse scrolled (1077, 451) with delta (0, 0)
Screenshot: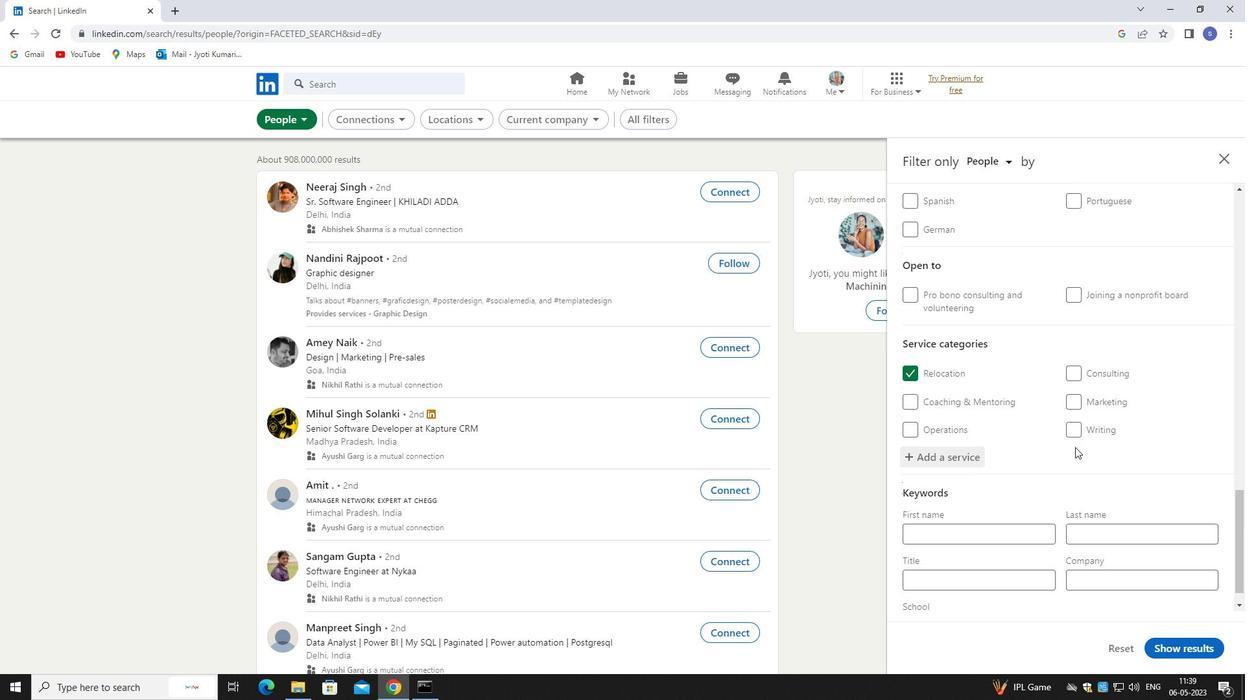 
Action: Mouse moved to (1078, 459)
Screenshot: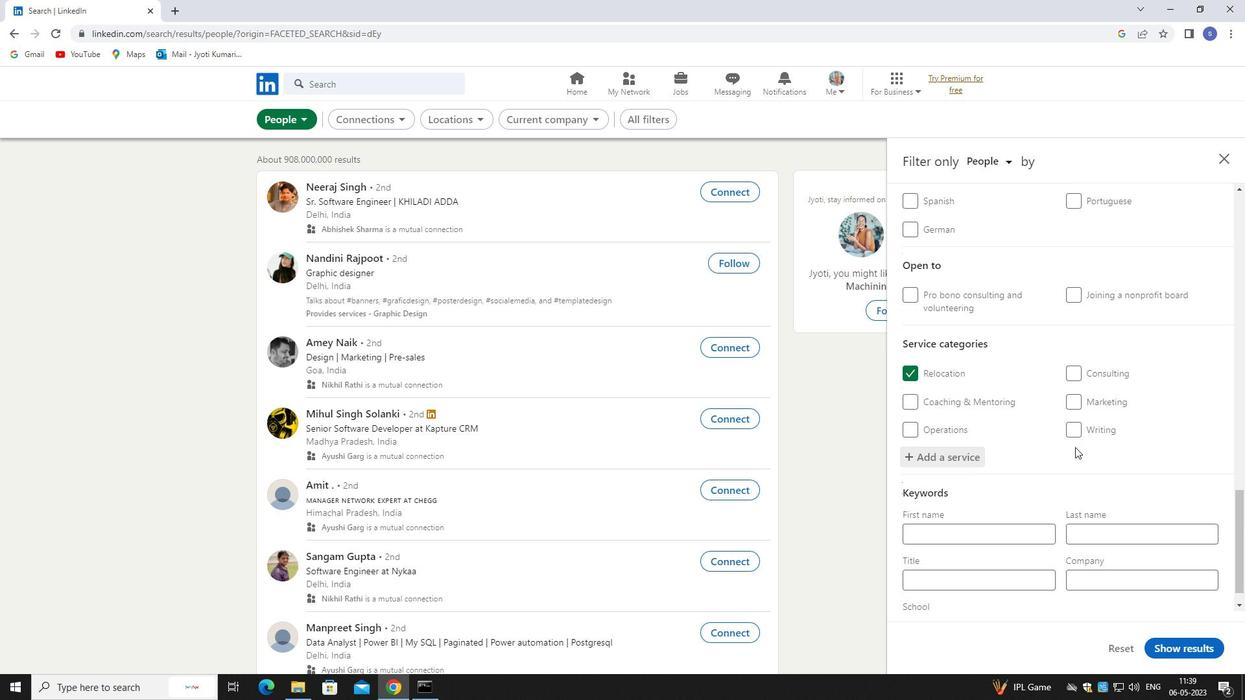 
Action: Mouse scrolled (1078, 459) with delta (0, 0)
Screenshot: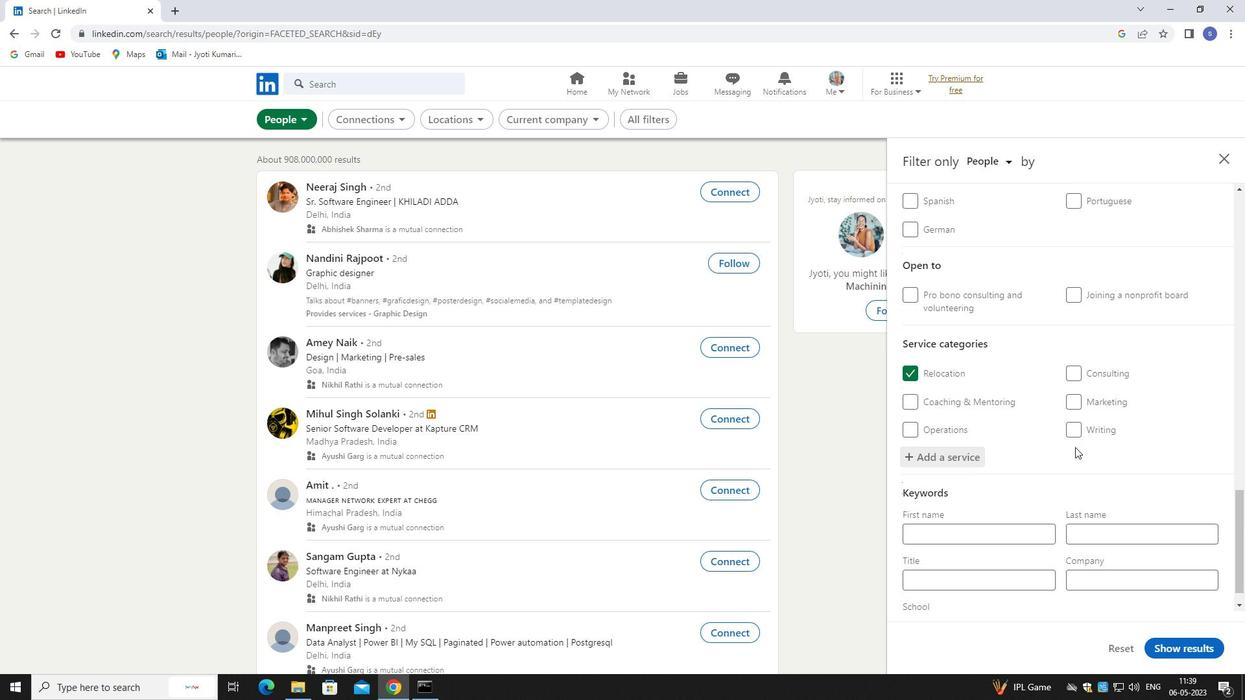 
Action: Mouse moved to (1029, 558)
Screenshot: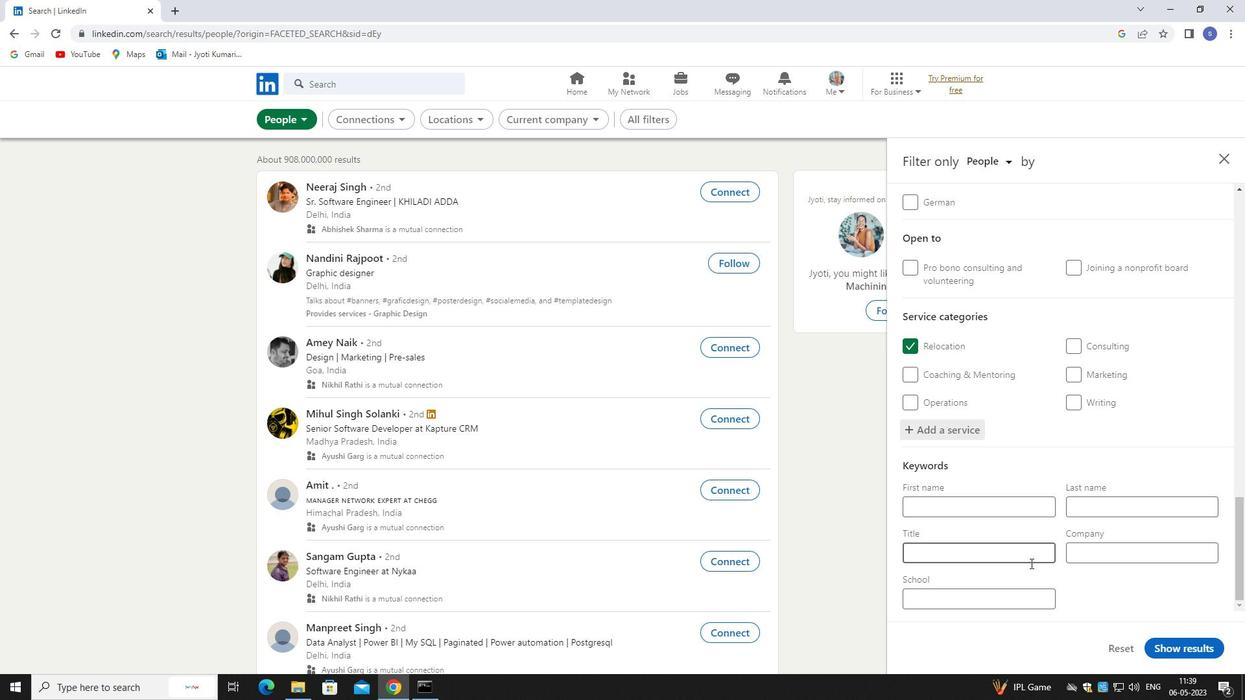 
Action: Mouse pressed left at (1029, 558)
Screenshot: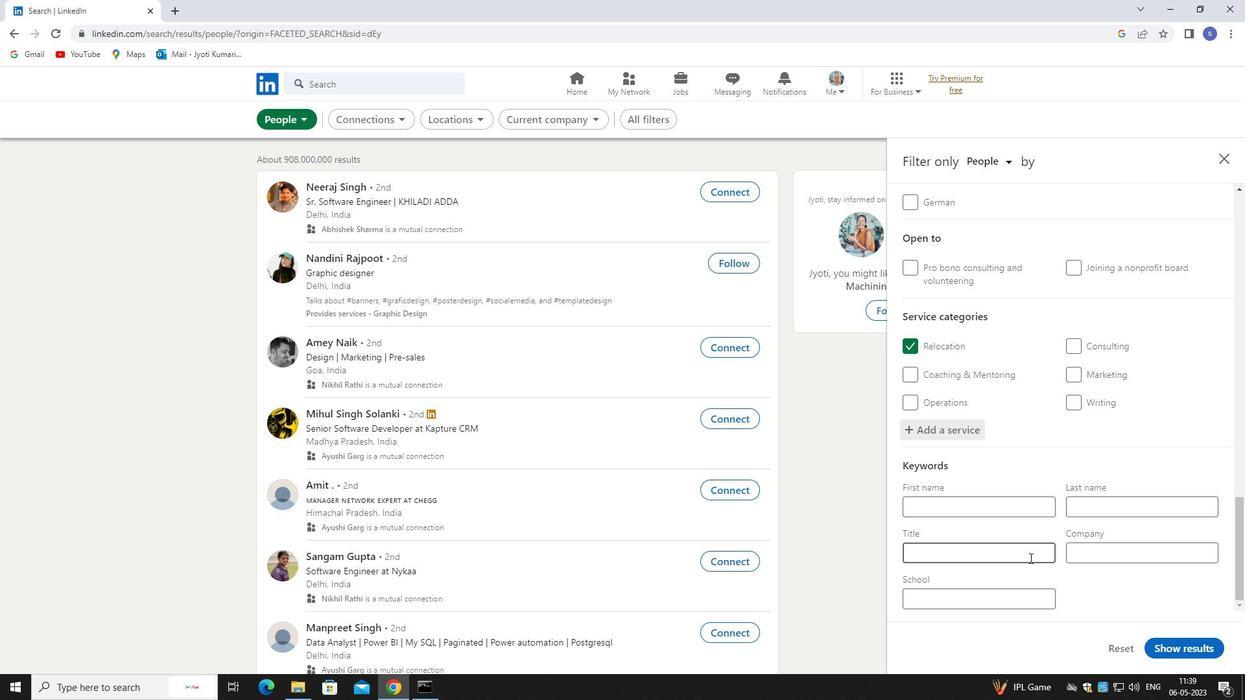 
Action: Mouse moved to (1031, 558)
Screenshot: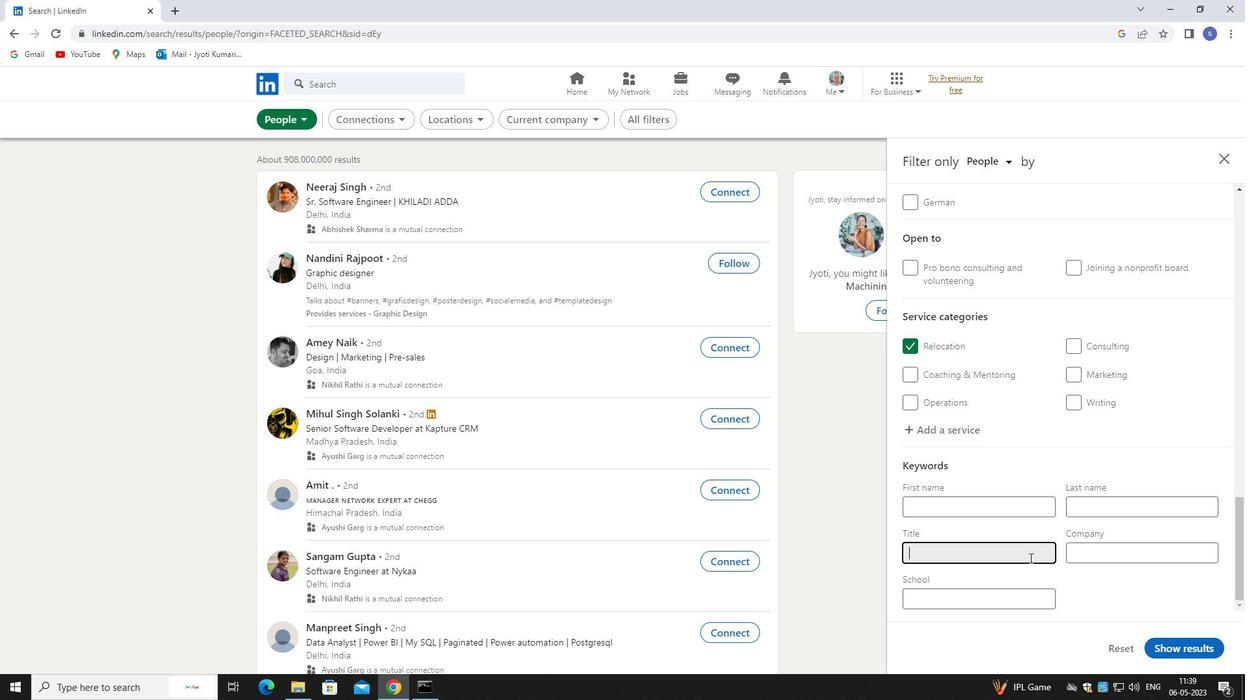 
Action: Key pressed <Key.shift>CRUISE<Key.space><Key.shift>DIRECTOR
Screenshot: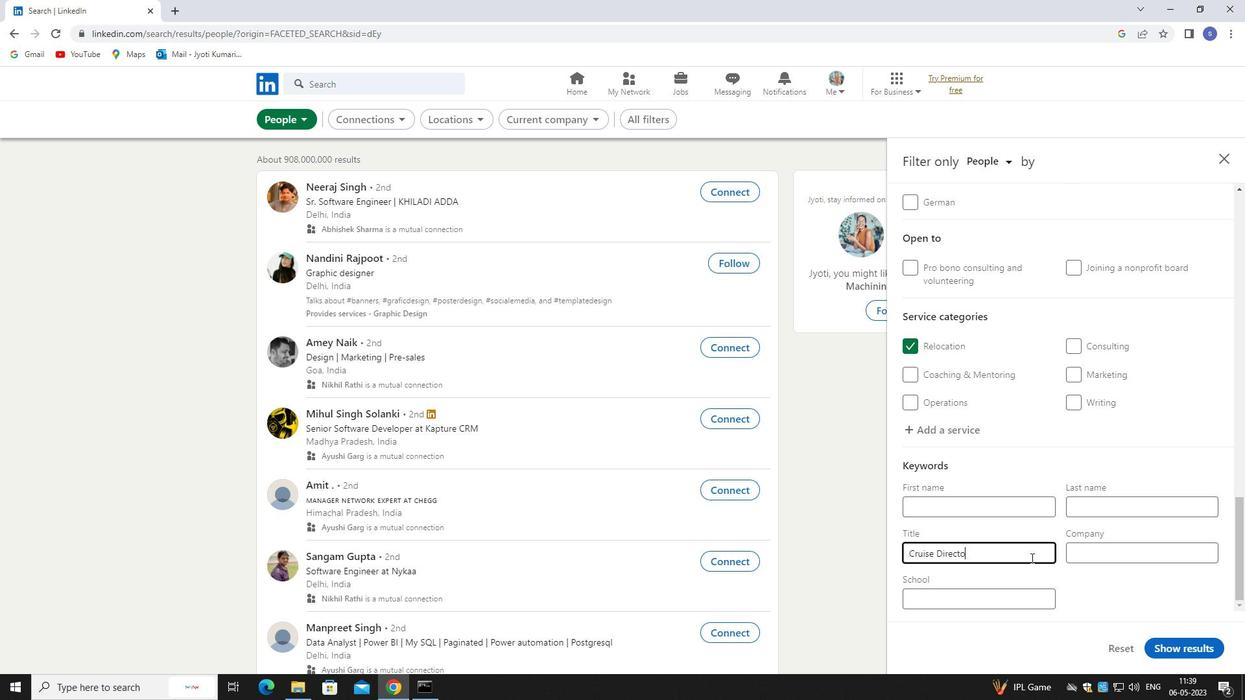 
Action: Mouse moved to (1165, 648)
Screenshot: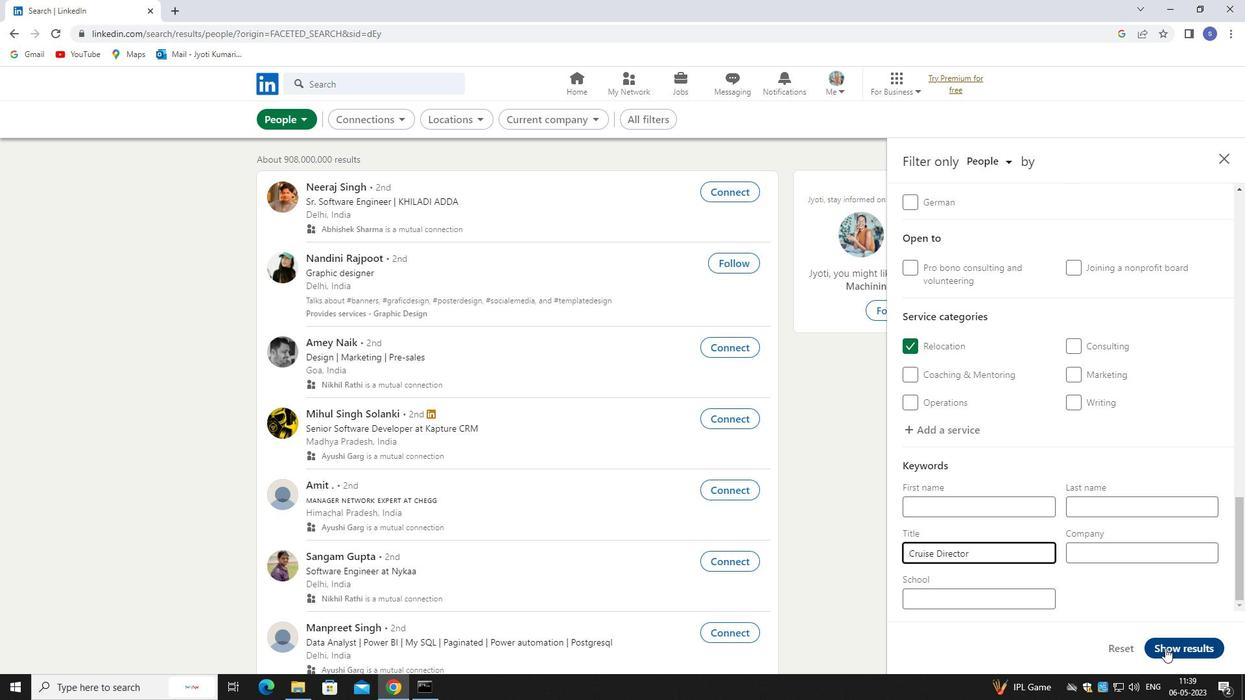 
Action: Mouse pressed left at (1165, 648)
Screenshot: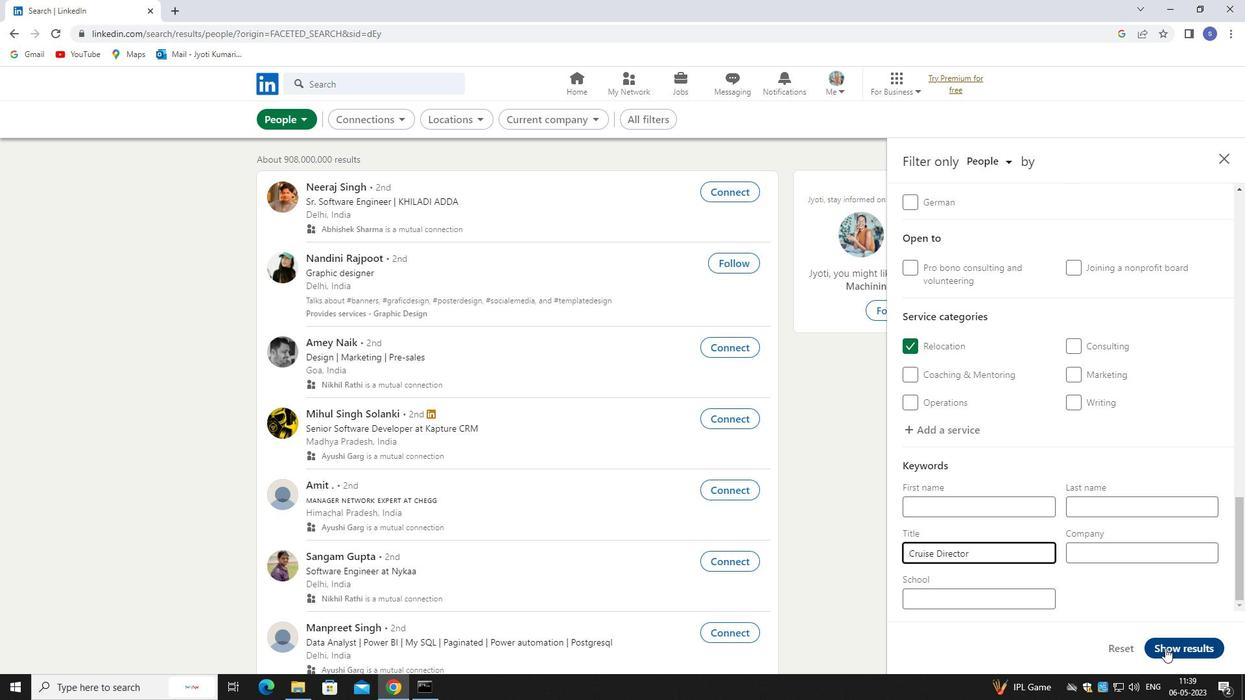 
Action: Mouse moved to (1166, 648)
Screenshot: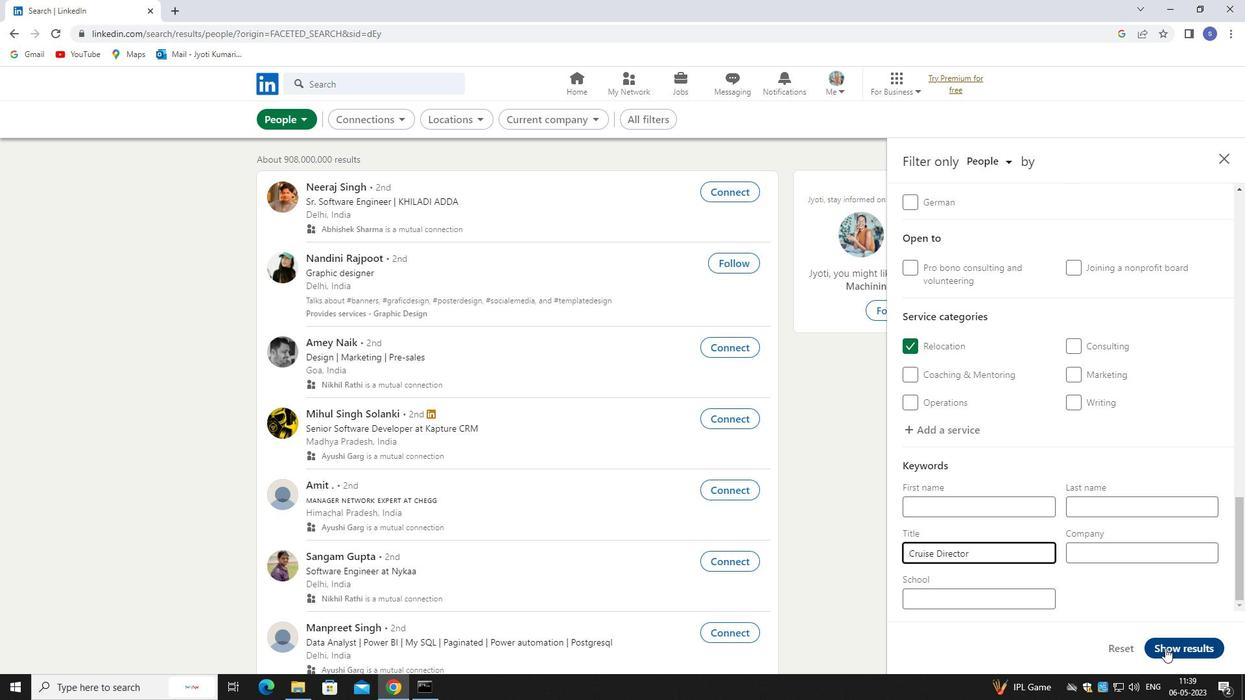 
